 Task: Look for space in Tracy, United States from 8th August, 2023 to 15th August, 2023 for 9 adults in price range Rs.10000 to Rs.14000. Place can be shared room with 5 bedrooms having 9 beds and 5 bathrooms. Property type can be house, flat, guest house. Amenities needed are: wifi, TV, free parkinig on premises, gym, breakfast. Booking option can be shelf check-in. Required host language is English.
Action: Mouse moved to (474, 114)
Screenshot: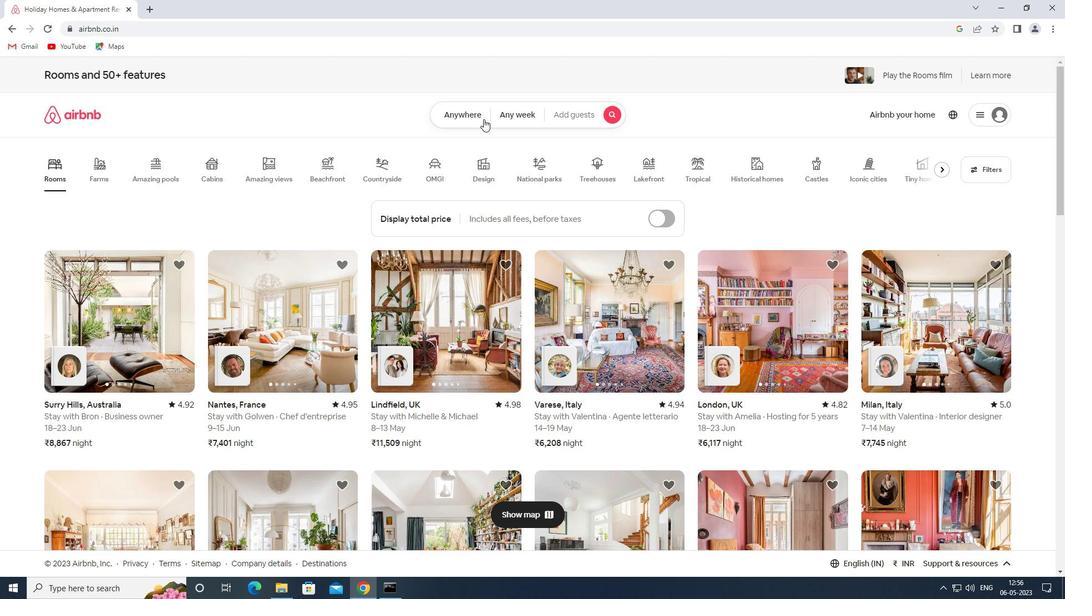 
Action: Mouse pressed left at (474, 114)
Screenshot: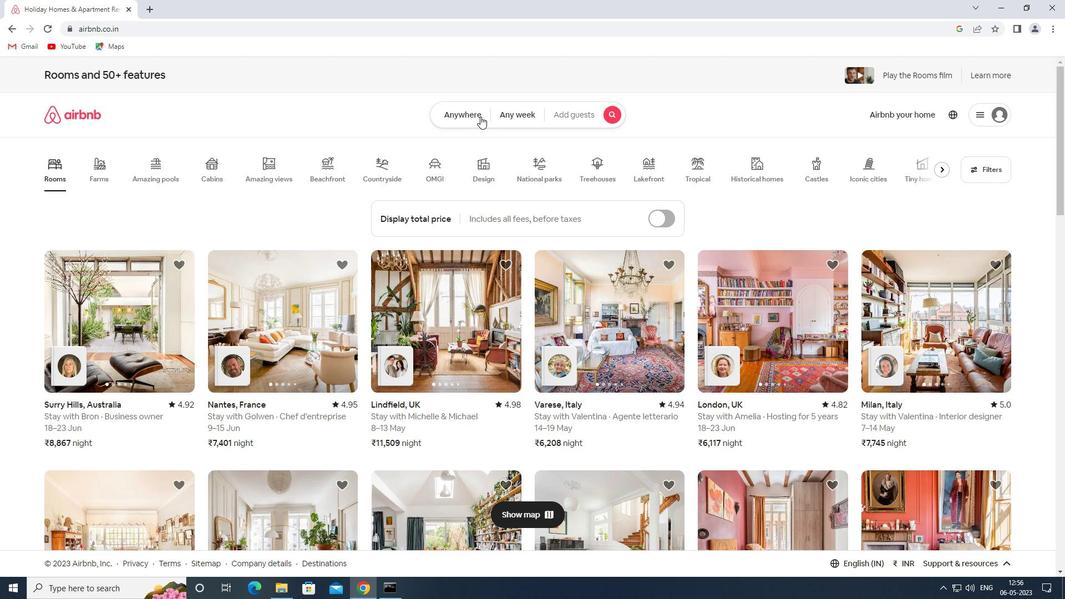 
Action: Mouse moved to (376, 157)
Screenshot: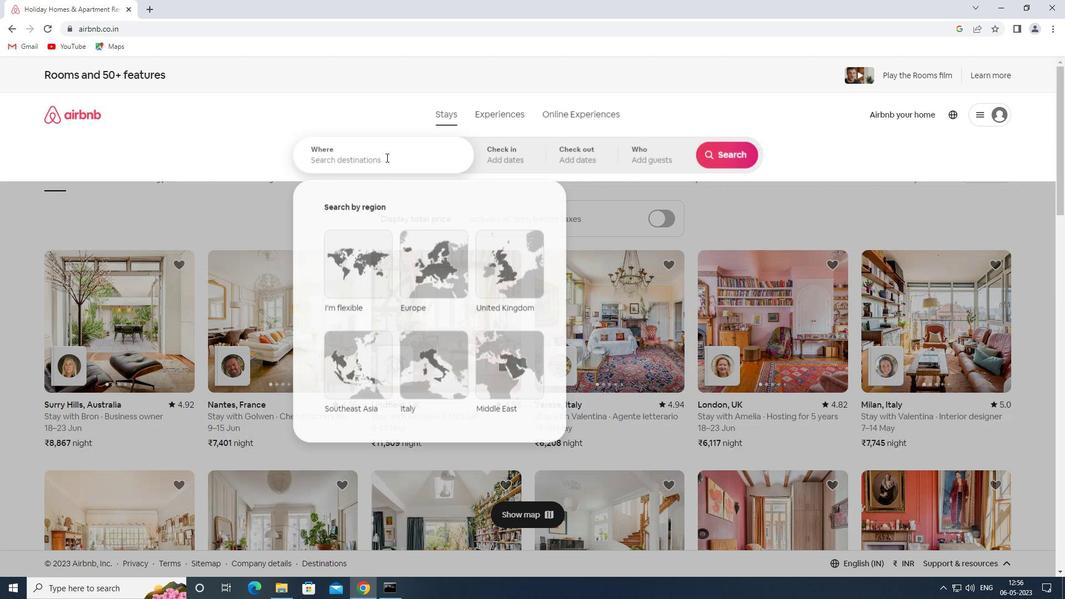 
Action: Mouse pressed left at (376, 157)
Screenshot: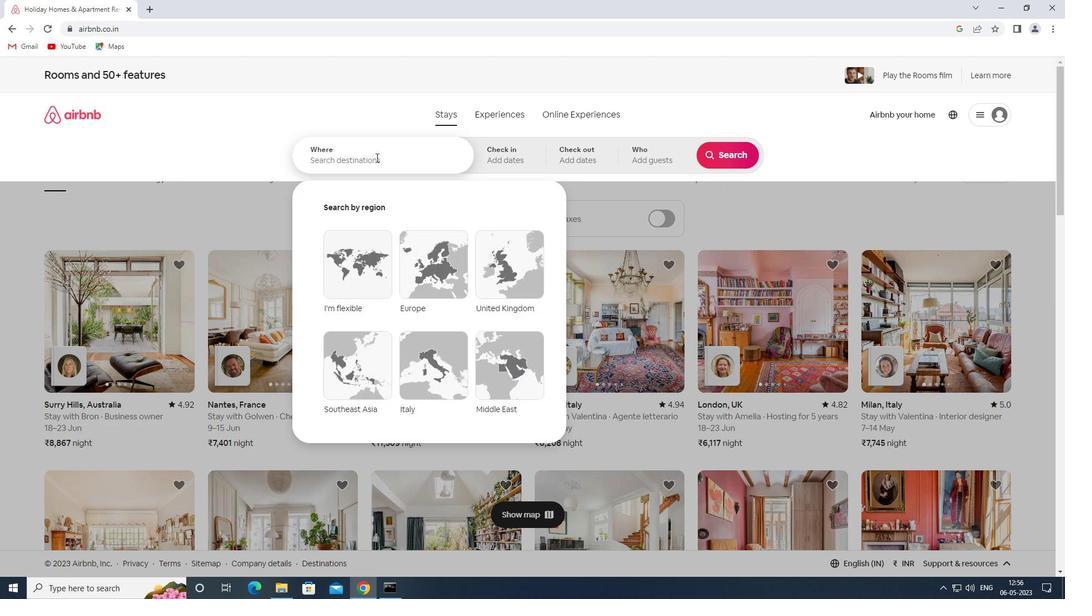 
Action: Mouse moved to (375, 157)
Screenshot: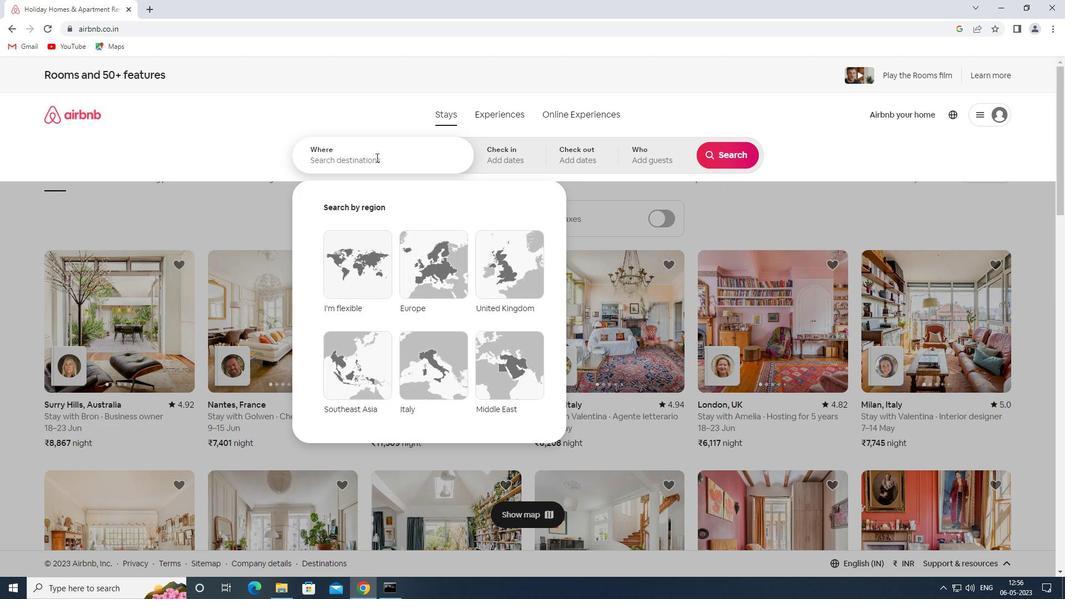 
Action: Key pressed <Key.shift>SPACE<Key.space>IN<Key.space><Key.shift><Key.shift><Key.shift><Key.shift><Key.shift><Key.shift>TRACY,<Key.shift>UNITED<Key.space><Key.shift>STATES
Screenshot: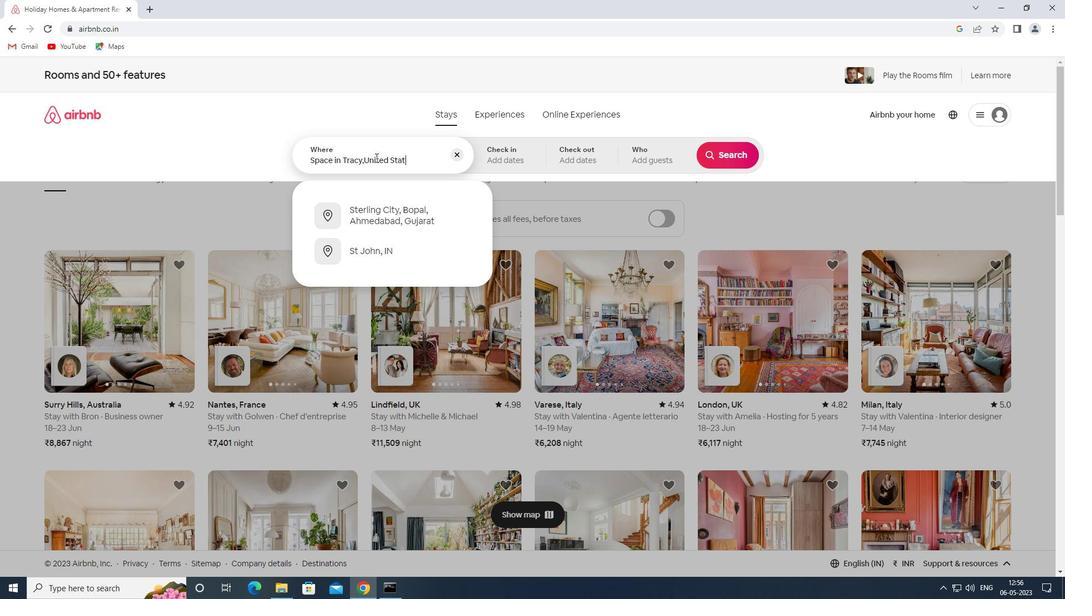 
Action: Mouse moved to (509, 160)
Screenshot: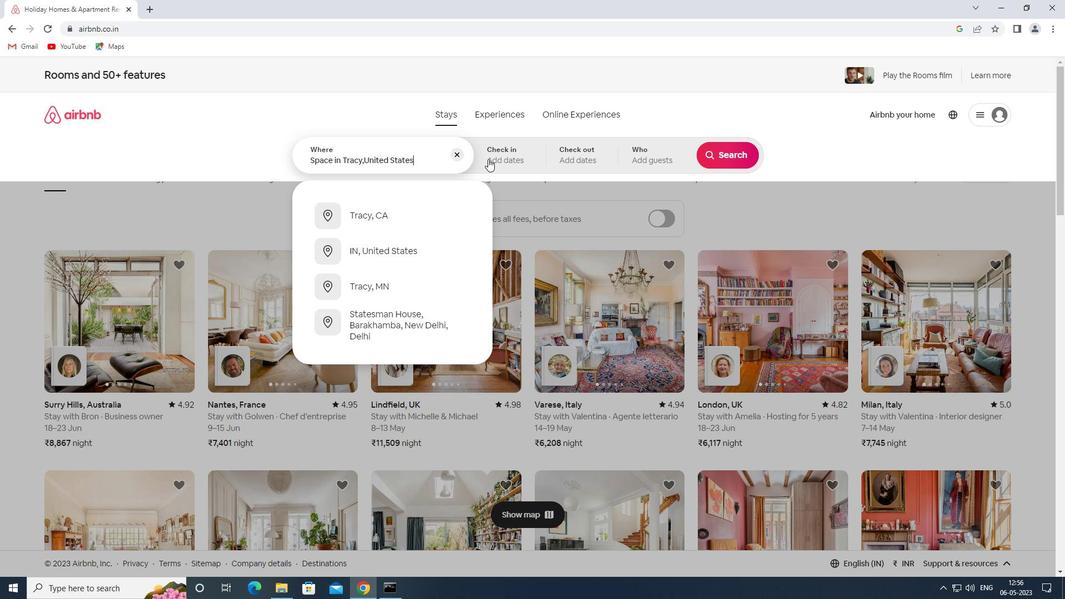 
Action: Mouse pressed left at (509, 160)
Screenshot: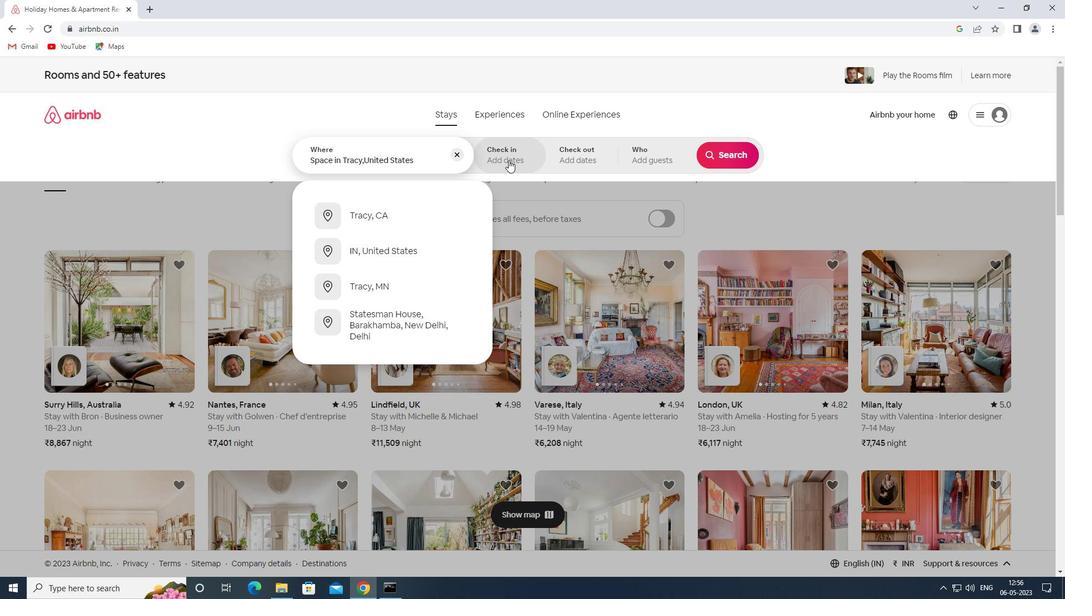 
Action: Mouse moved to (723, 248)
Screenshot: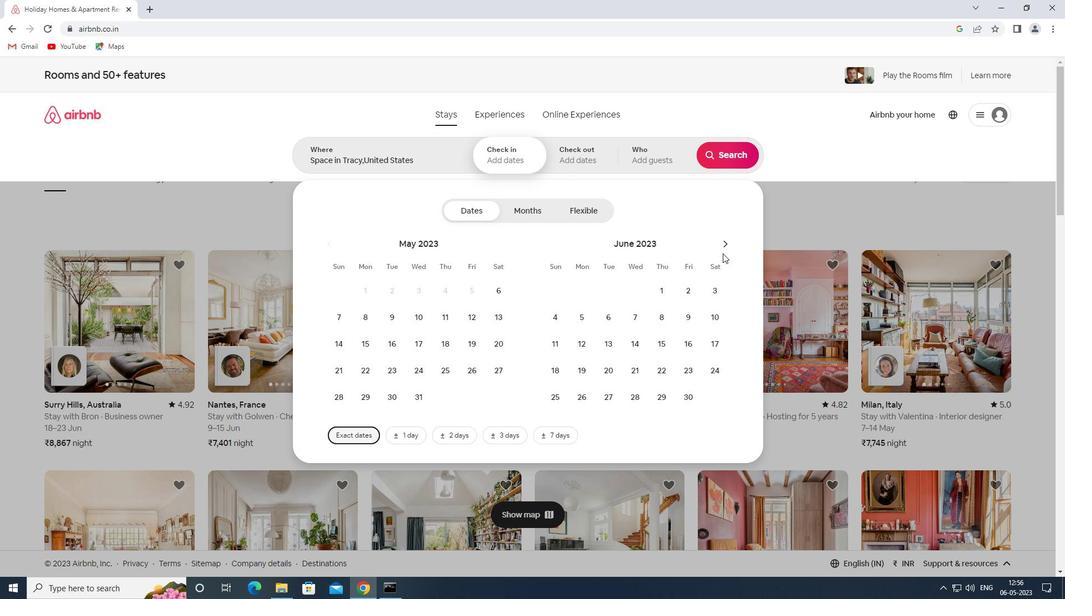 
Action: Mouse pressed left at (723, 248)
Screenshot: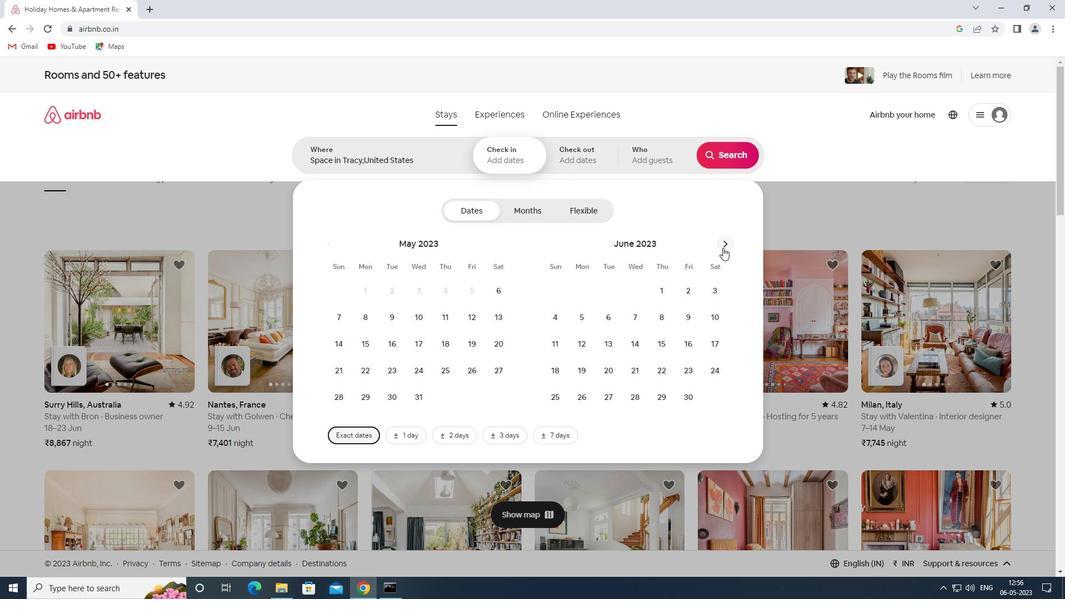
Action: Mouse moved to (723, 247)
Screenshot: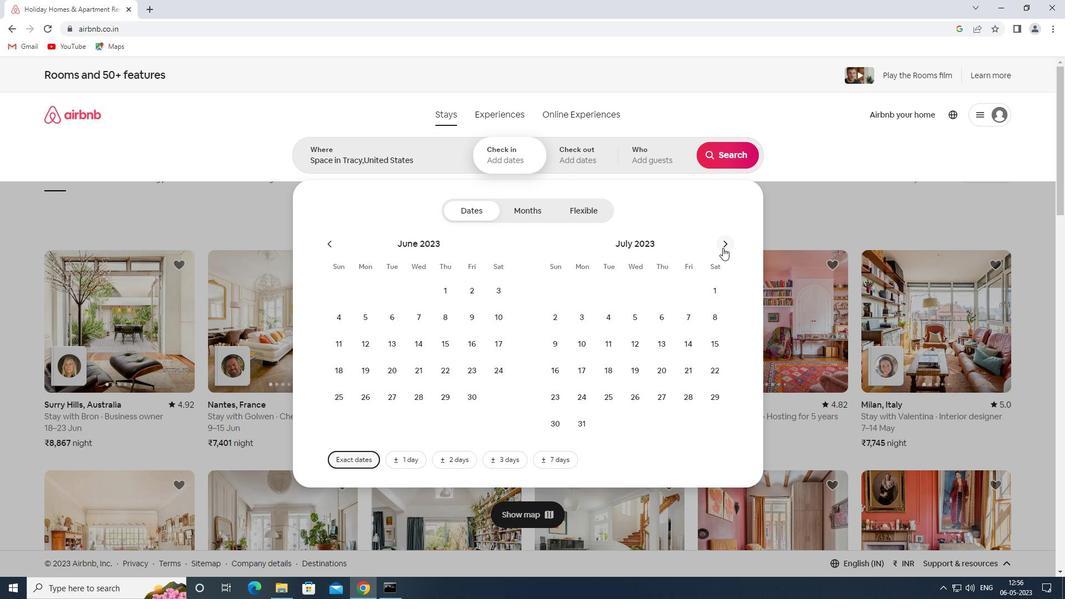 
Action: Mouse pressed left at (723, 247)
Screenshot: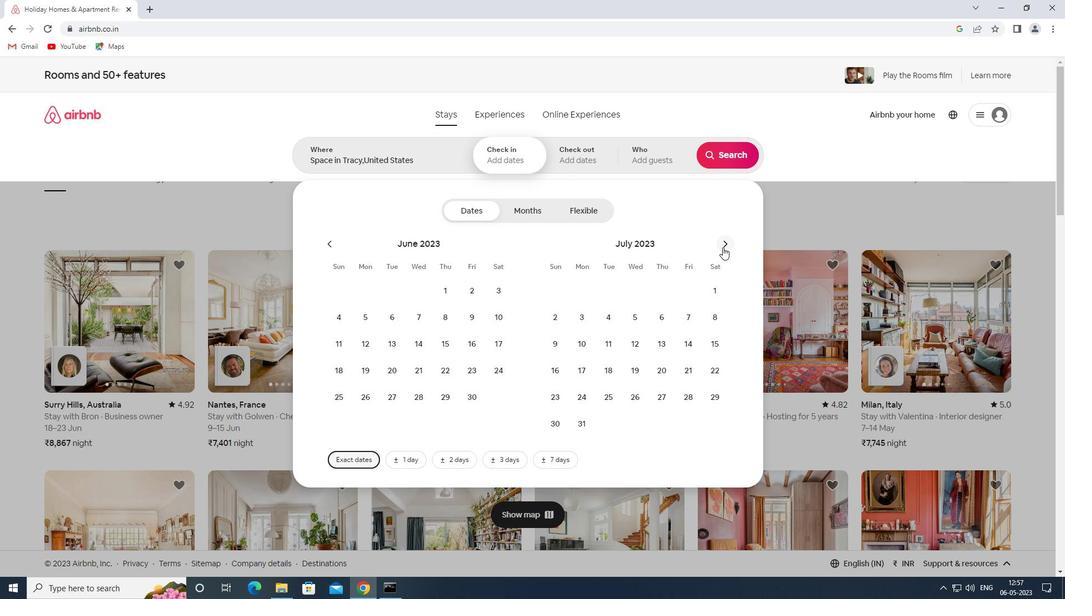 
Action: Mouse moved to (606, 311)
Screenshot: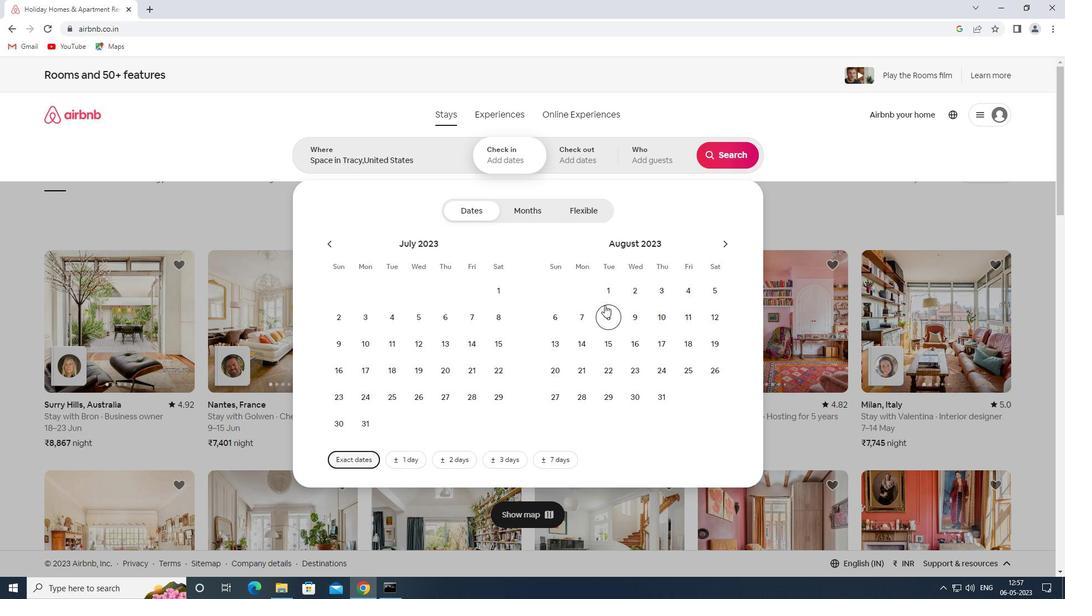 
Action: Mouse pressed left at (606, 311)
Screenshot: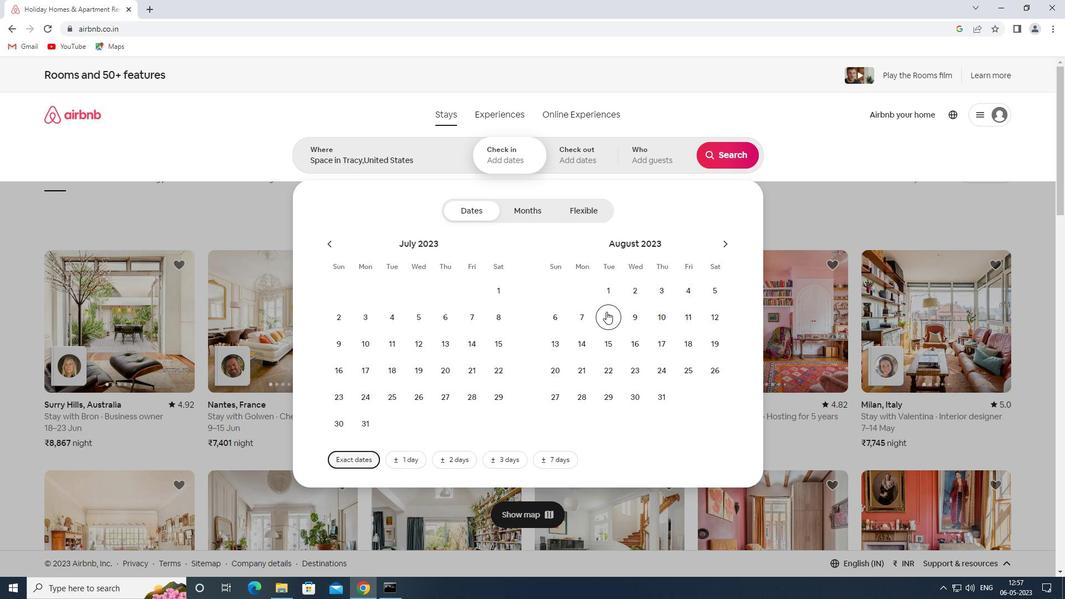 
Action: Mouse moved to (608, 340)
Screenshot: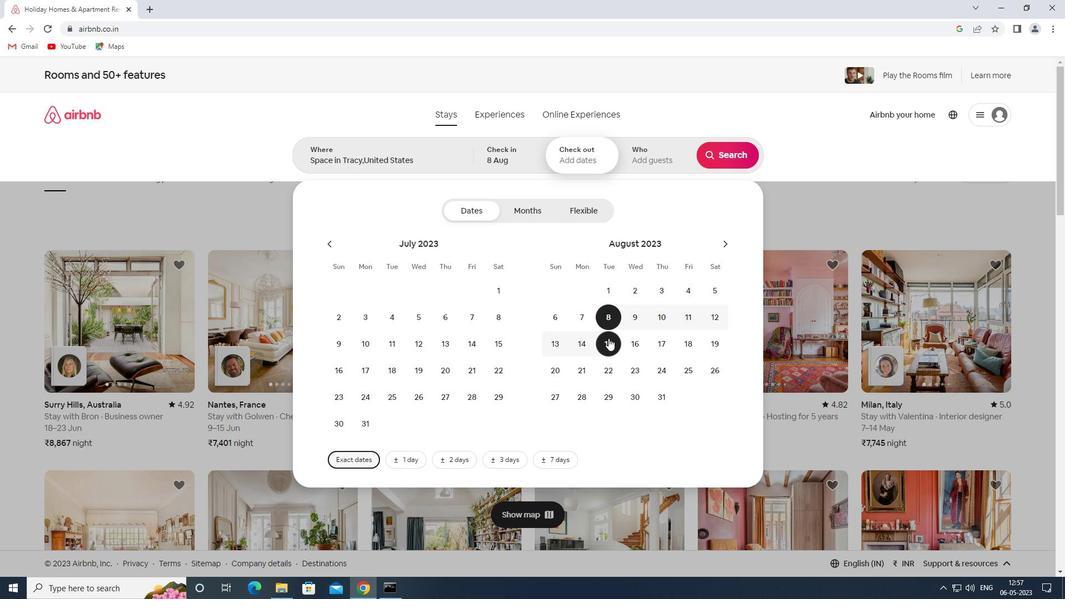 
Action: Mouse pressed left at (608, 340)
Screenshot: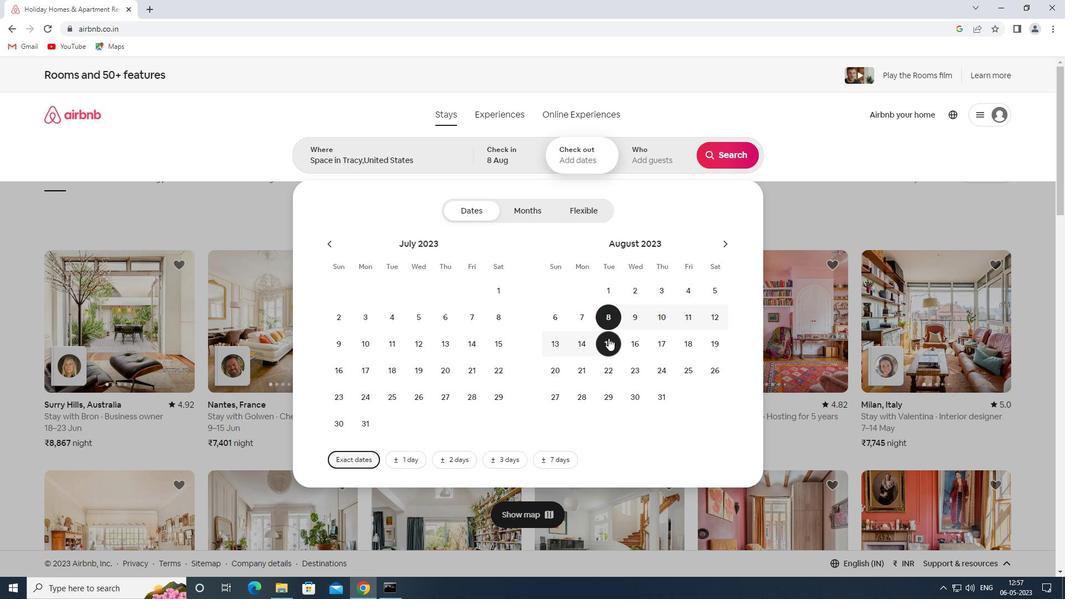 
Action: Mouse moved to (638, 150)
Screenshot: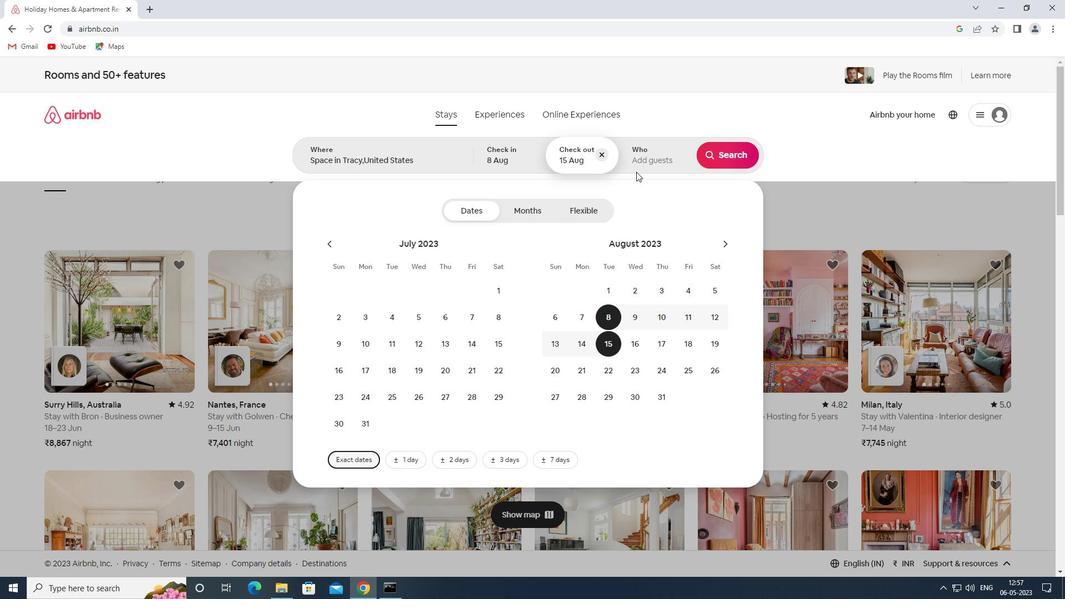 
Action: Mouse pressed left at (638, 150)
Screenshot: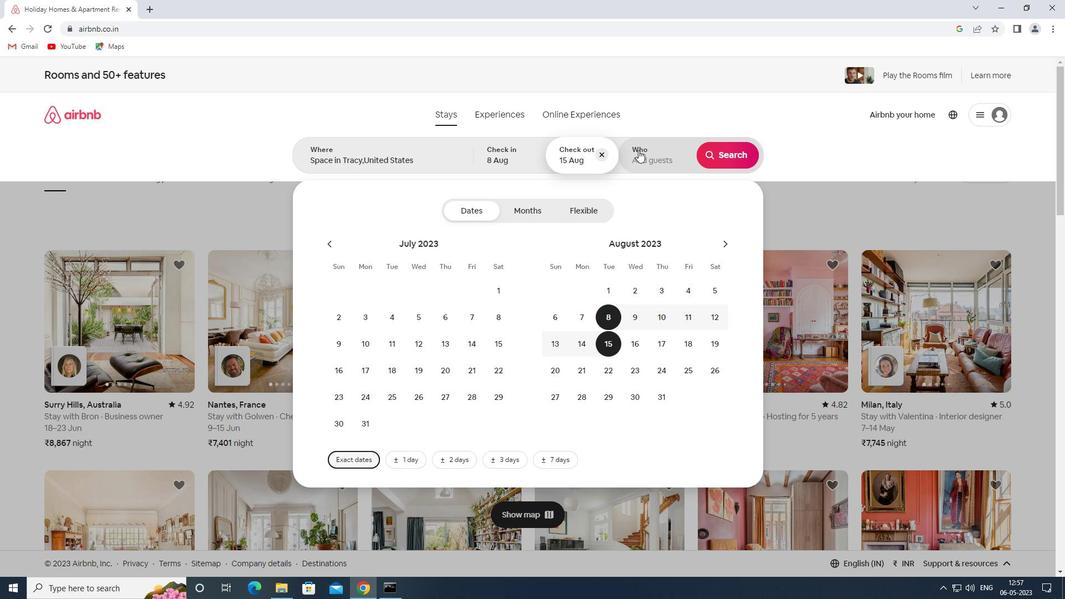 
Action: Mouse moved to (725, 215)
Screenshot: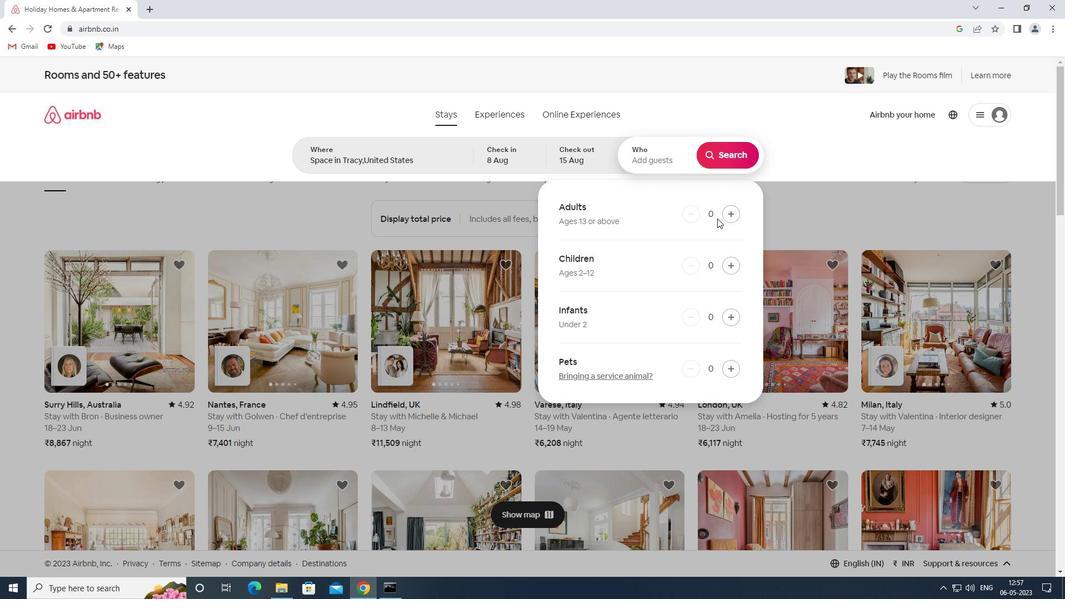 
Action: Mouse pressed left at (725, 215)
Screenshot: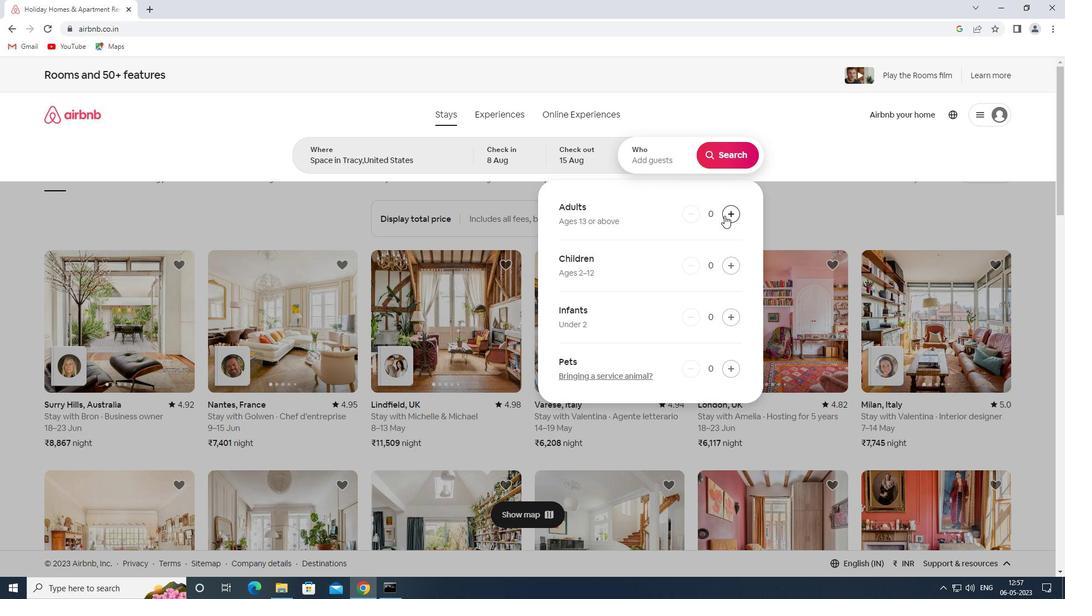 
Action: Mouse pressed left at (725, 215)
Screenshot: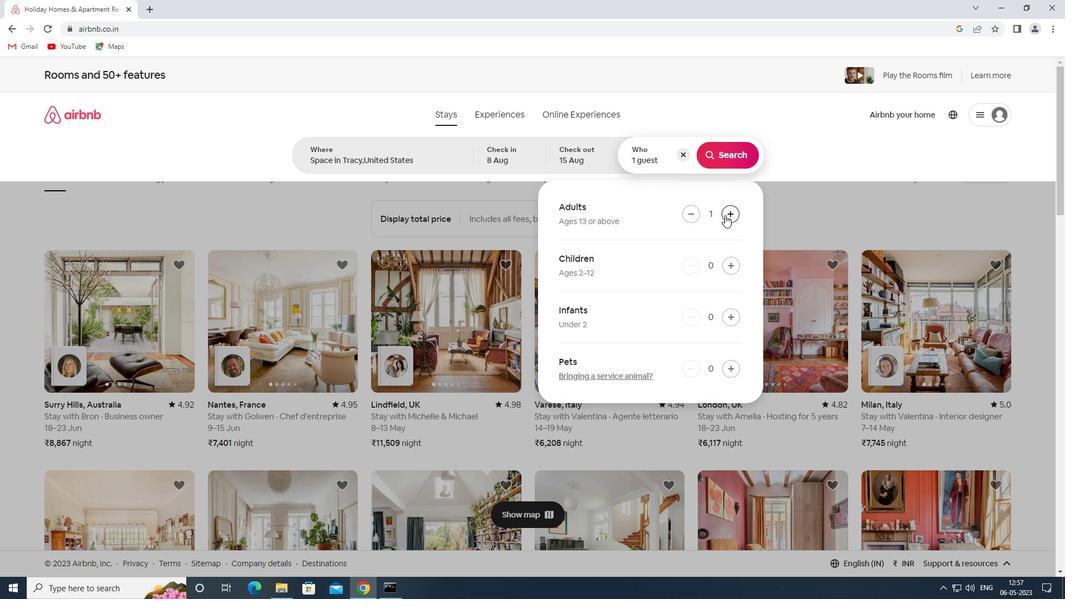 
Action: Mouse moved to (726, 215)
Screenshot: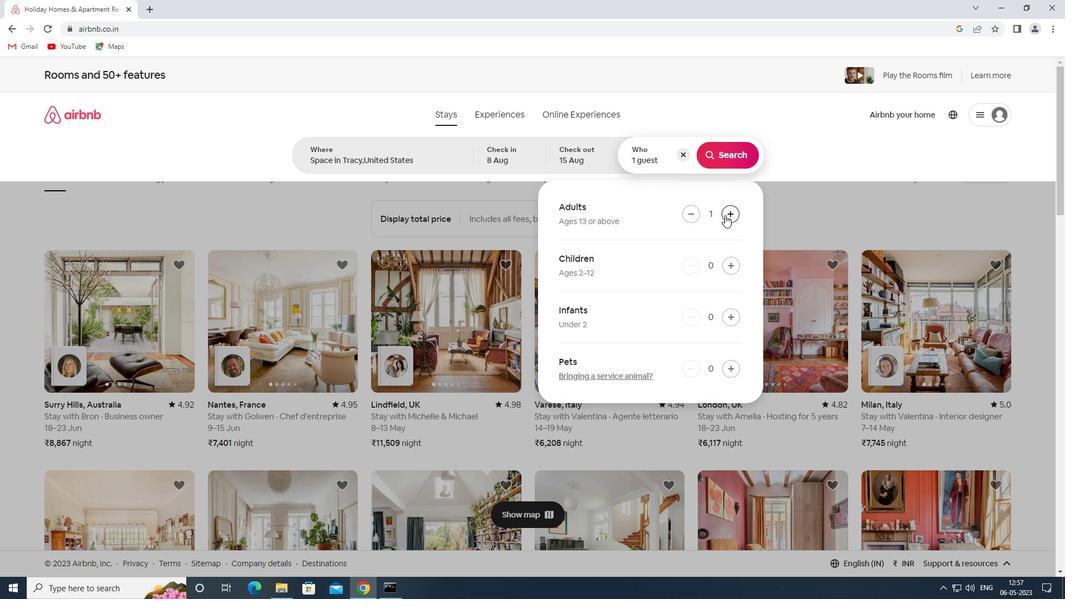 
Action: Mouse pressed left at (726, 215)
Screenshot: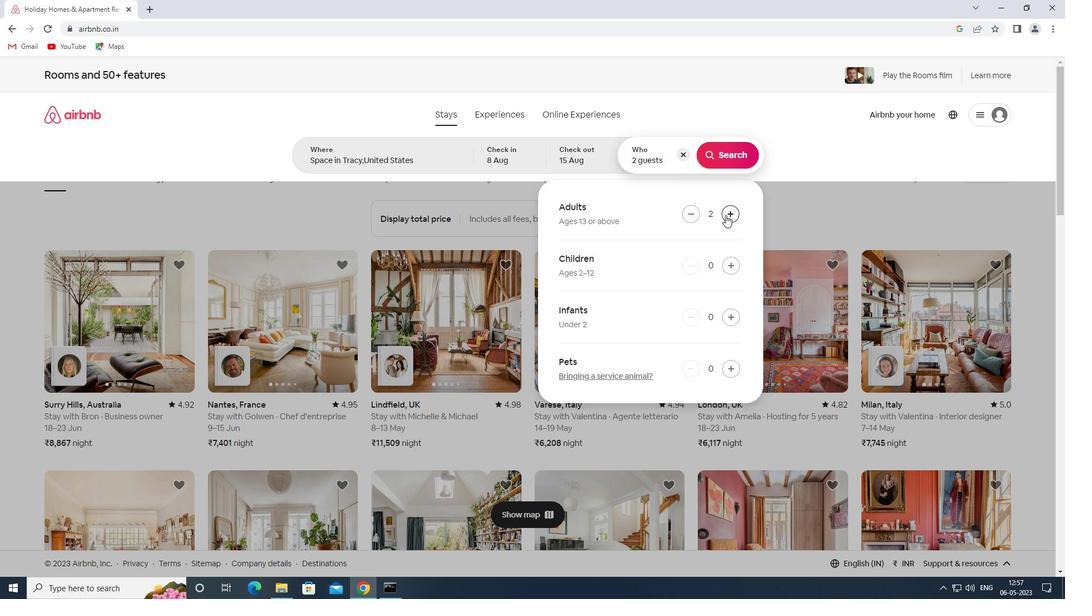 
Action: Mouse pressed left at (726, 215)
Screenshot: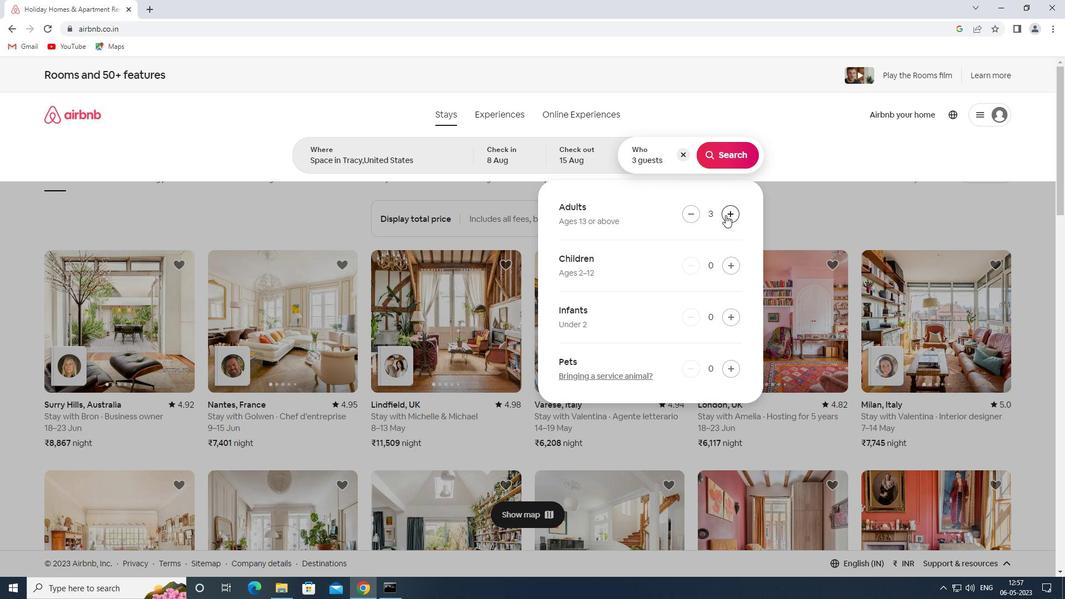 
Action: Mouse pressed left at (726, 215)
Screenshot: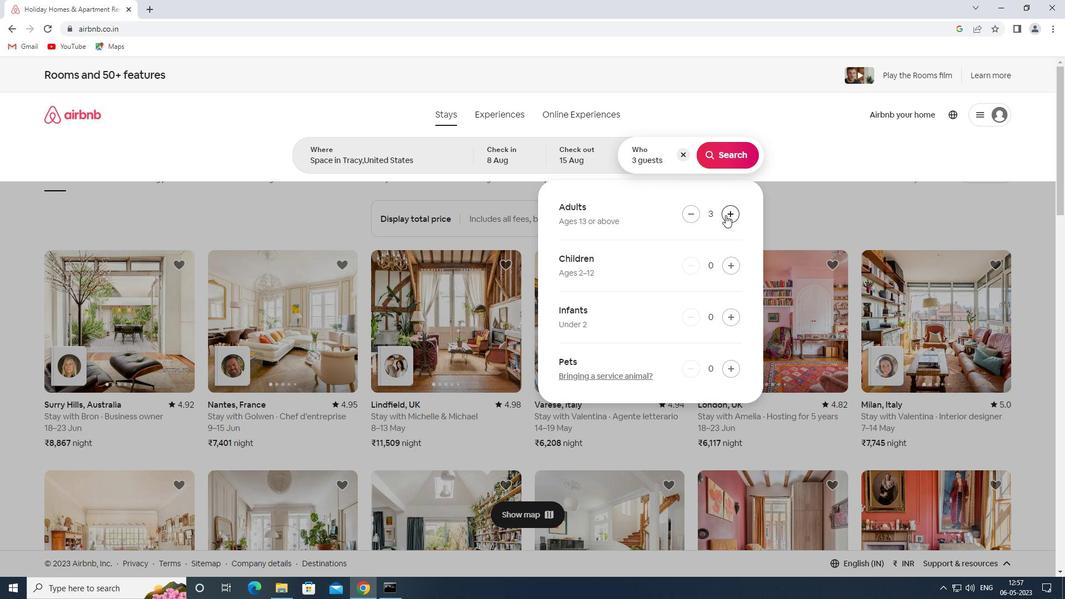 
Action: Mouse pressed left at (726, 215)
Screenshot: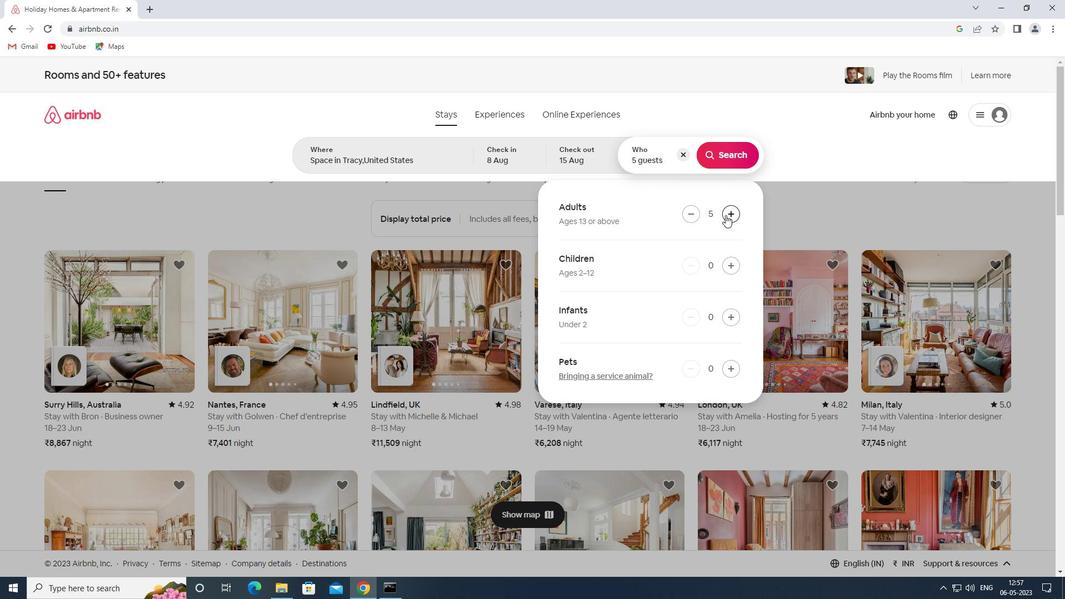 
Action: Mouse pressed left at (726, 215)
Screenshot: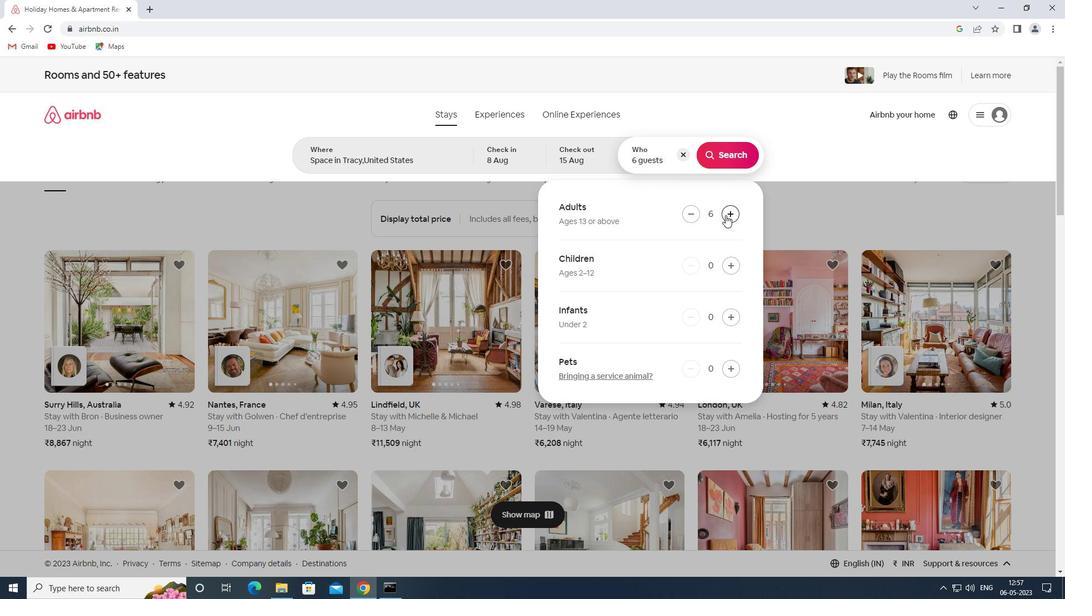 
Action: Mouse pressed left at (726, 215)
Screenshot: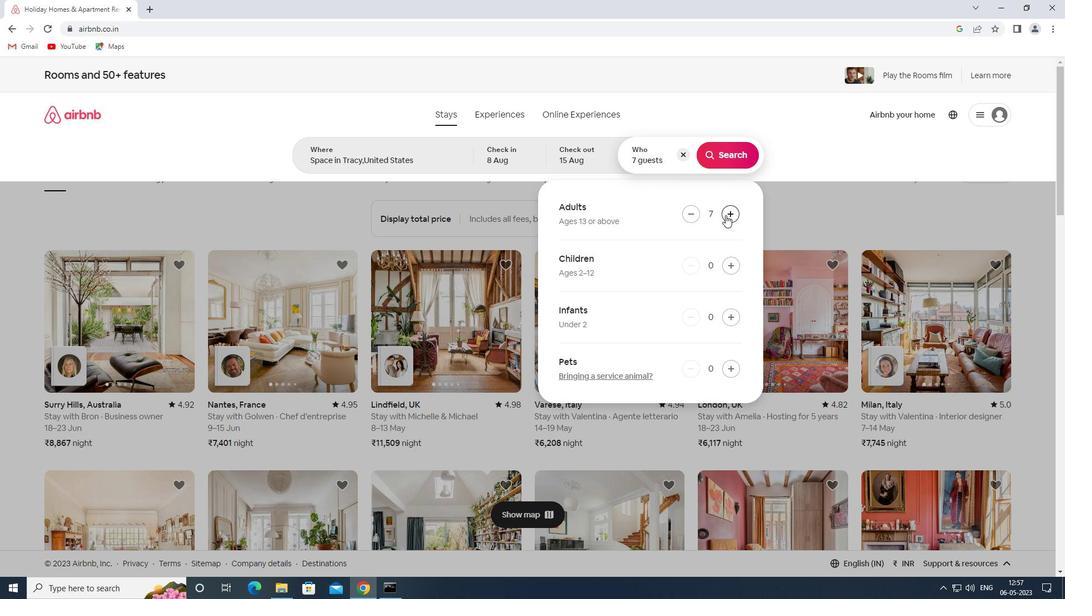 
Action: Mouse pressed left at (726, 215)
Screenshot: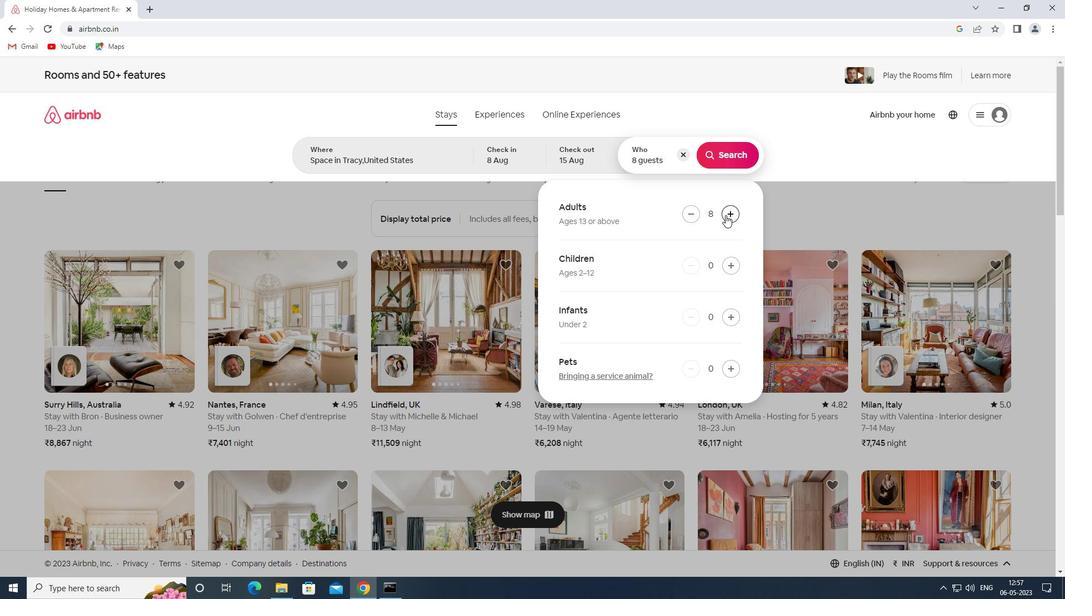 
Action: Mouse moved to (738, 153)
Screenshot: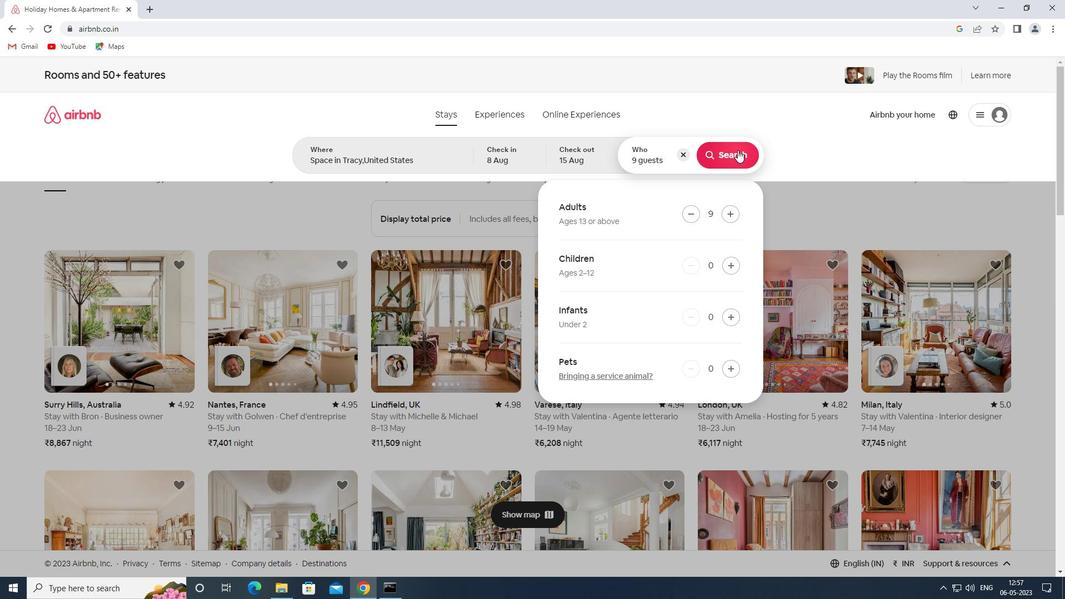 
Action: Mouse pressed left at (738, 153)
Screenshot: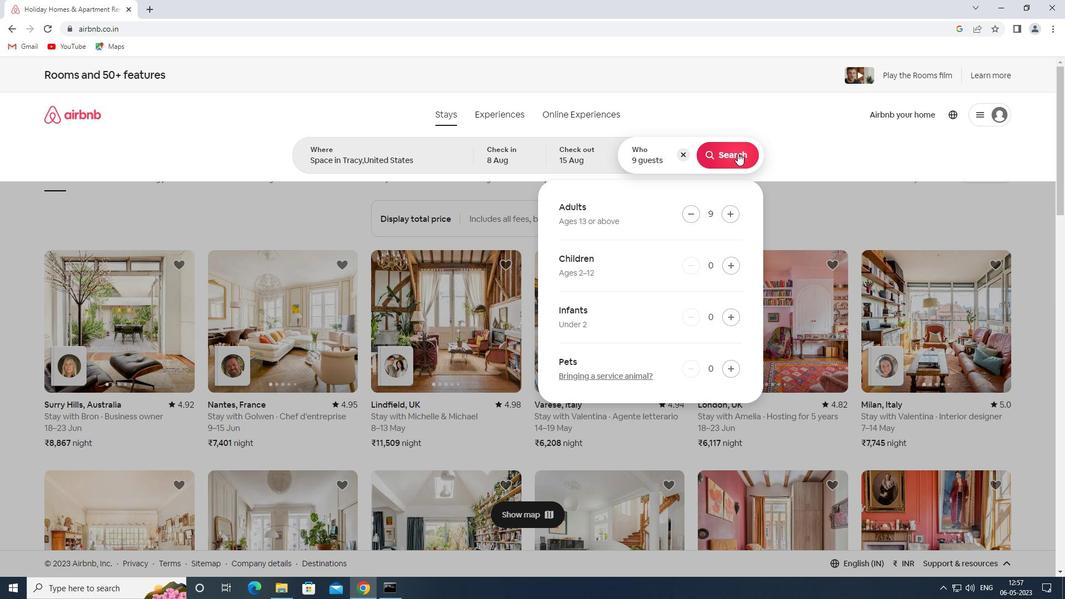 
Action: Mouse moved to (1035, 126)
Screenshot: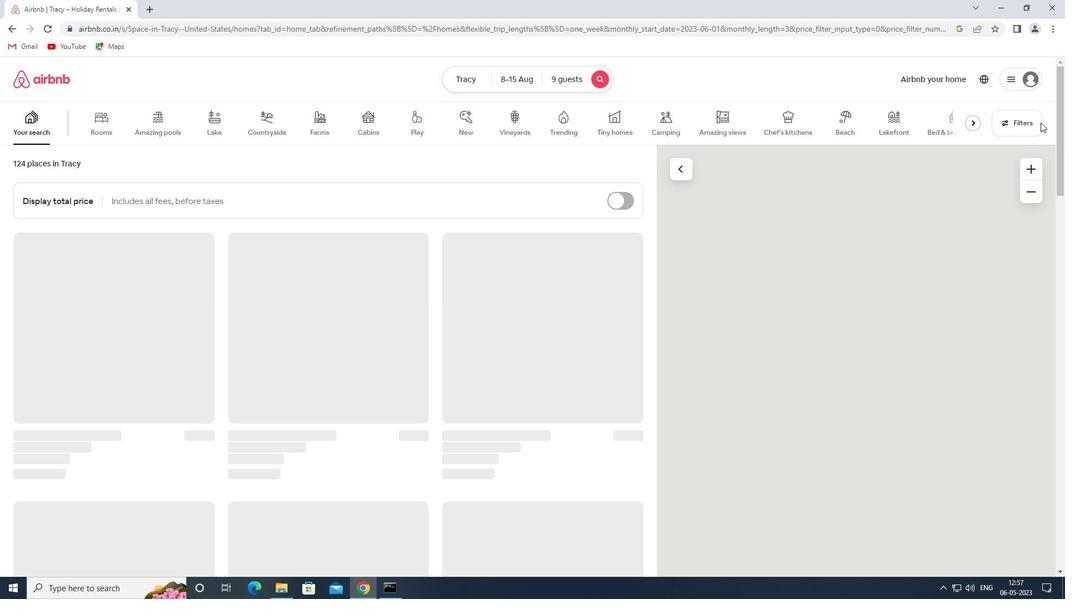 
Action: Mouse pressed left at (1035, 126)
Screenshot: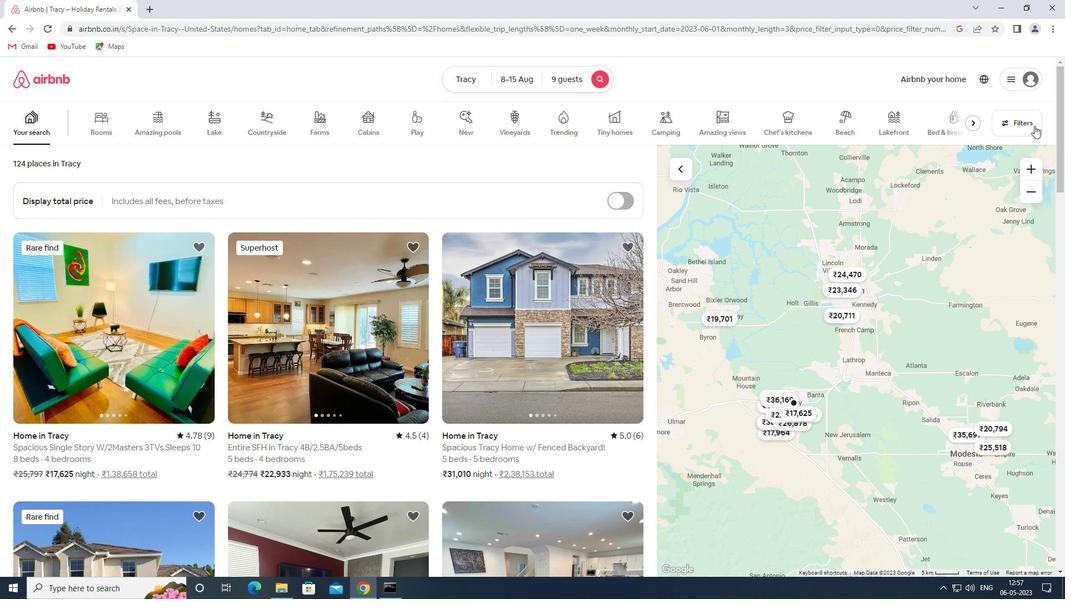 
Action: Mouse moved to (385, 396)
Screenshot: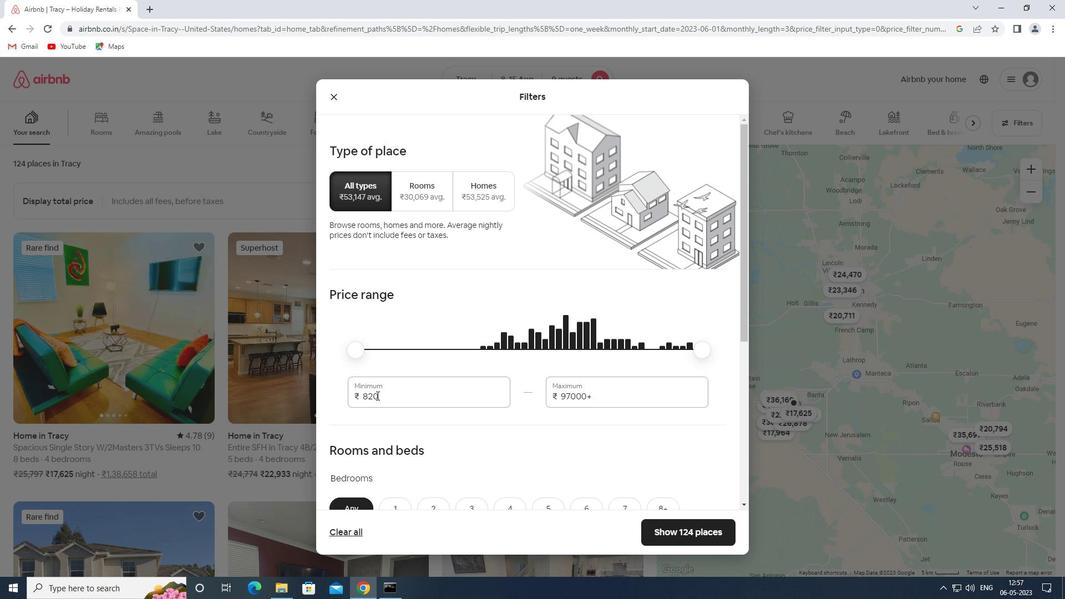 
Action: Mouse pressed left at (385, 396)
Screenshot: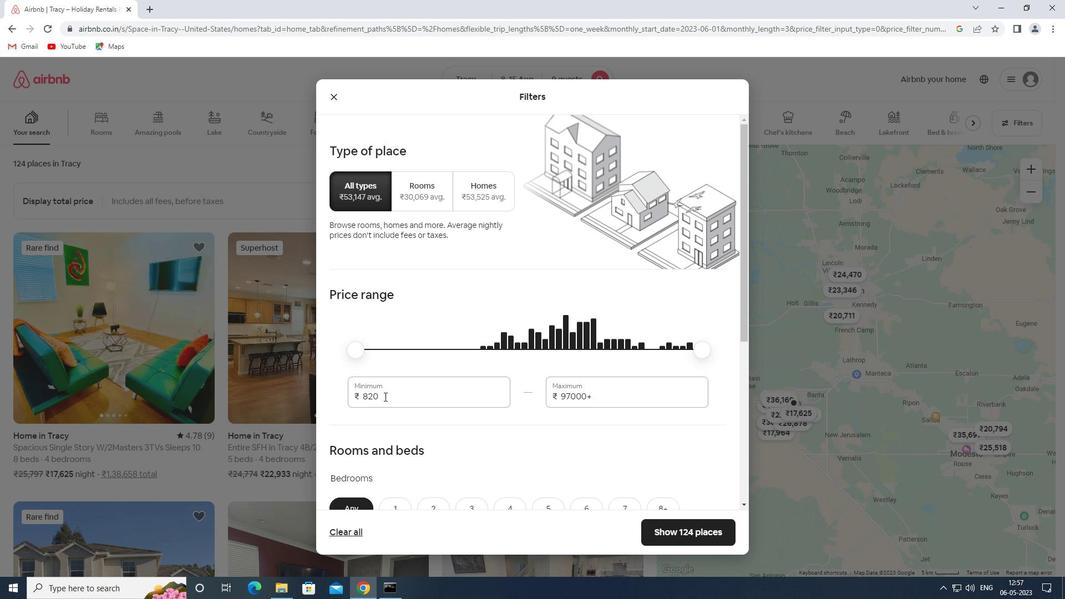 
Action: Mouse moved to (328, 398)
Screenshot: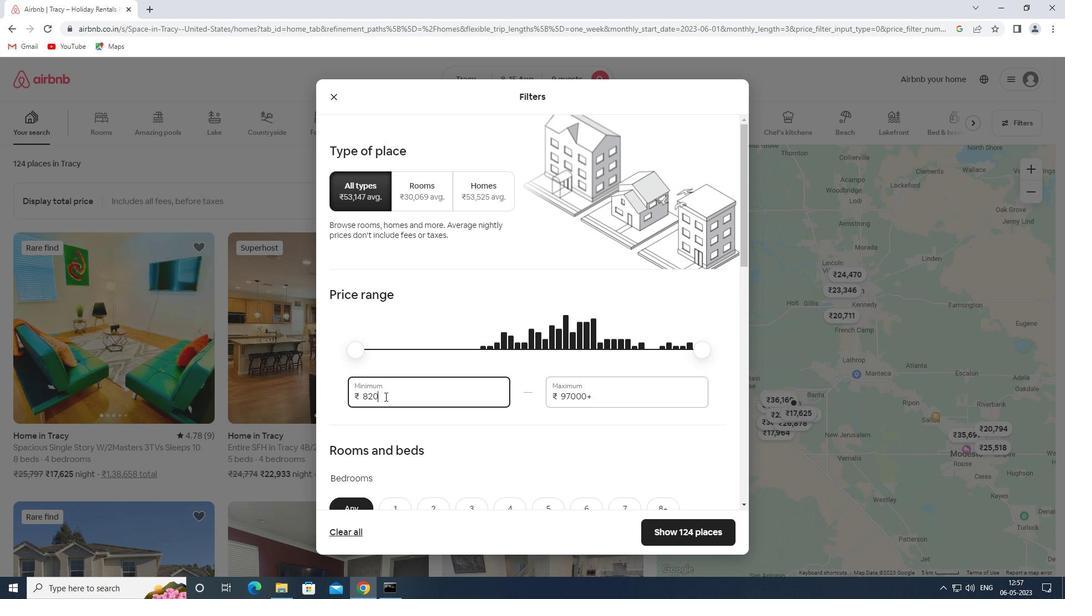 
Action: Key pressed 10000
Screenshot: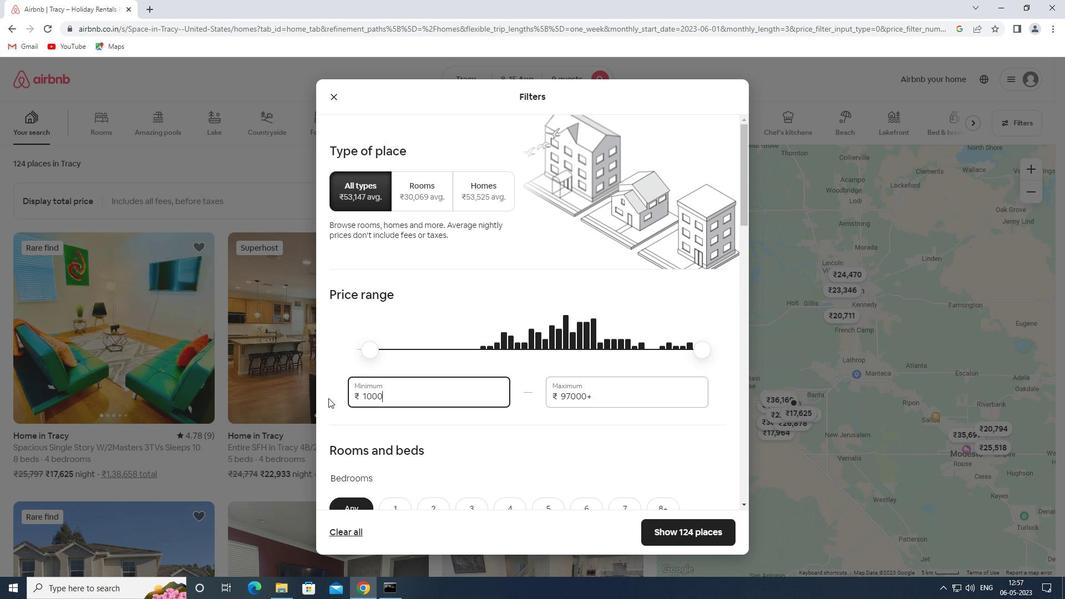 
Action: Mouse moved to (592, 397)
Screenshot: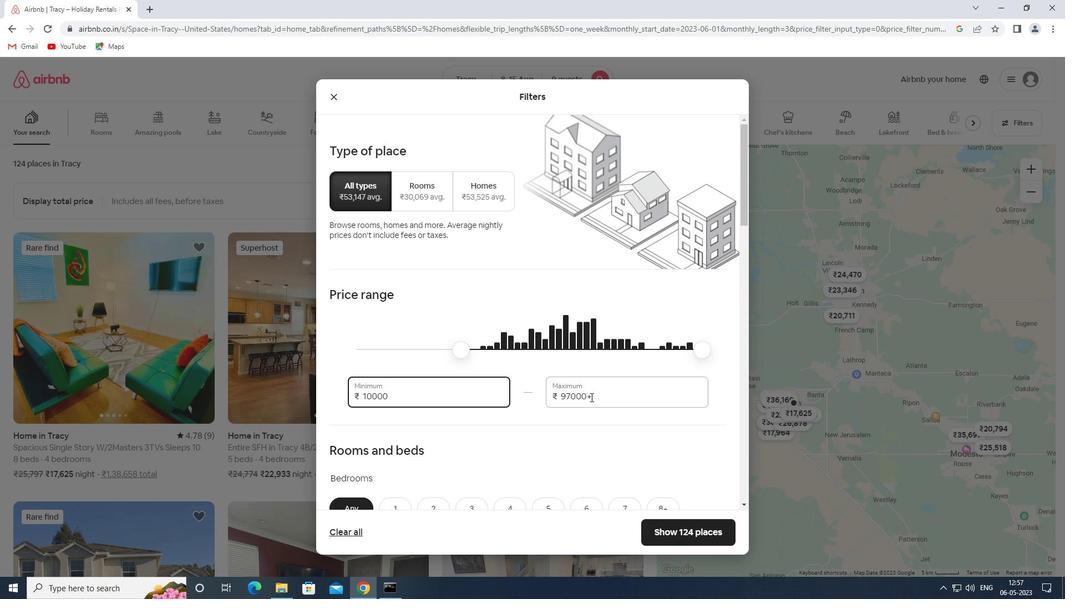 
Action: Mouse pressed left at (592, 397)
Screenshot: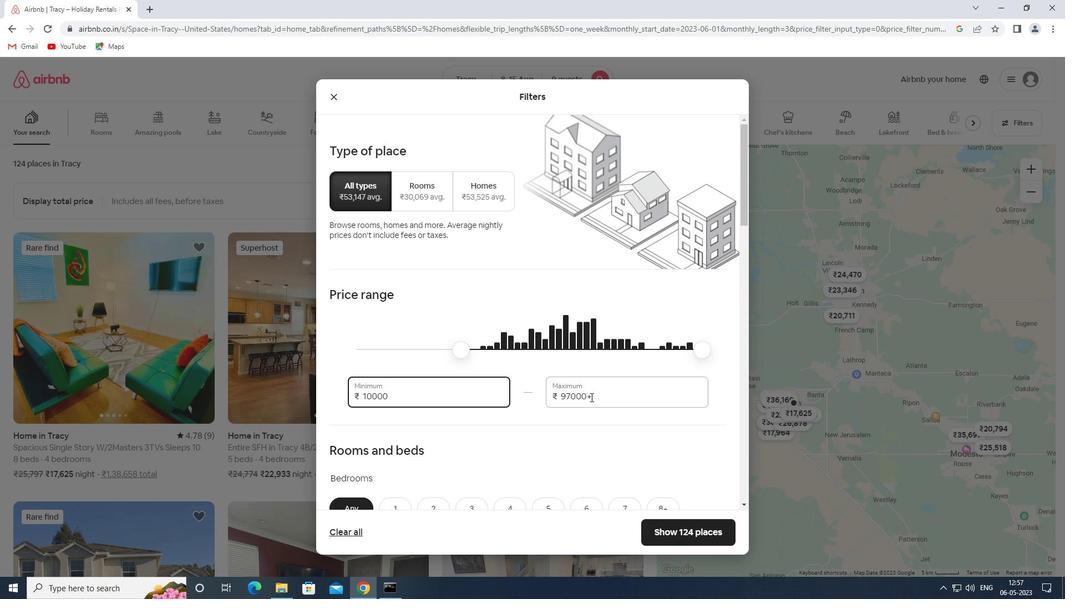 
Action: Mouse moved to (547, 406)
Screenshot: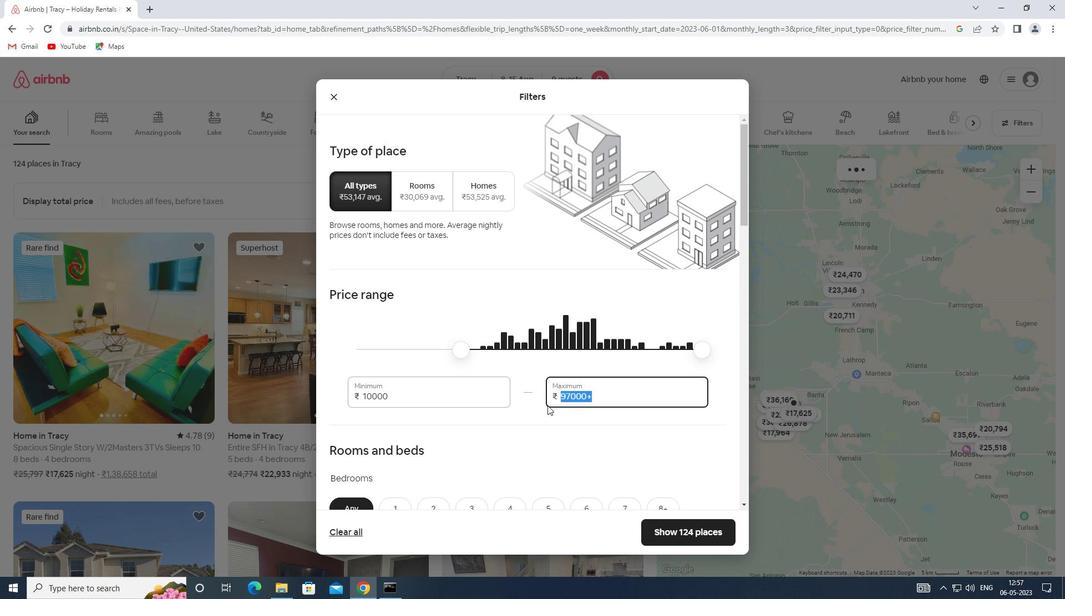 
Action: Key pressed 14000
Screenshot: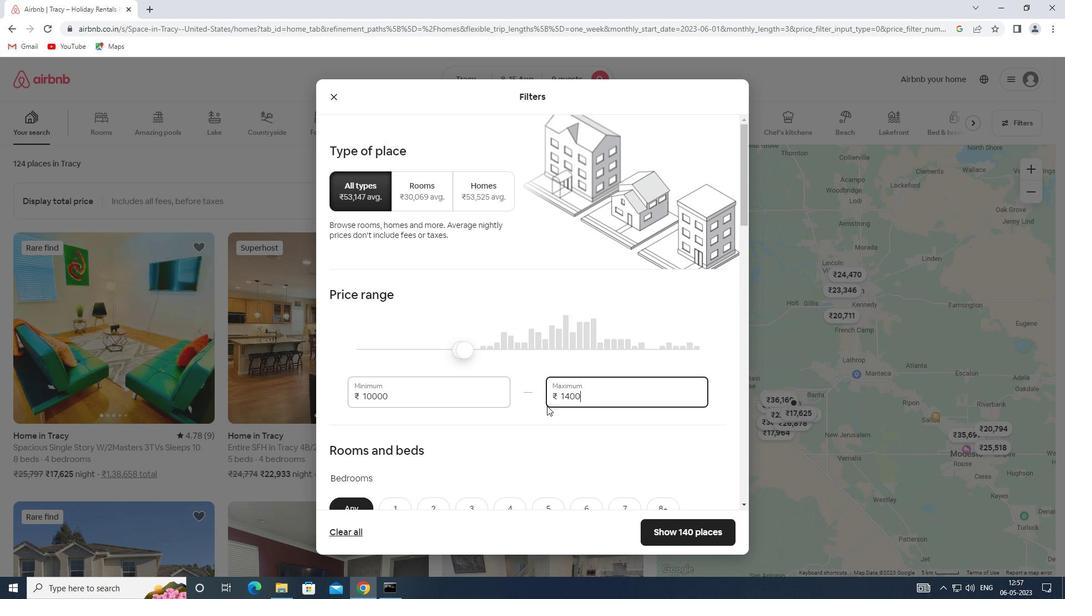 
Action: Mouse moved to (474, 416)
Screenshot: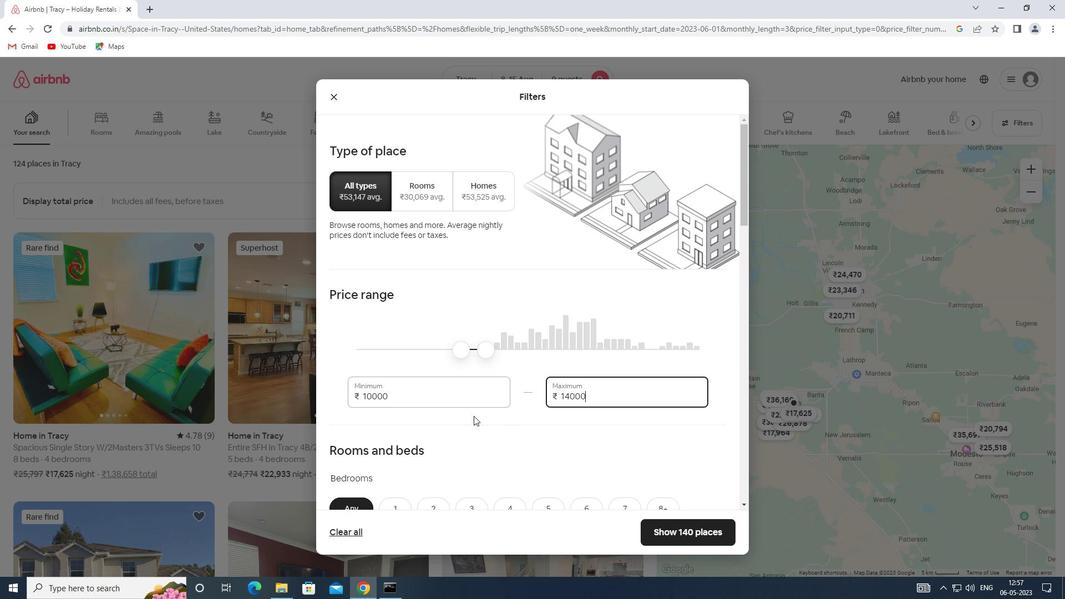 
Action: Mouse scrolled (474, 415) with delta (0, 0)
Screenshot: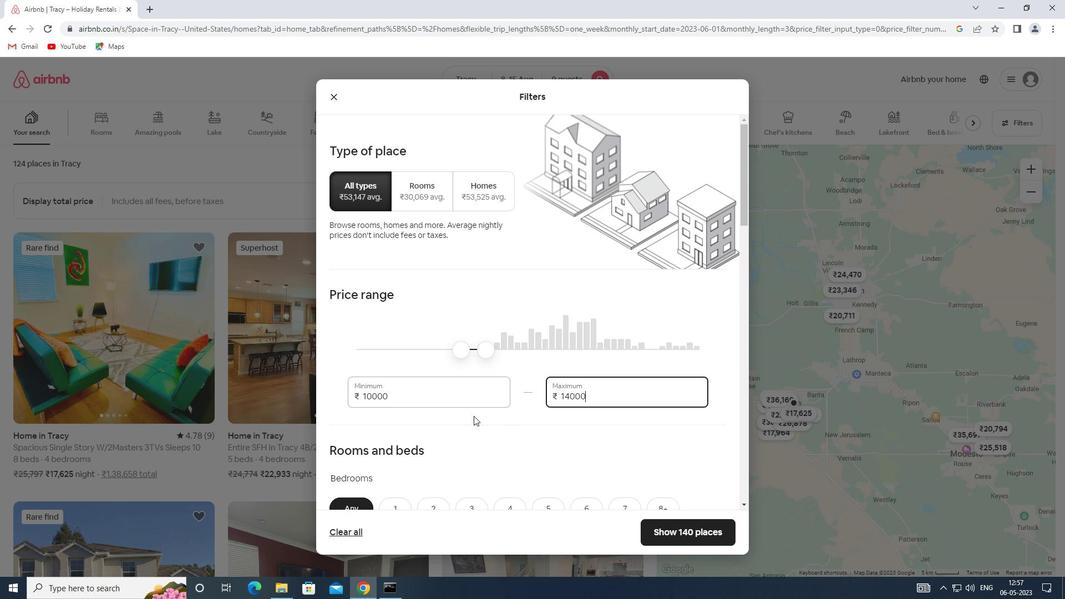 
Action: Mouse scrolled (474, 415) with delta (0, 0)
Screenshot: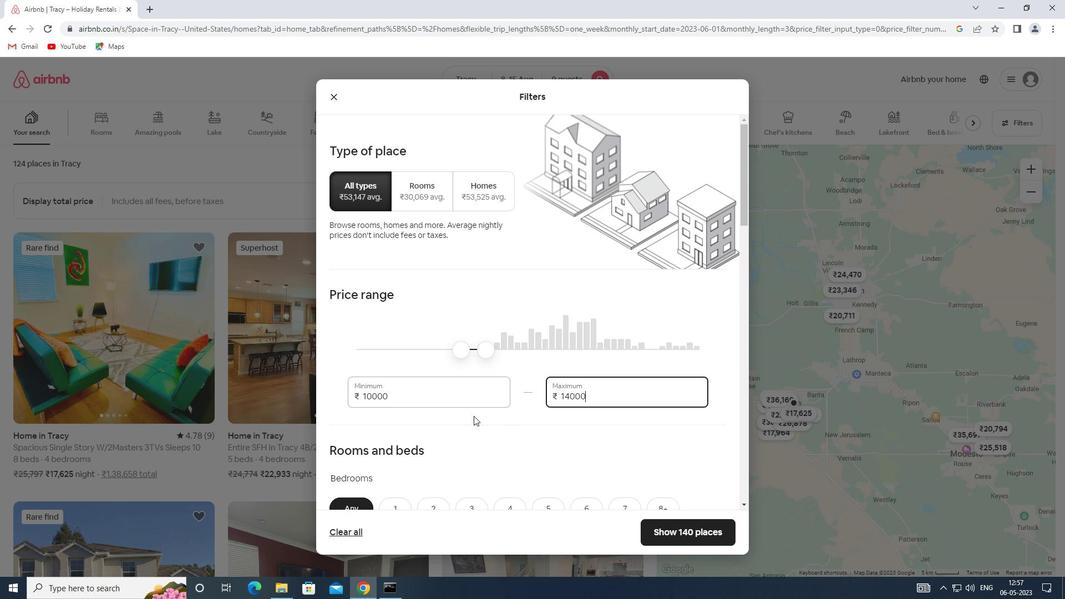 
Action: Mouse scrolled (474, 415) with delta (0, 0)
Screenshot: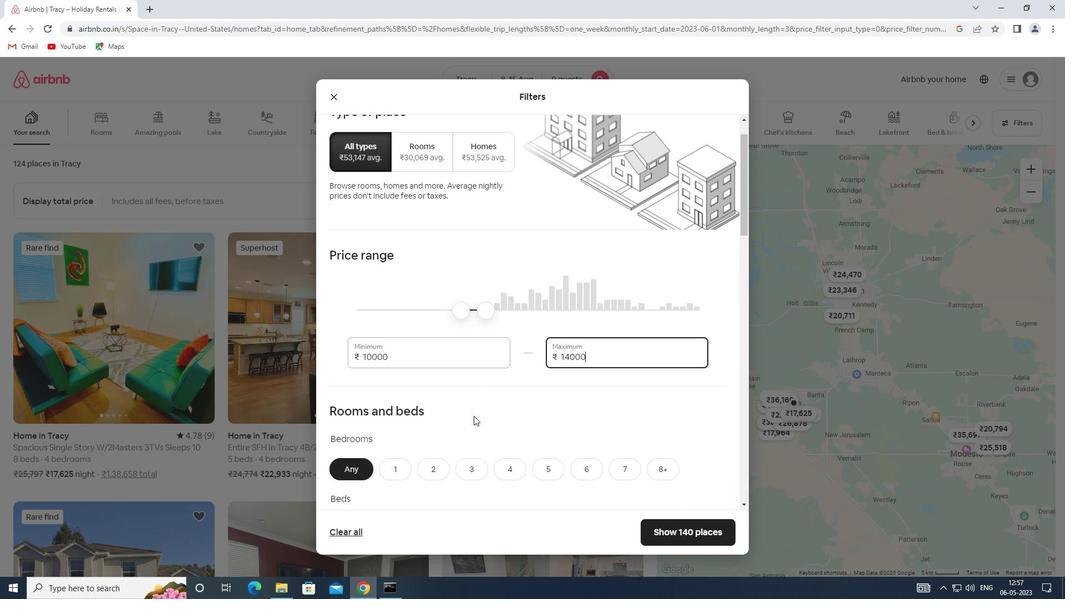 
Action: Mouse moved to (473, 416)
Screenshot: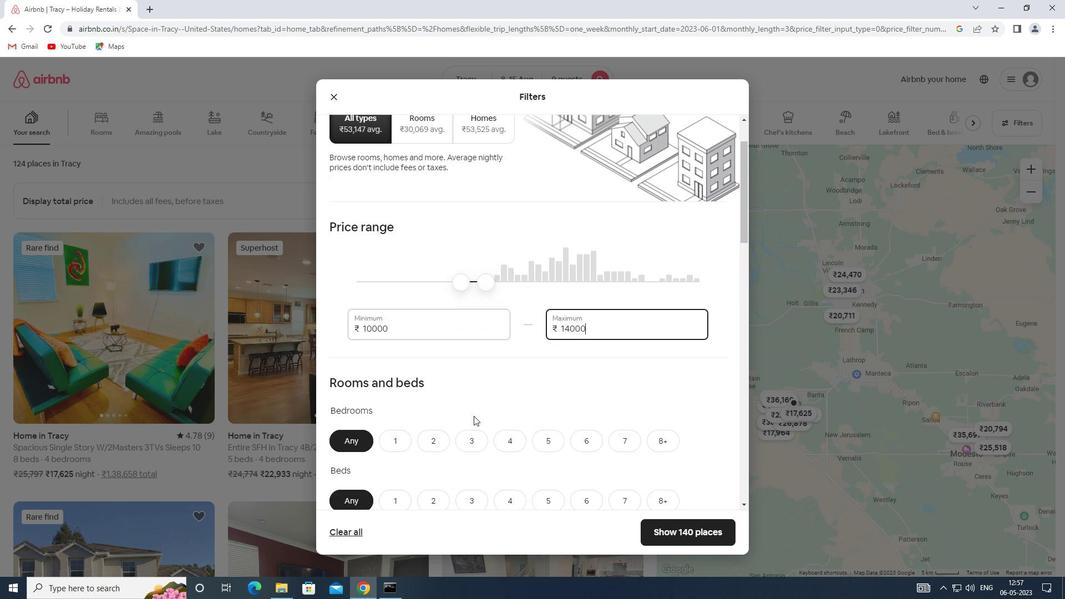 
Action: Mouse scrolled (473, 415) with delta (0, 0)
Screenshot: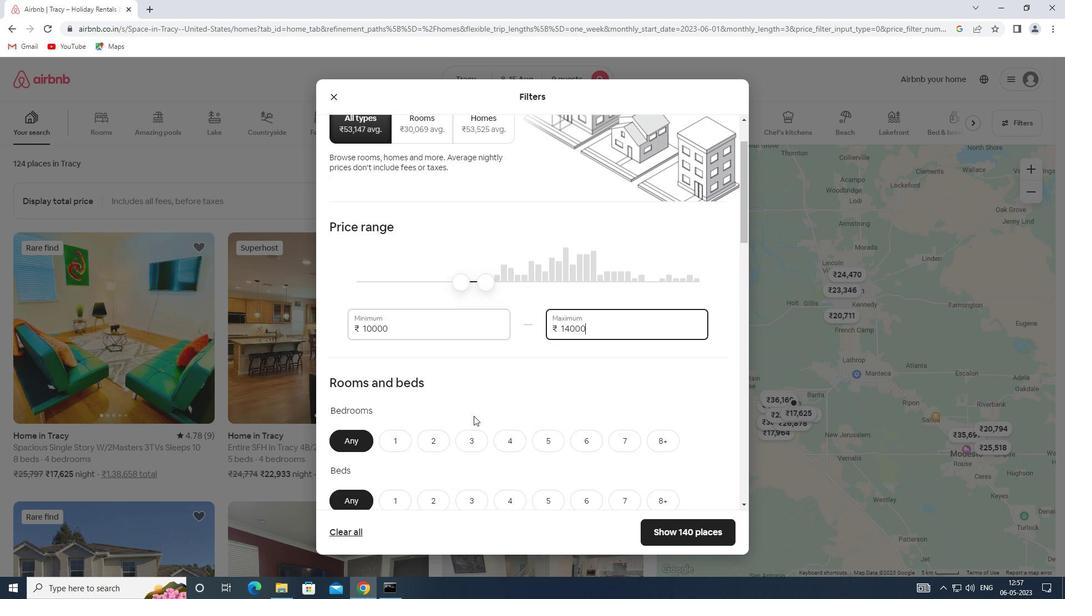 
Action: Mouse moved to (539, 285)
Screenshot: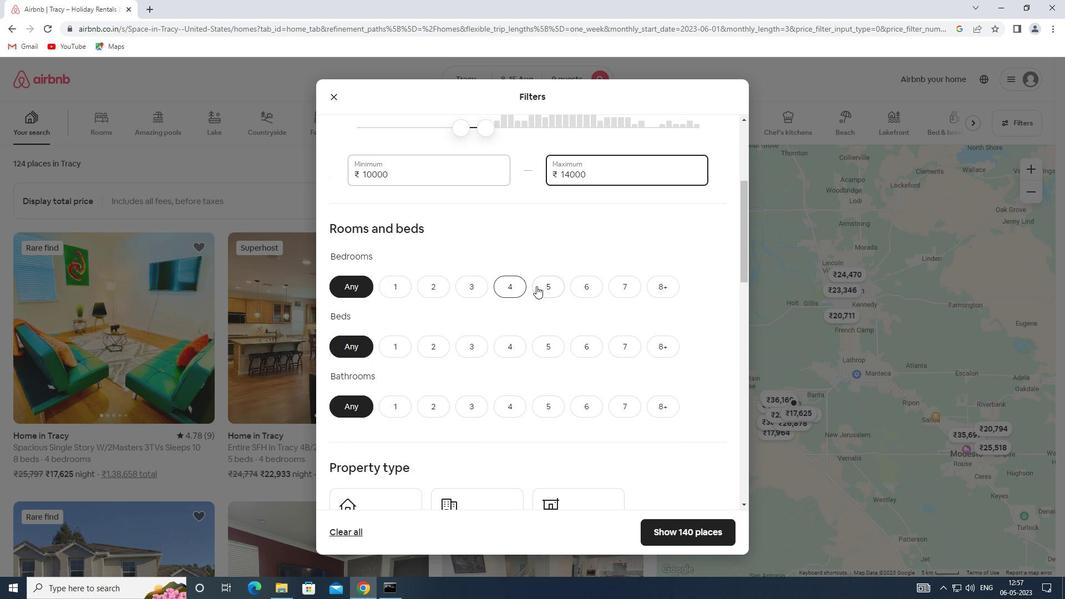 
Action: Mouse pressed left at (539, 285)
Screenshot: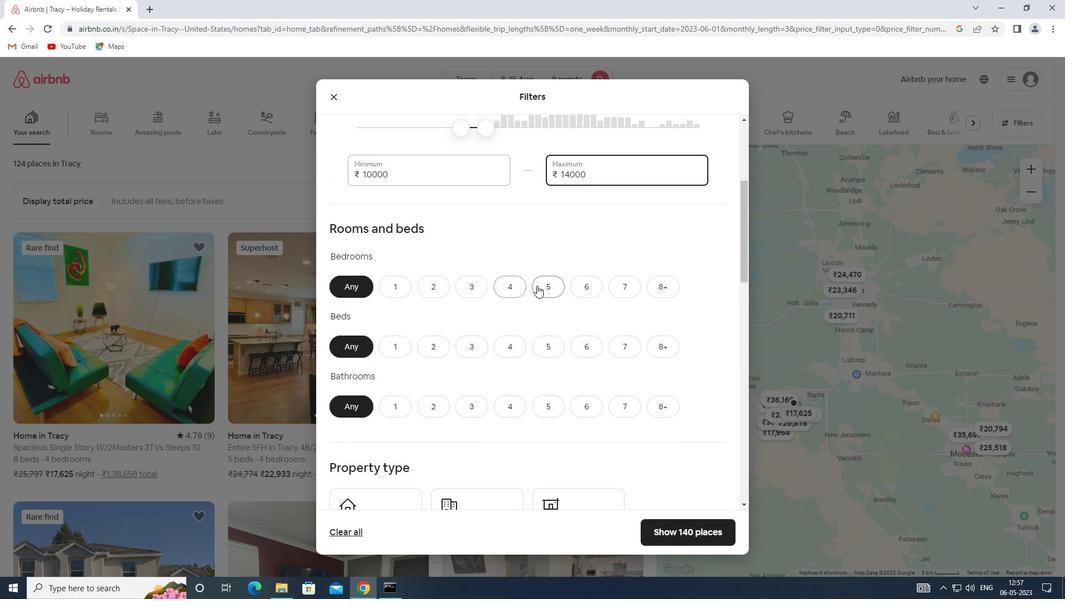 
Action: Mouse moved to (666, 349)
Screenshot: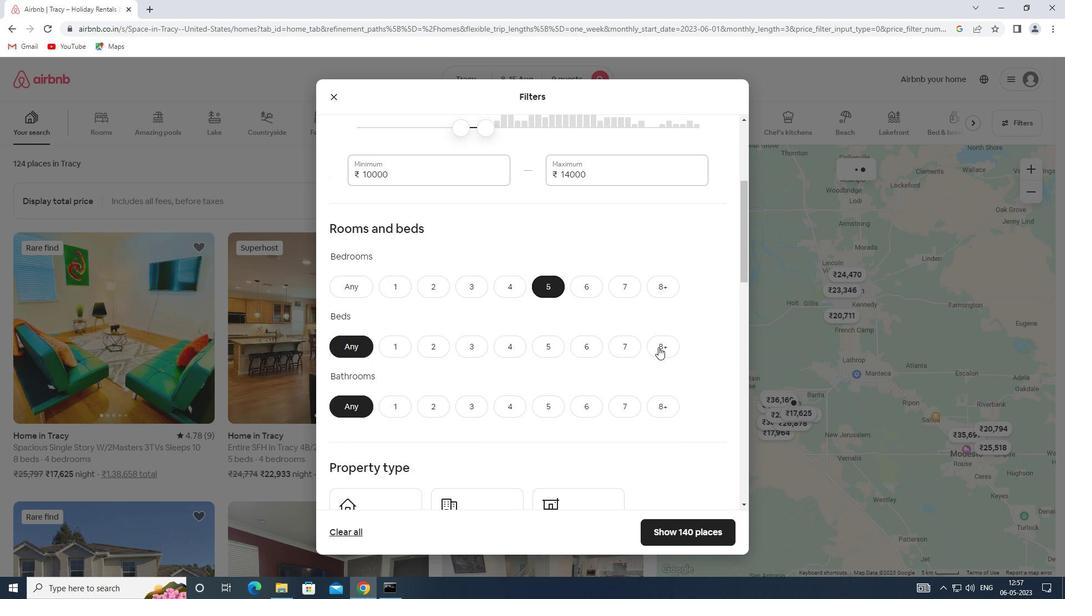 
Action: Mouse pressed left at (666, 349)
Screenshot: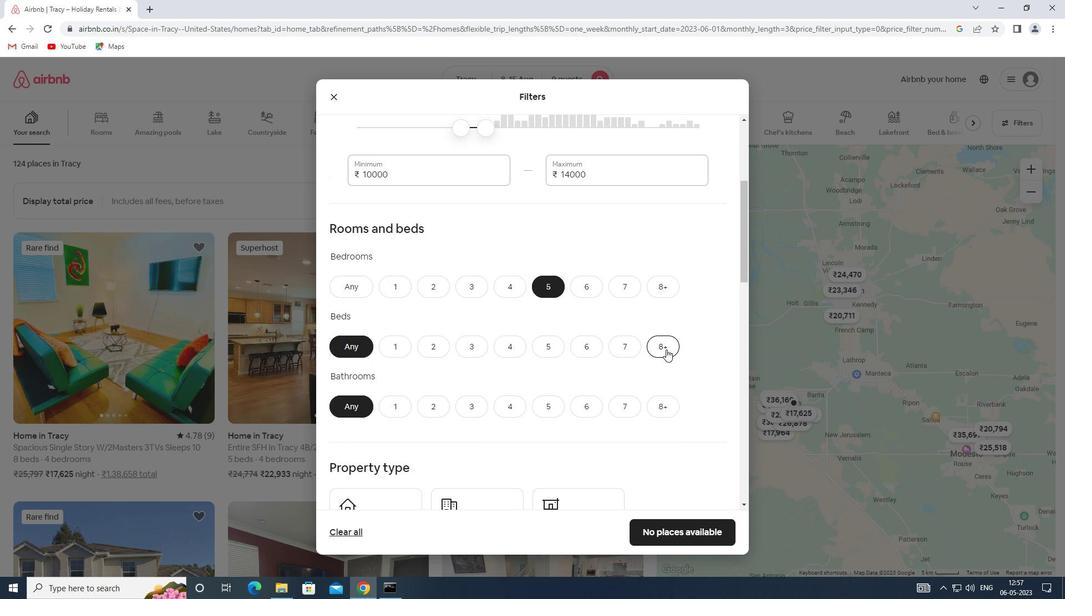 
Action: Mouse moved to (538, 408)
Screenshot: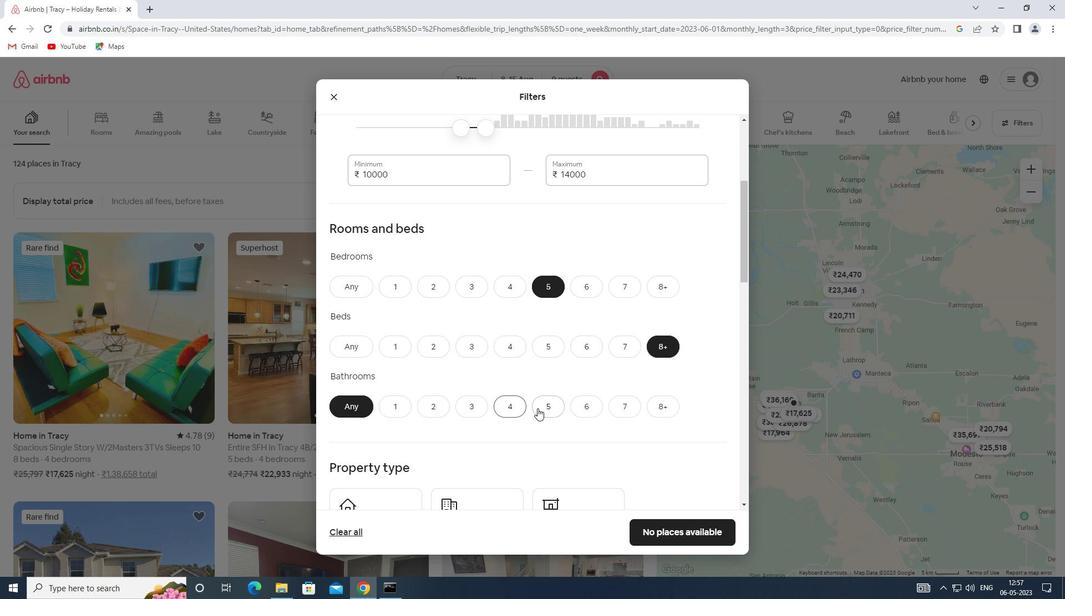 
Action: Mouse pressed left at (538, 408)
Screenshot: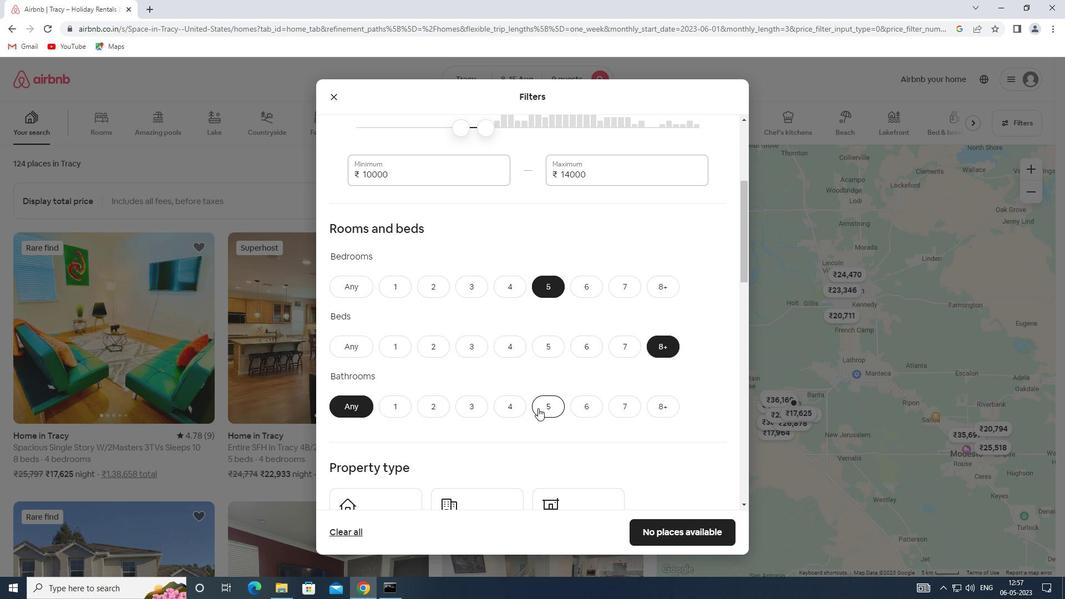 
Action: Mouse moved to (539, 408)
Screenshot: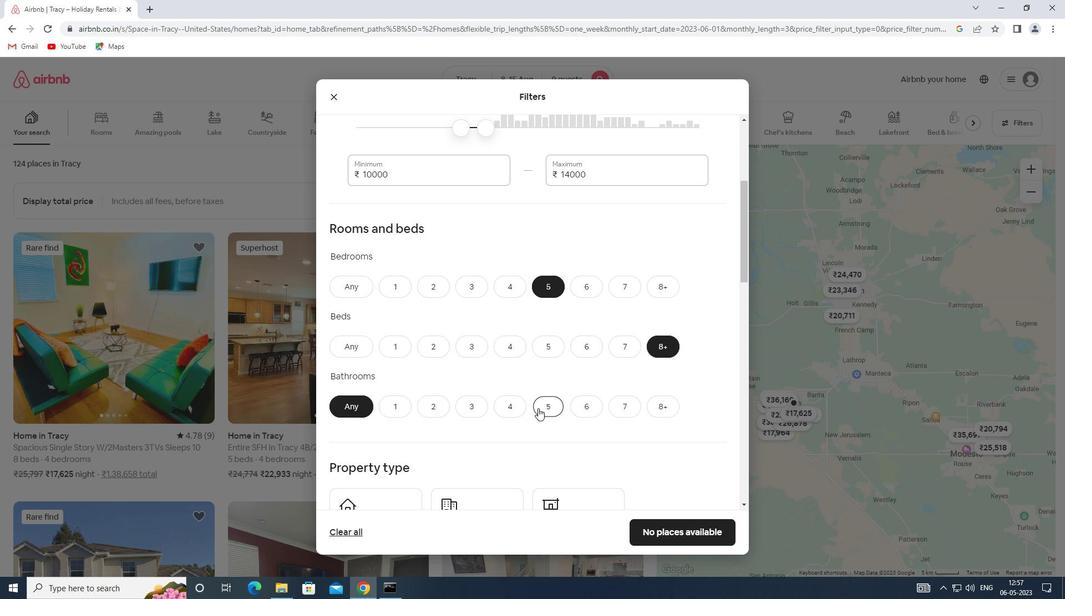 
Action: Mouse scrolled (539, 407) with delta (0, 0)
Screenshot: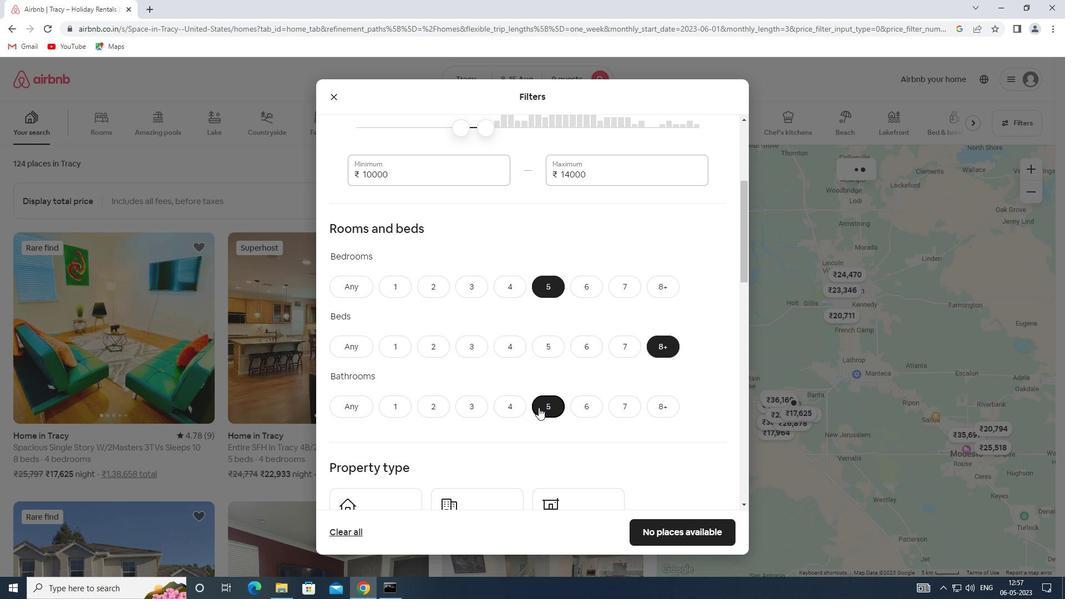 
Action: Mouse scrolled (539, 407) with delta (0, 0)
Screenshot: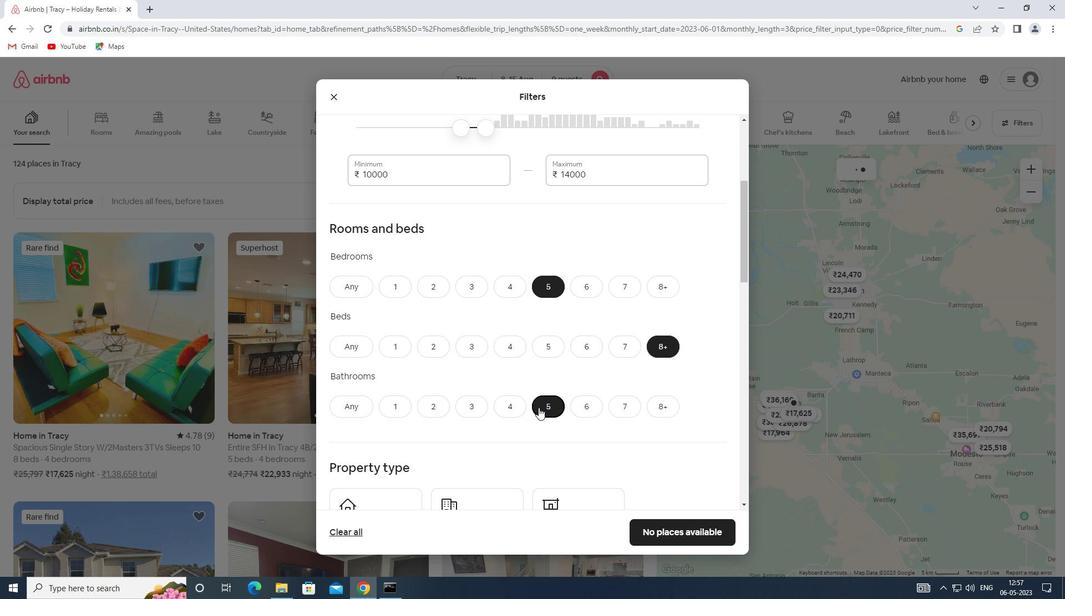 
Action: Mouse moved to (396, 409)
Screenshot: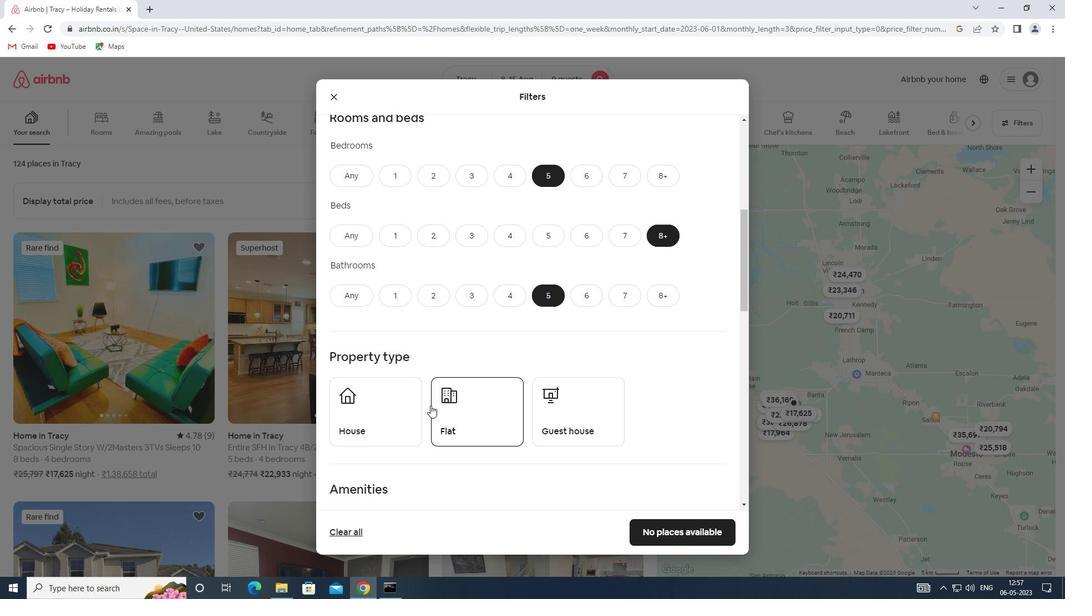 
Action: Mouse pressed left at (396, 409)
Screenshot: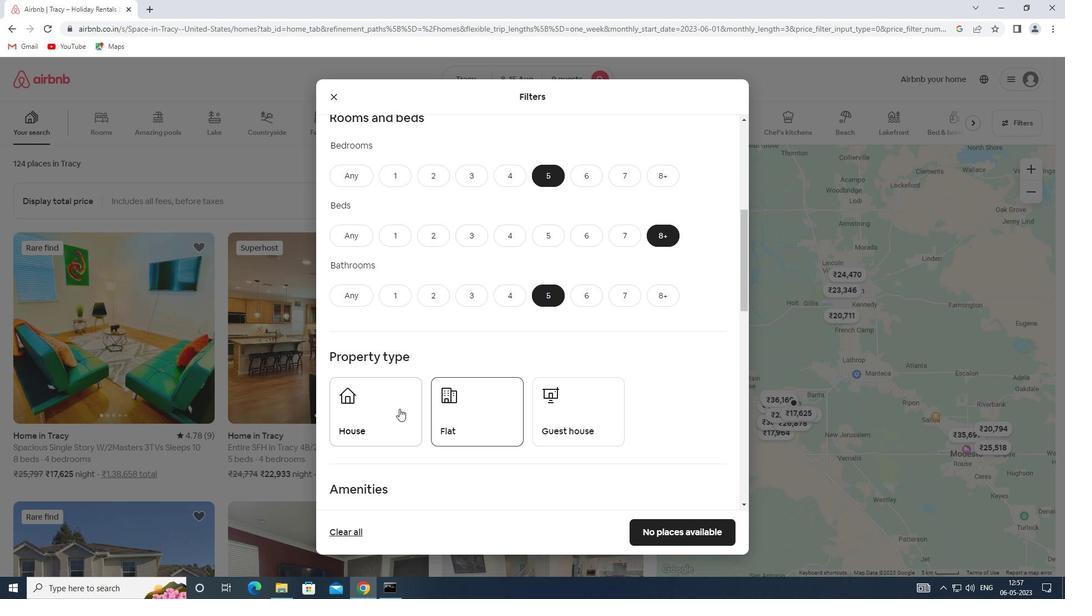 
Action: Mouse moved to (462, 410)
Screenshot: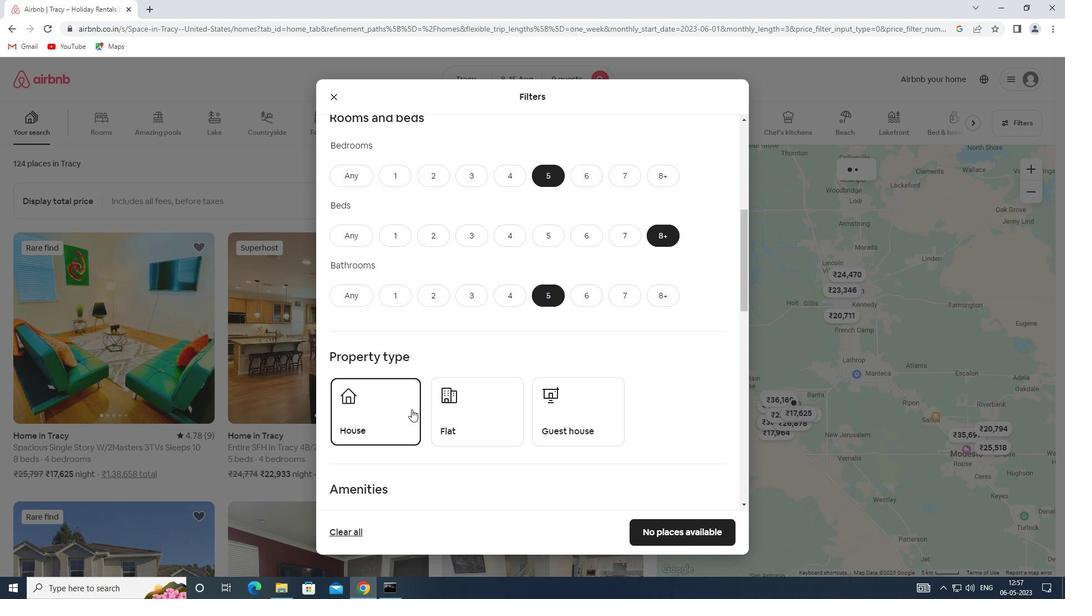 
Action: Mouse pressed left at (462, 410)
Screenshot: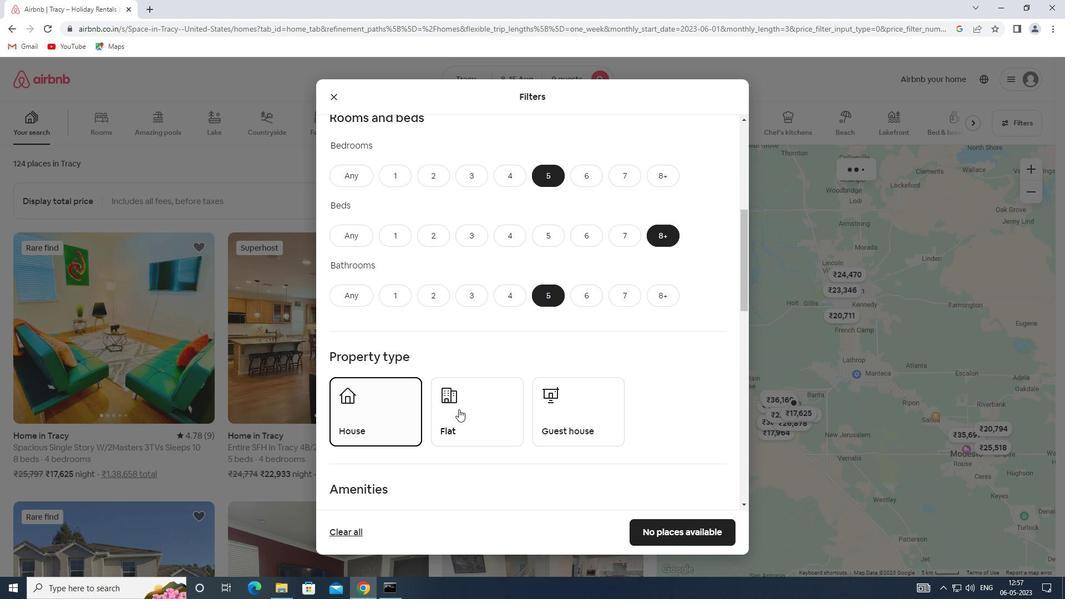 
Action: Mouse moved to (557, 409)
Screenshot: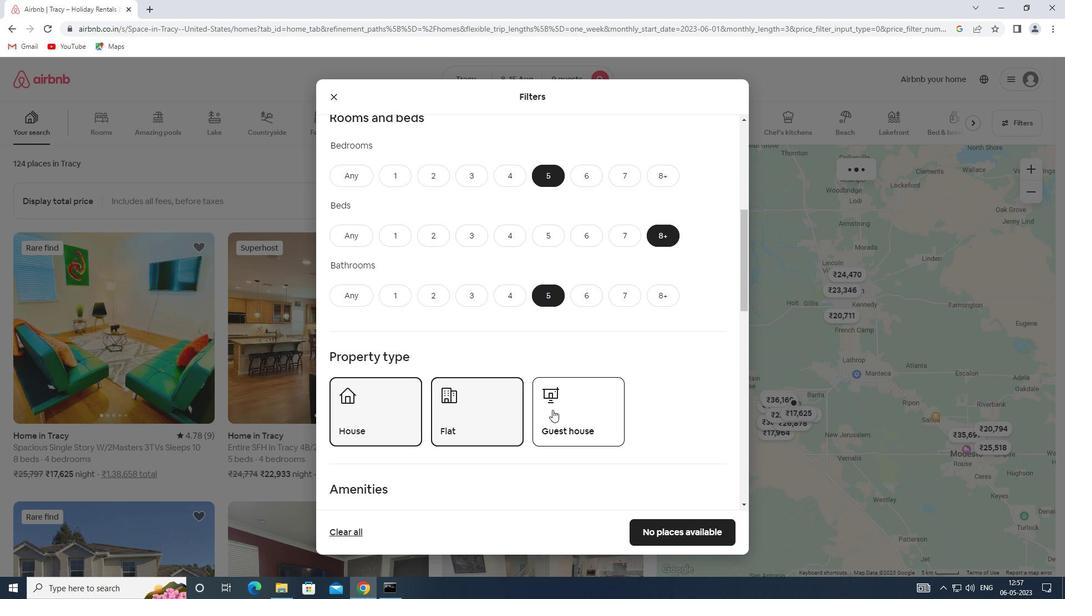 
Action: Mouse pressed left at (557, 409)
Screenshot: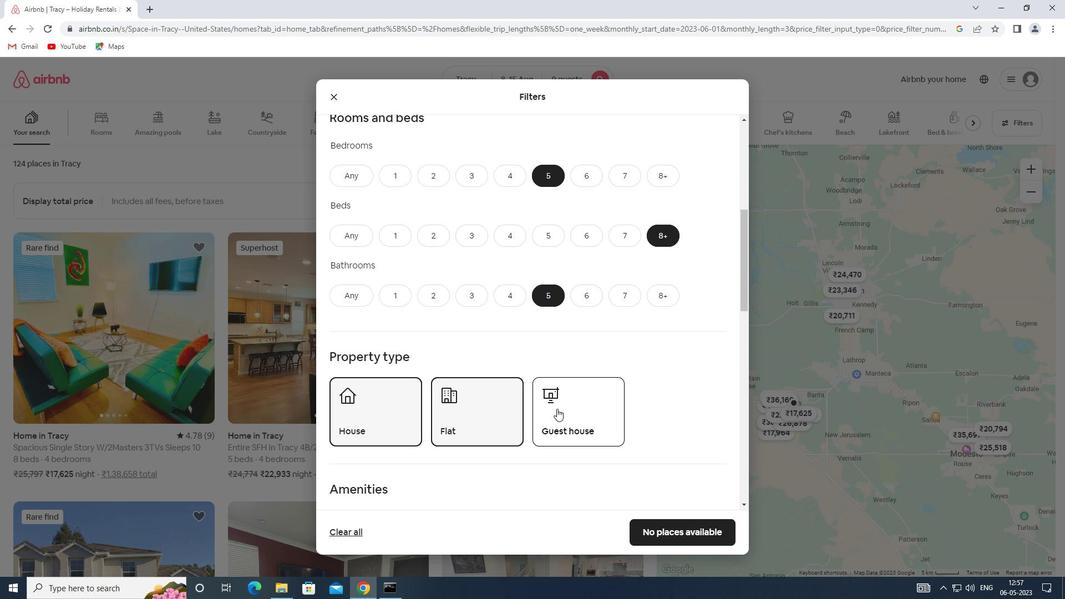 
Action: Mouse moved to (460, 409)
Screenshot: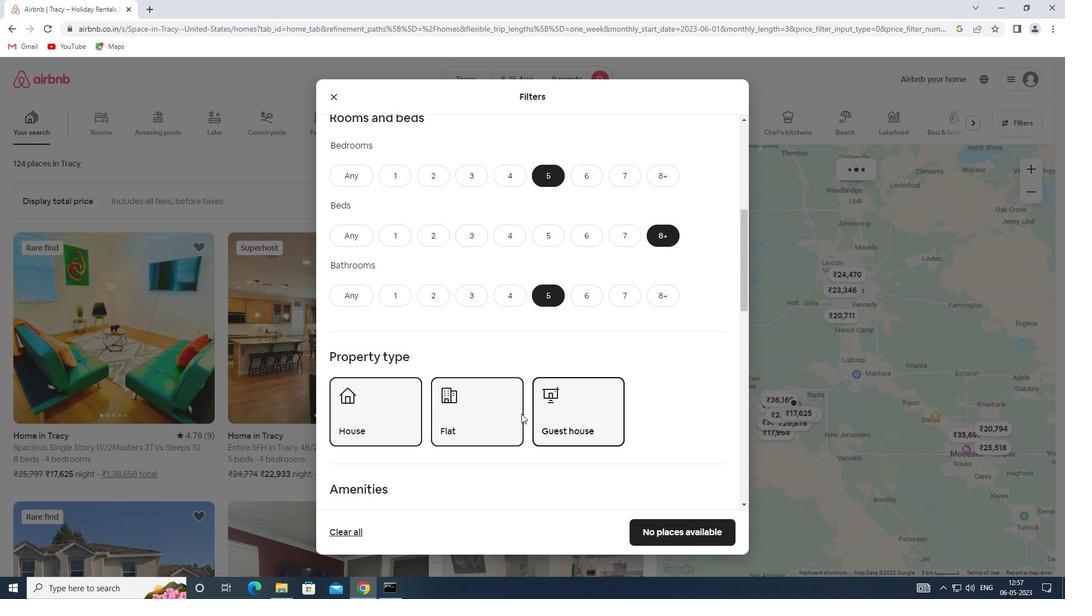 
Action: Mouse scrolled (460, 409) with delta (0, 0)
Screenshot: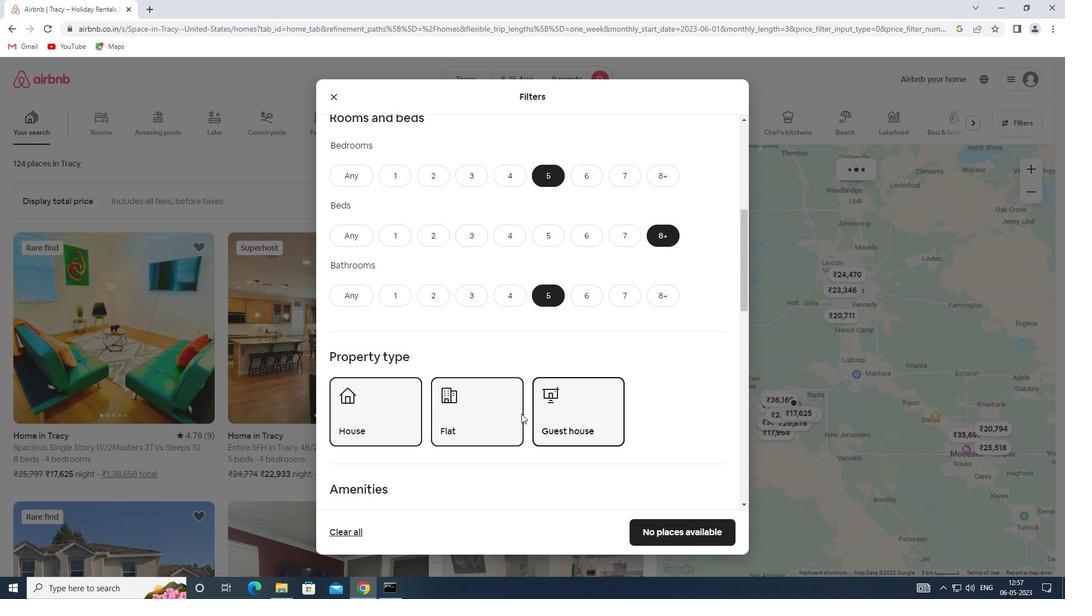 
Action: Mouse moved to (459, 409)
Screenshot: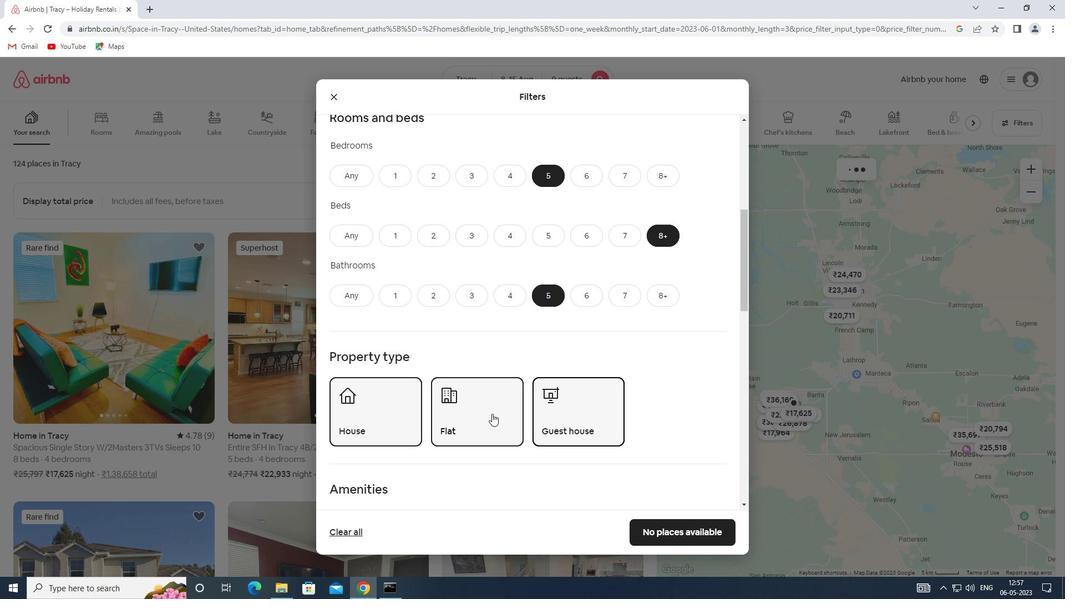 
Action: Mouse scrolled (459, 409) with delta (0, 0)
Screenshot: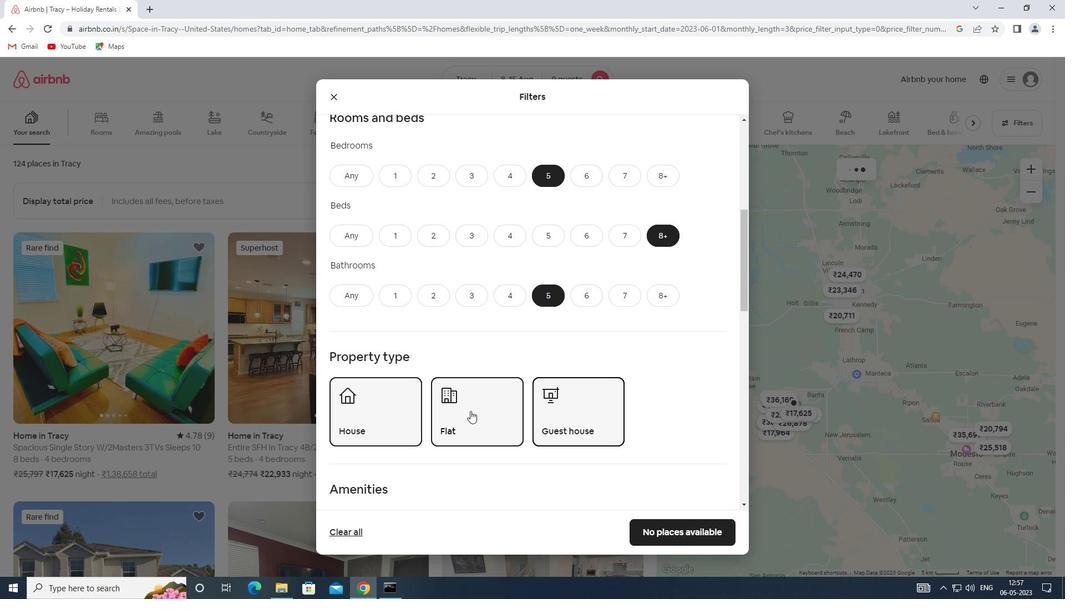 
Action: Mouse moved to (458, 409)
Screenshot: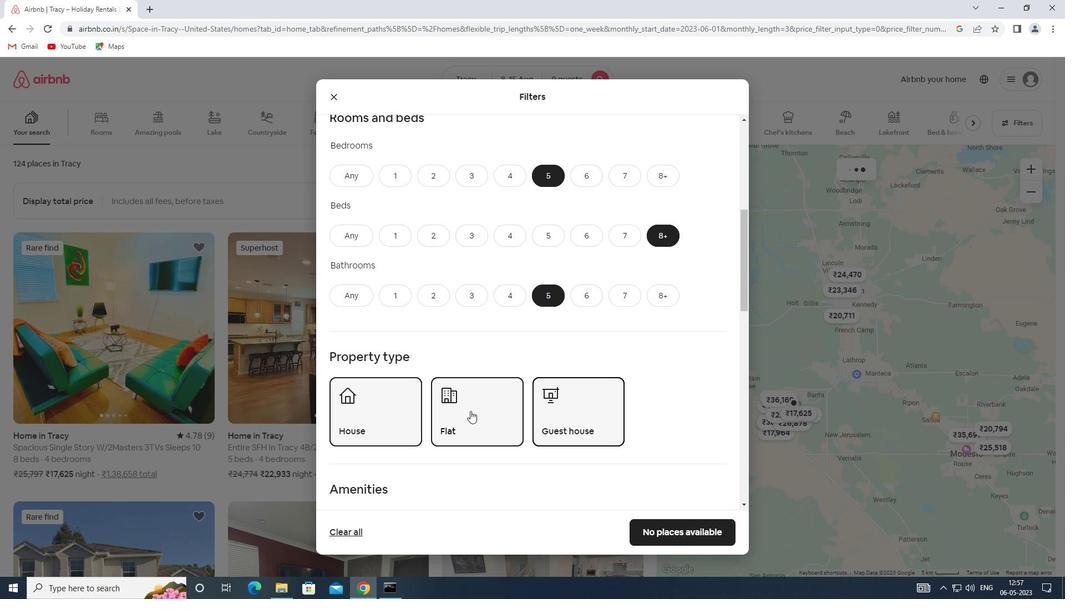 
Action: Mouse scrolled (458, 409) with delta (0, 0)
Screenshot: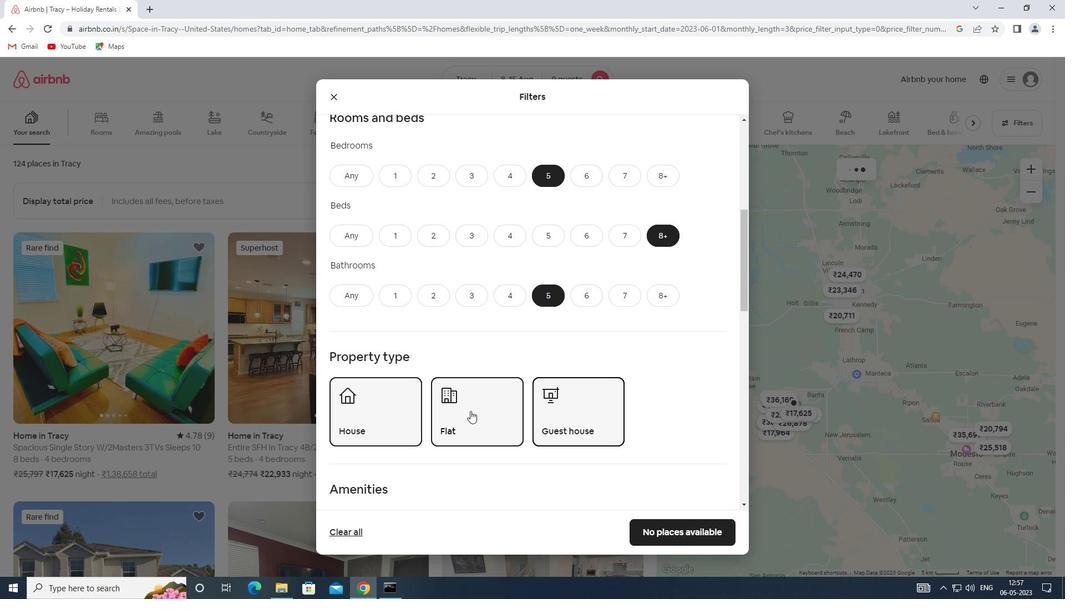 
Action: Mouse moved to (457, 409)
Screenshot: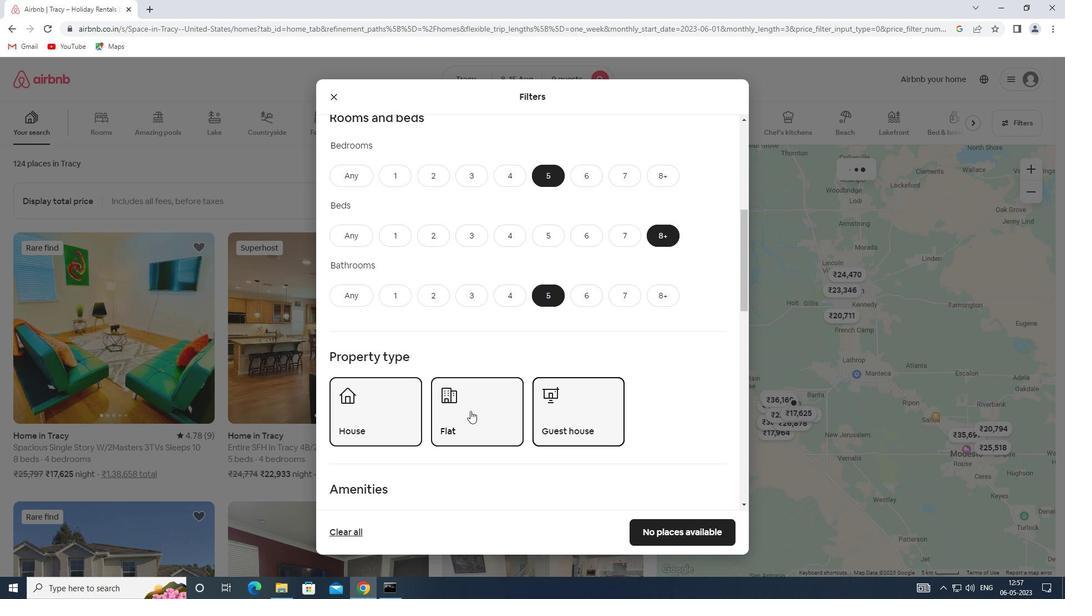 
Action: Mouse scrolled (457, 409) with delta (0, 0)
Screenshot: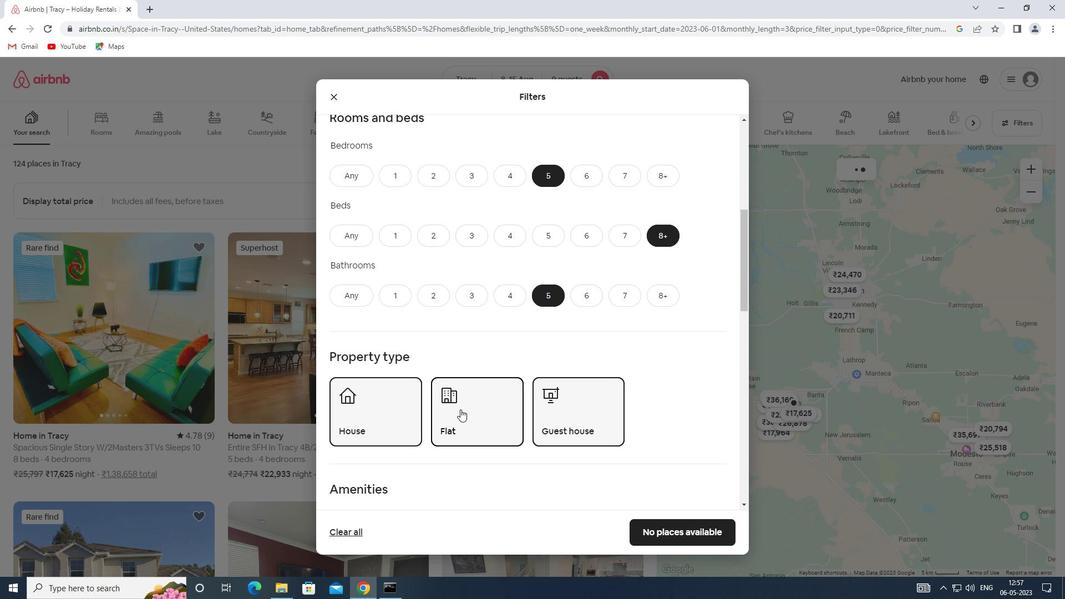
Action: Mouse moved to (367, 400)
Screenshot: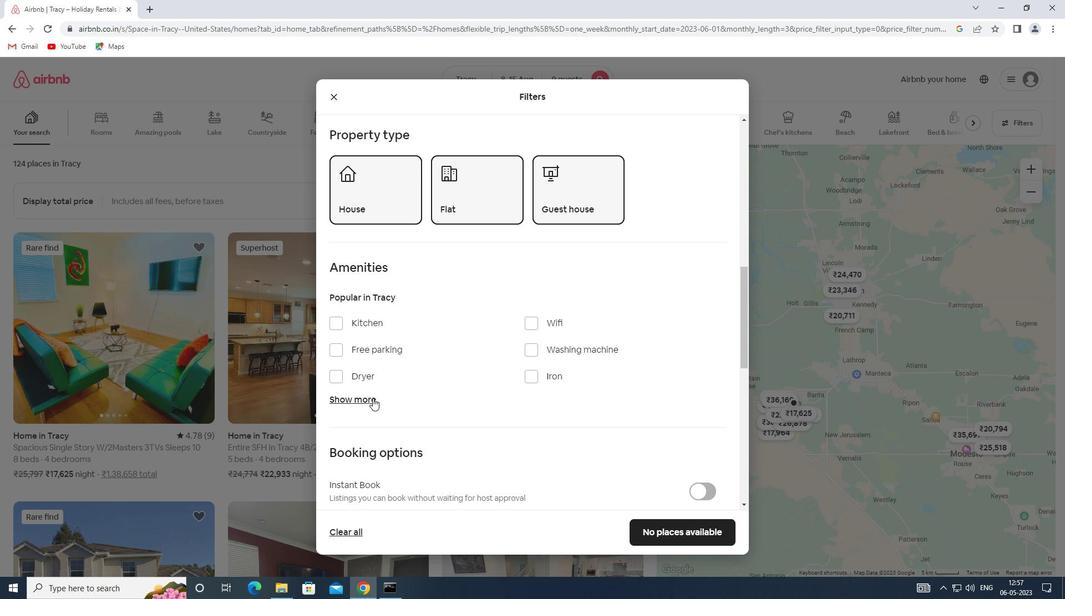
Action: Mouse pressed left at (367, 400)
Screenshot: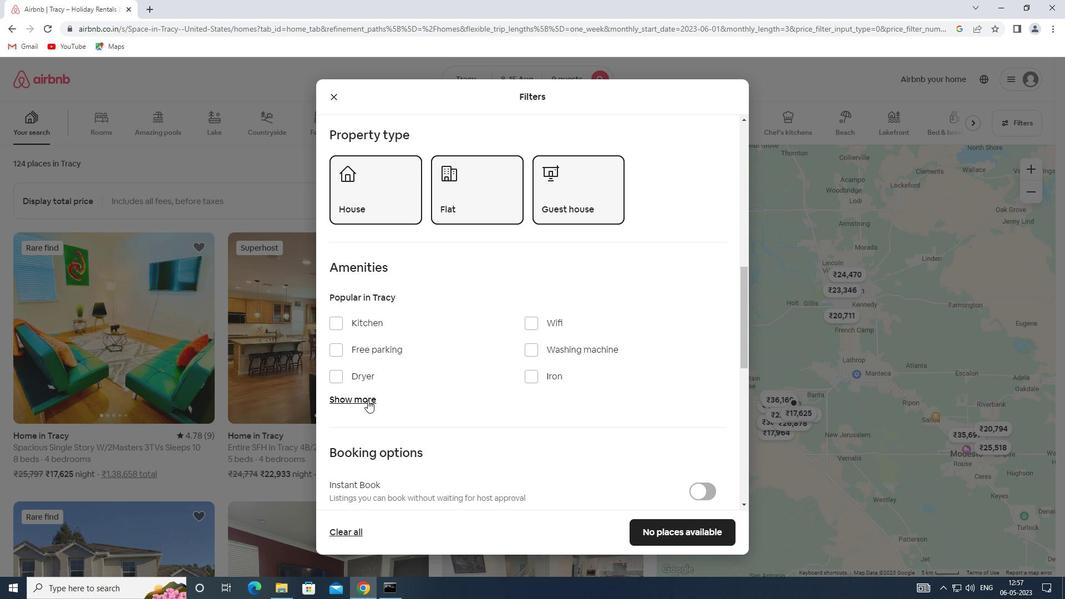 
Action: Mouse moved to (532, 327)
Screenshot: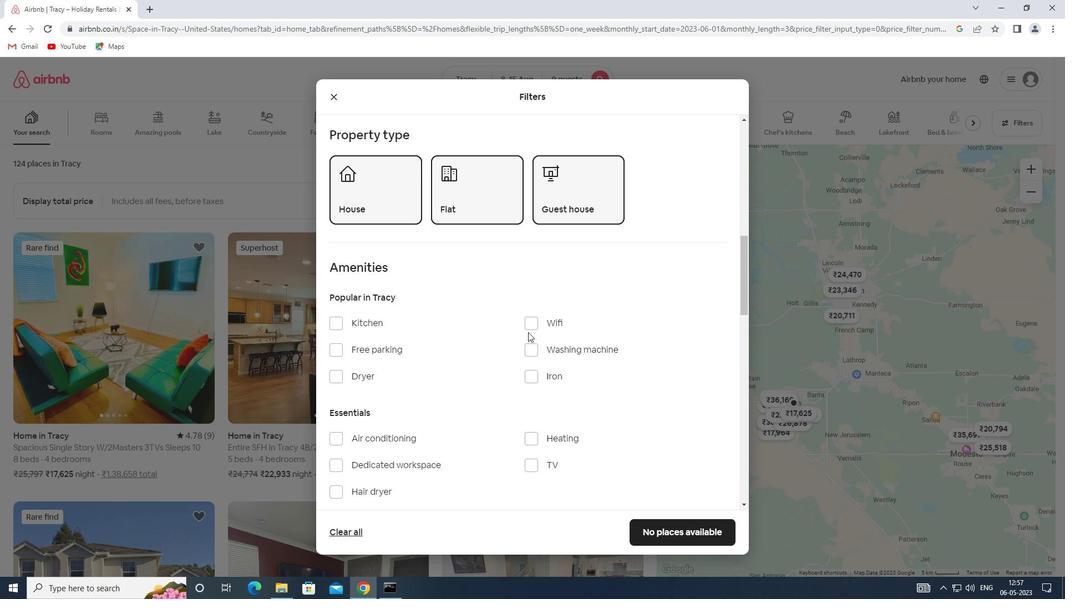 
Action: Mouse pressed left at (532, 327)
Screenshot: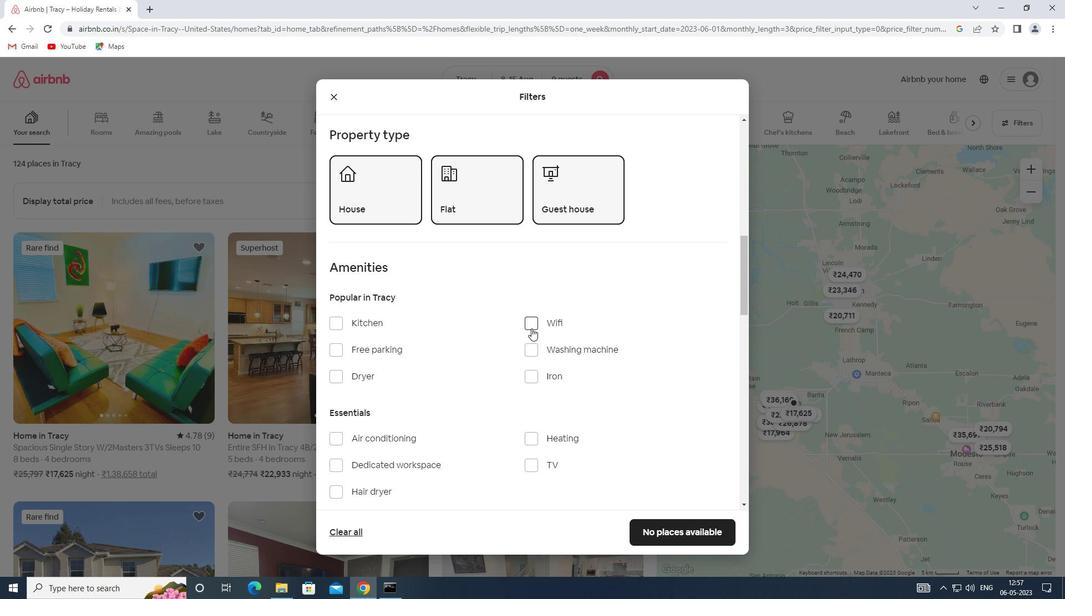 
Action: Mouse moved to (529, 461)
Screenshot: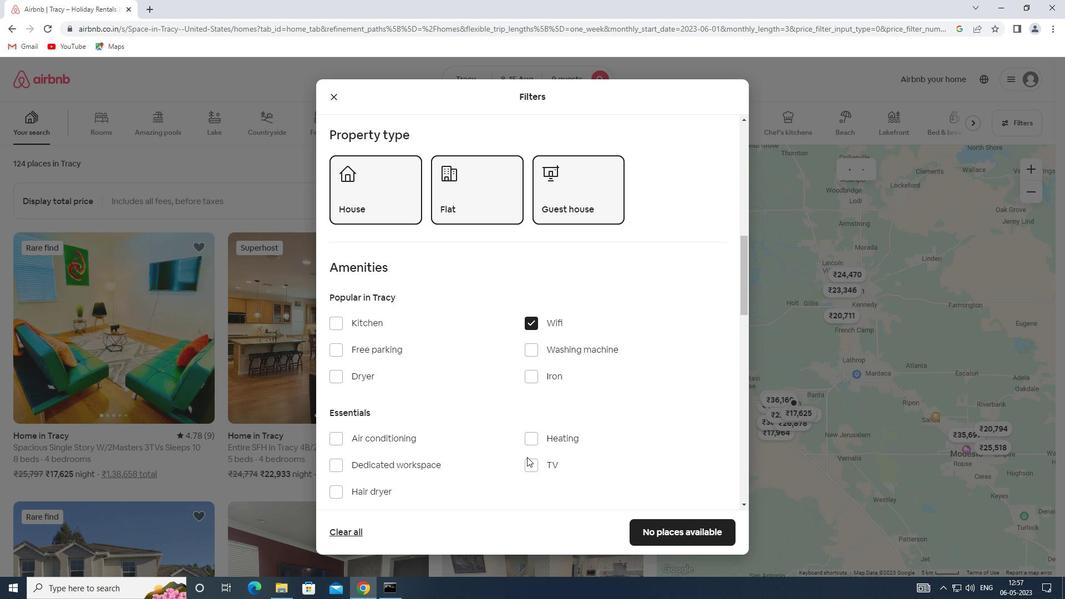 
Action: Mouse pressed left at (529, 461)
Screenshot: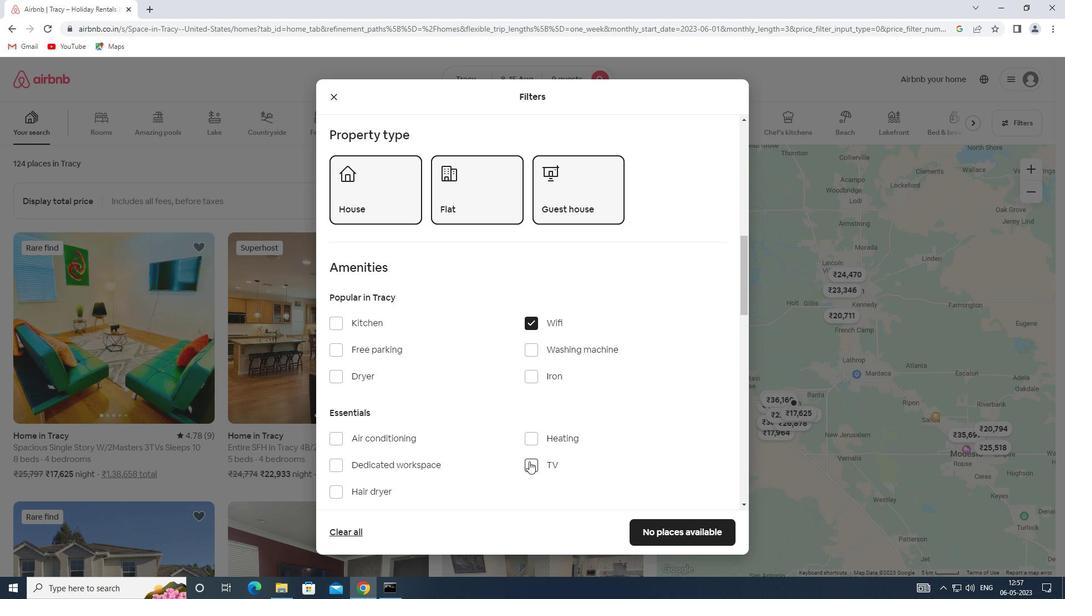 
Action: Mouse moved to (371, 346)
Screenshot: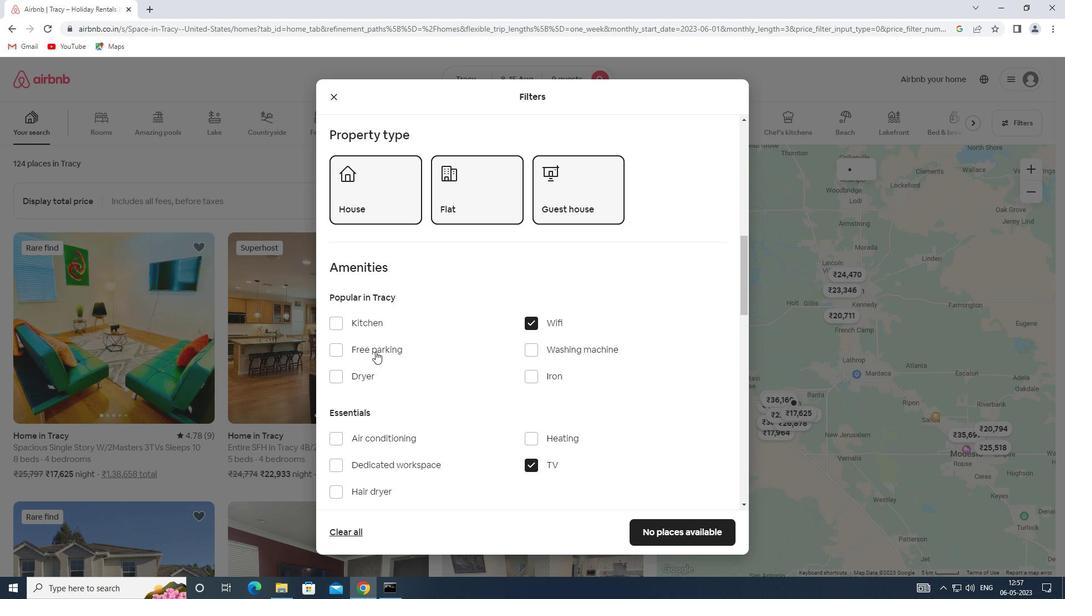 
Action: Mouse pressed left at (371, 346)
Screenshot: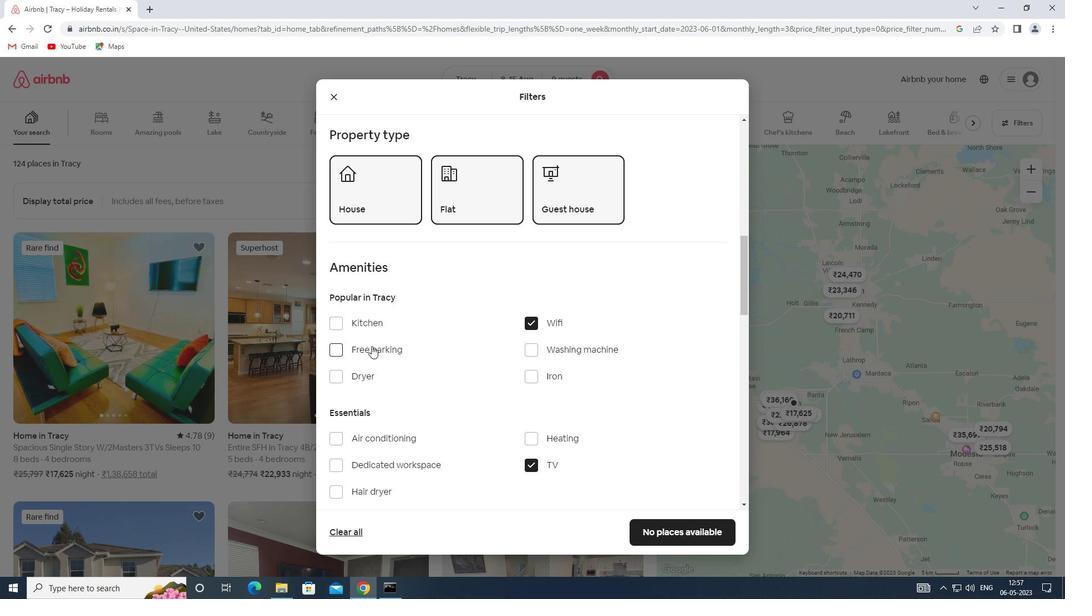 
Action: Mouse scrolled (371, 345) with delta (0, 0)
Screenshot: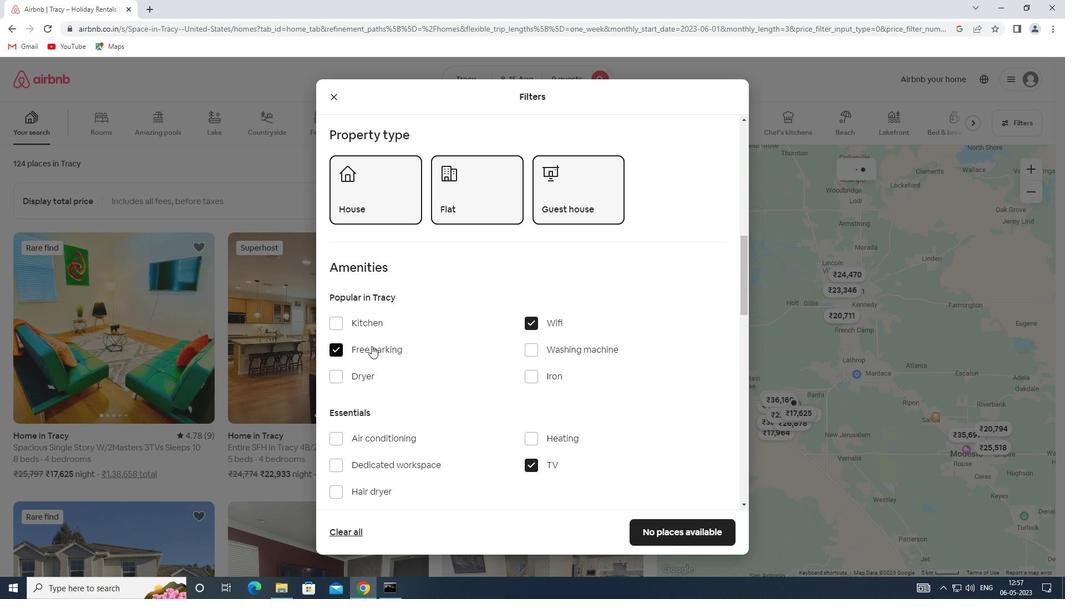 
Action: Mouse scrolled (371, 345) with delta (0, 0)
Screenshot: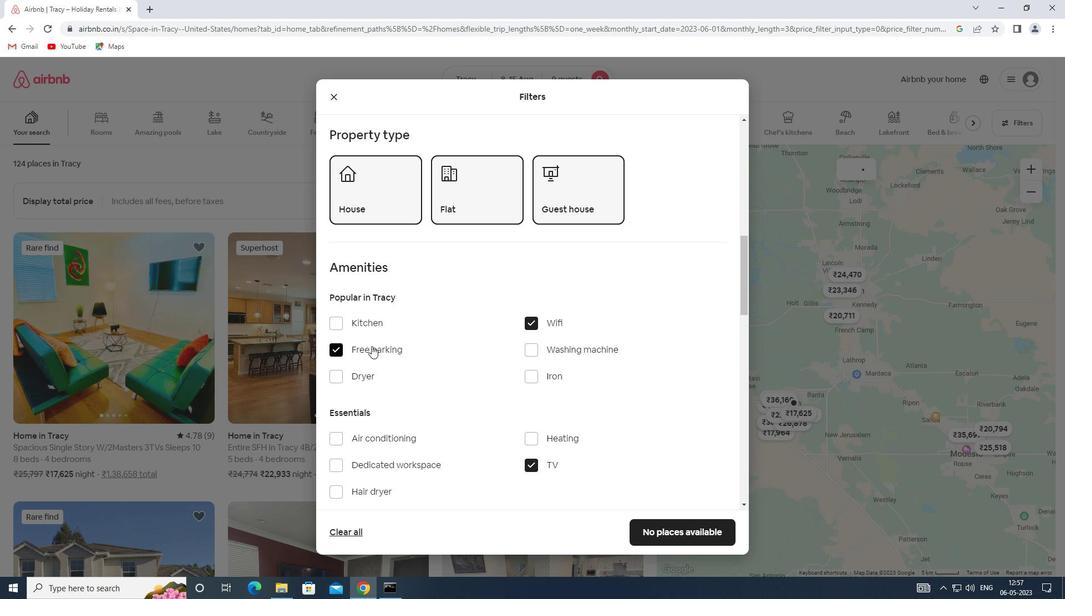 
Action: Mouse scrolled (371, 345) with delta (0, 0)
Screenshot: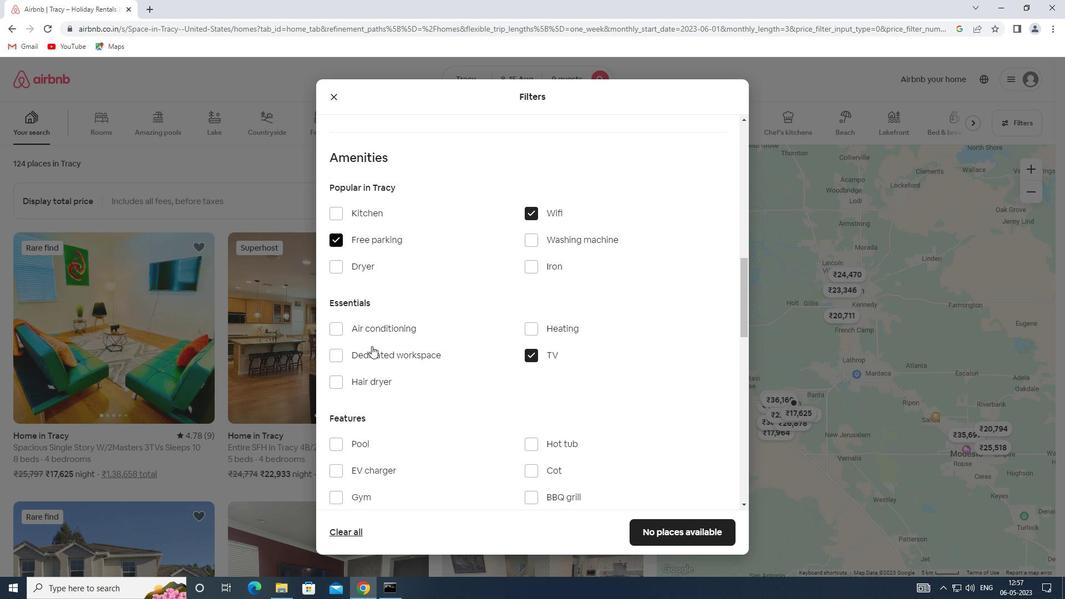 
Action: Mouse scrolled (371, 345) with delta (0, 0)
Screenshot: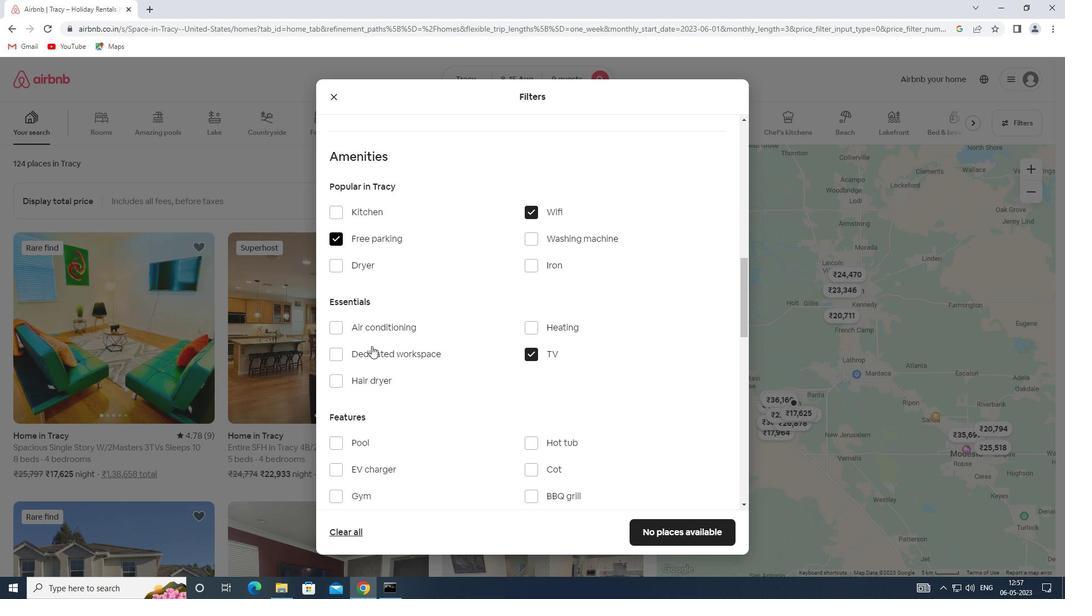 
Action: Mouse scrolled (371, 345) with delta (0, 0)
Screenshot: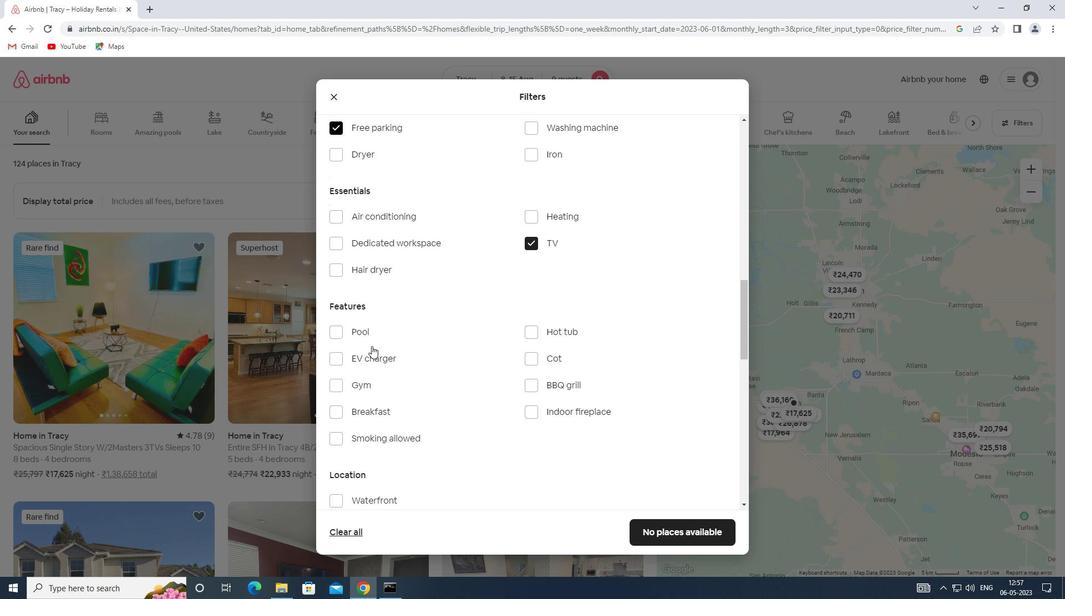 
Action: Mouse moved to (362, 328)
Screenshot: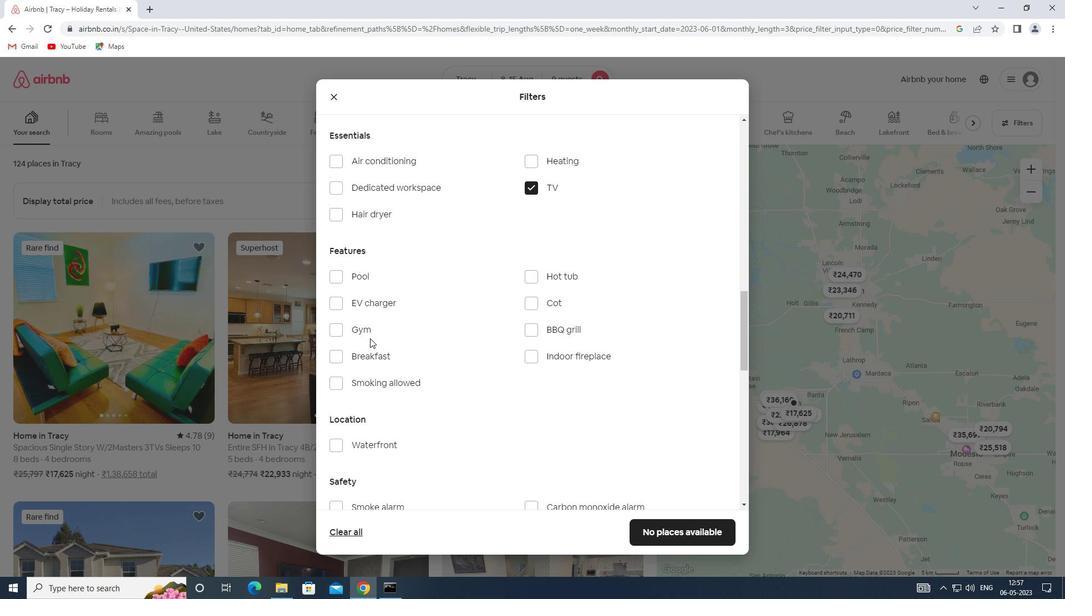 
Action: Mouse pressed left at (362, 328)
Screenshot: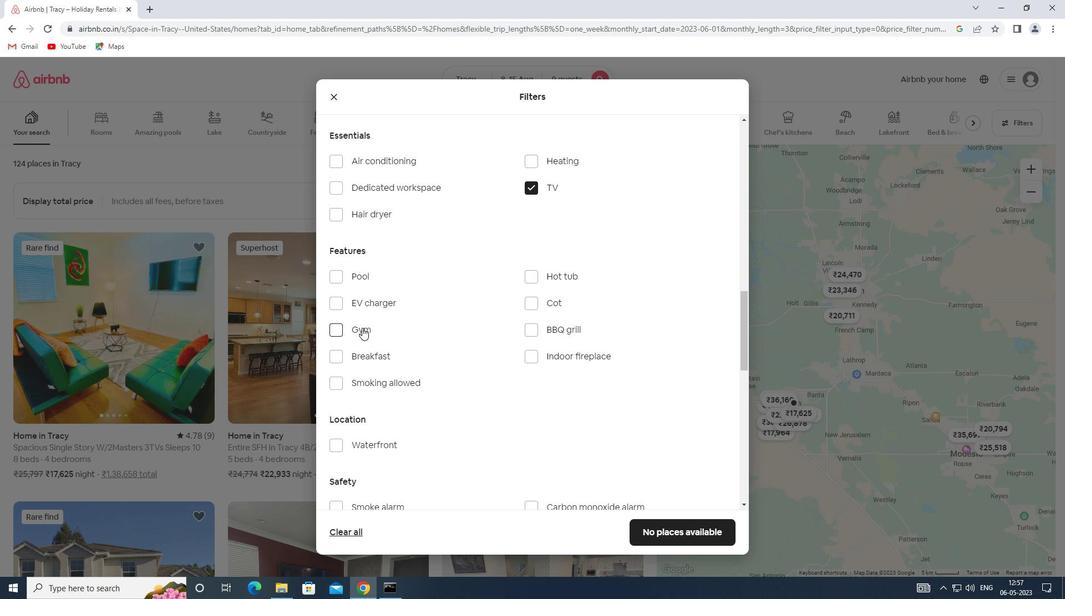 
Action: Mouse moved to (368, 352)
Screenshot: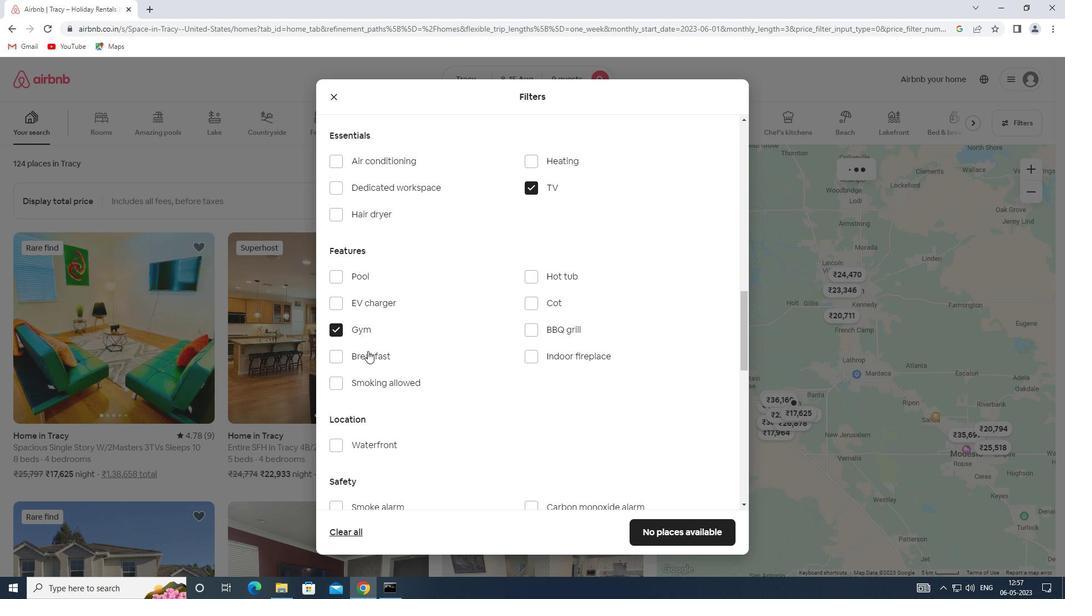 
Action: Mouse pressed left at (368, 352)
Screenshot: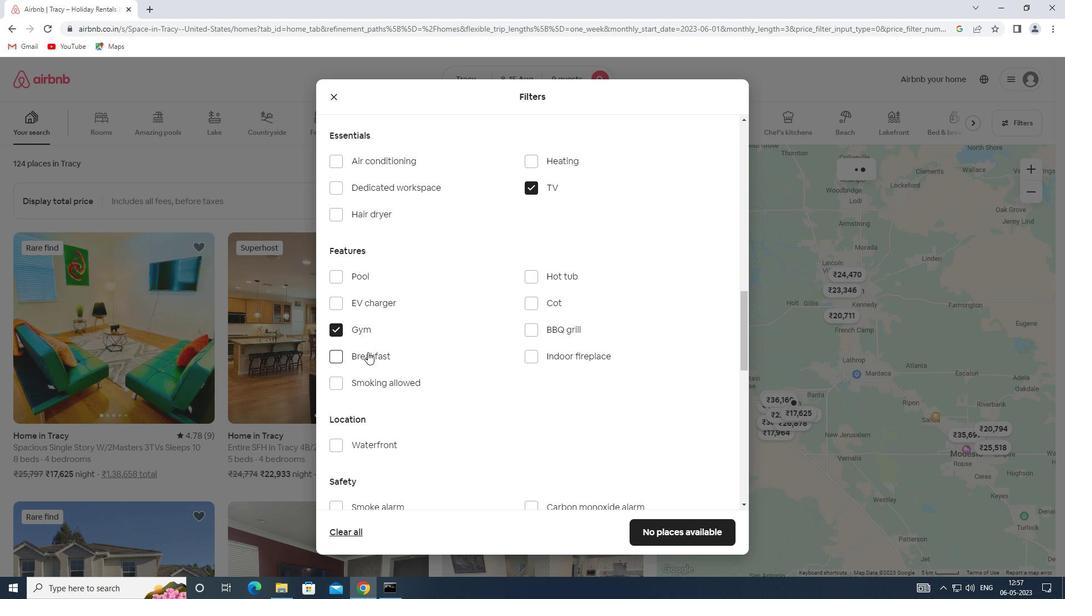 
Action: Mouse moved to (540, 338)
Screenshot: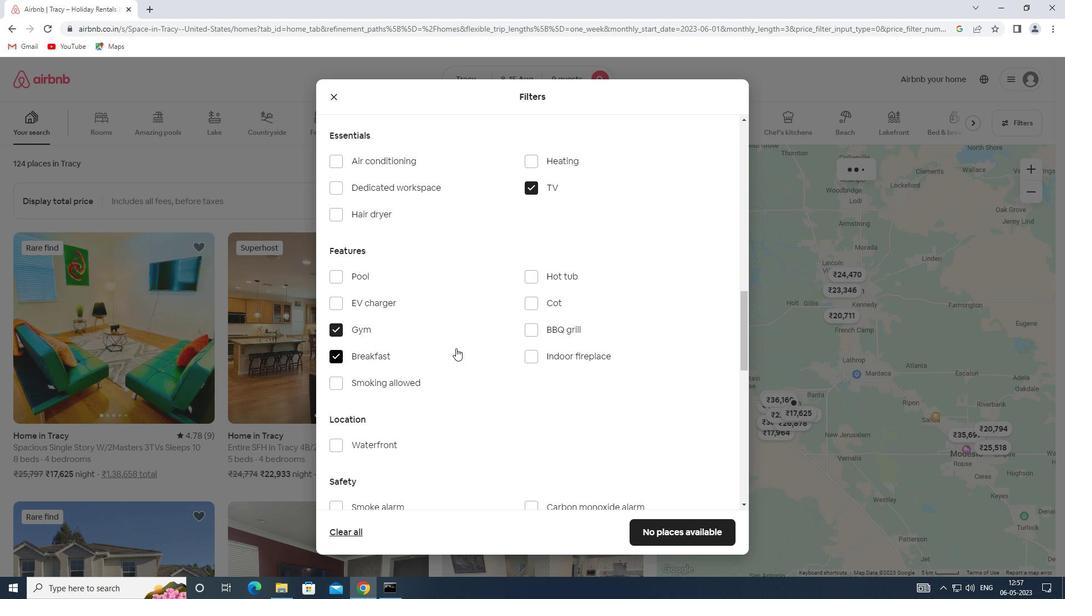 
Action: Mouse scrolled (540, 337) with delta (0, 0)
Screenshot: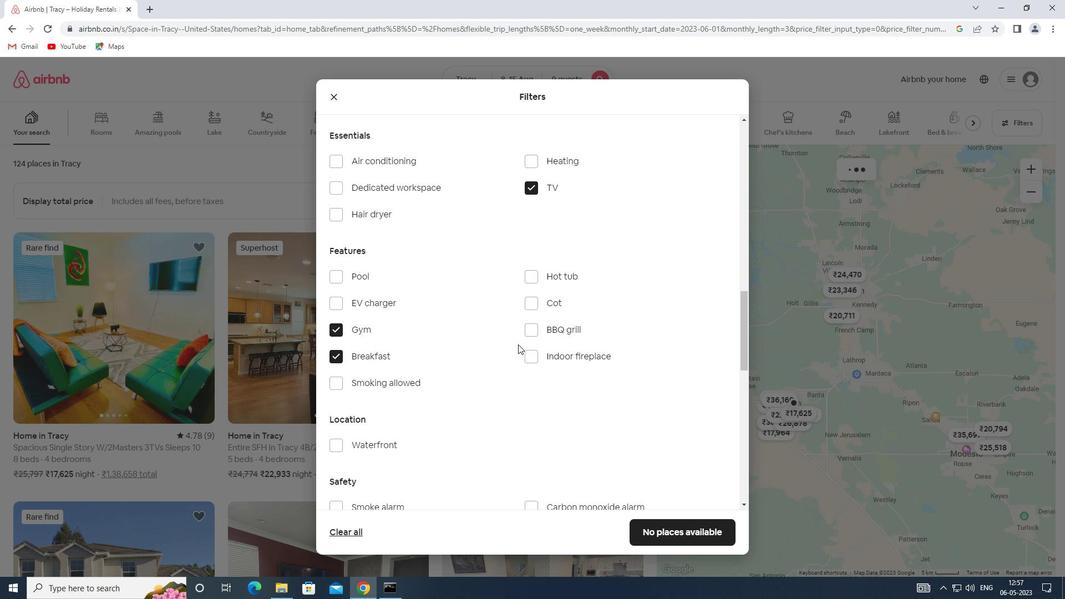 
Action: Mouse scrolled (540, 337) with delta (0, 0)
Screenshot: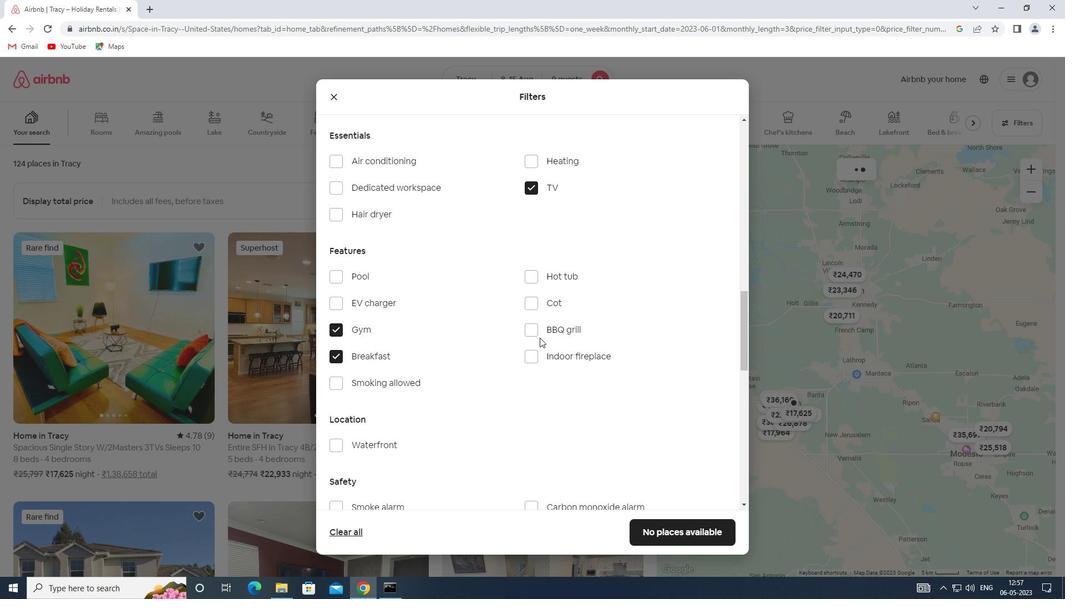 
Action: Mouse scrolled (540, 337) with delta (0, 0)
Screenshot: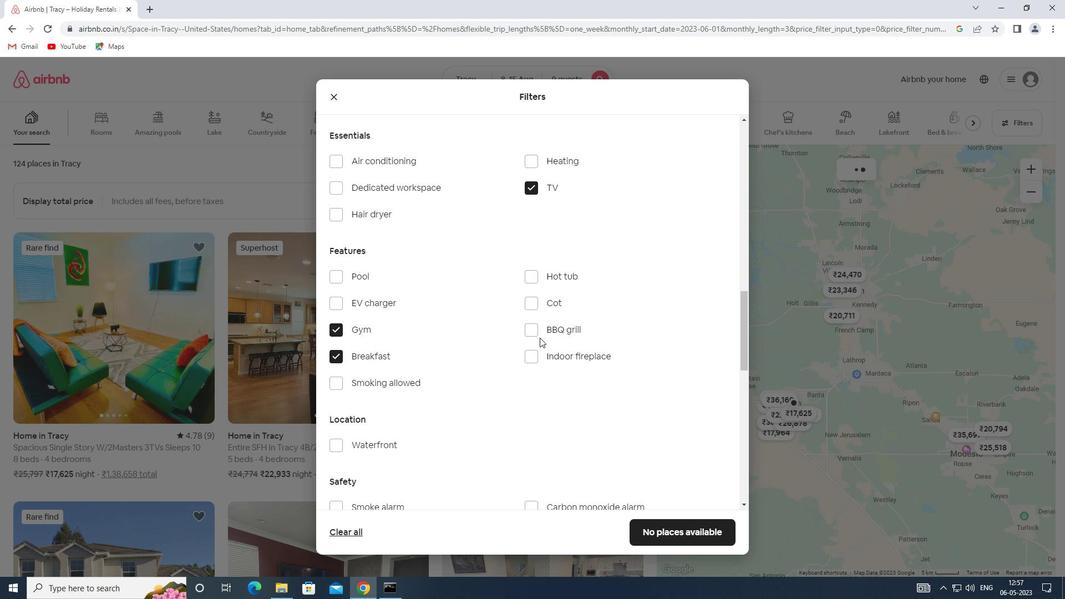 
Action: Mouse scrolled (540, 337) with delta (0, 0)
Screenshot: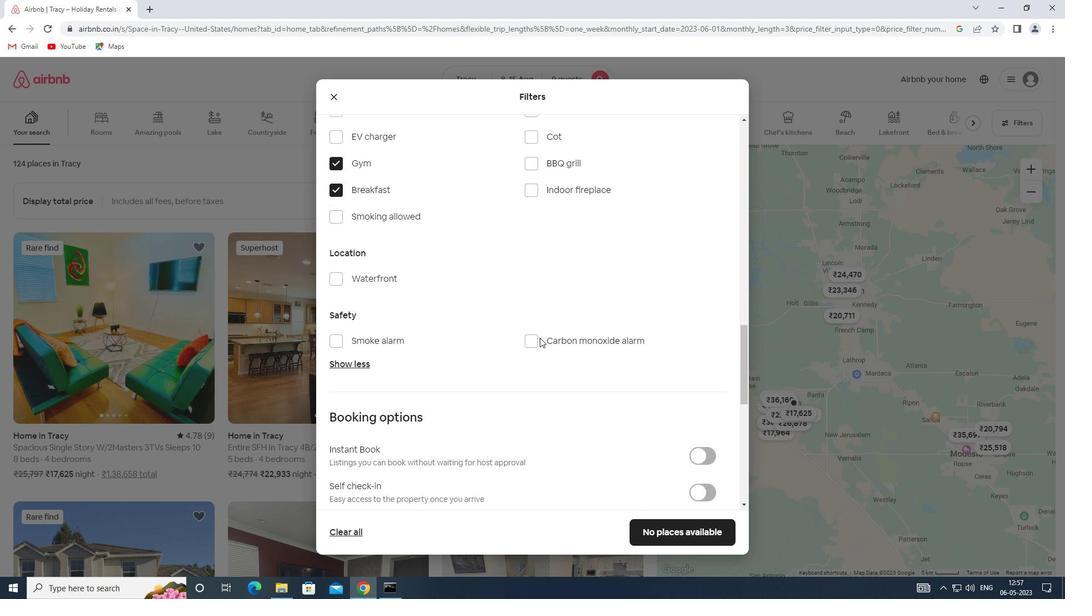 
Action: Mouse scrolled (540, 337) with delta (0, 0)
Screenshot: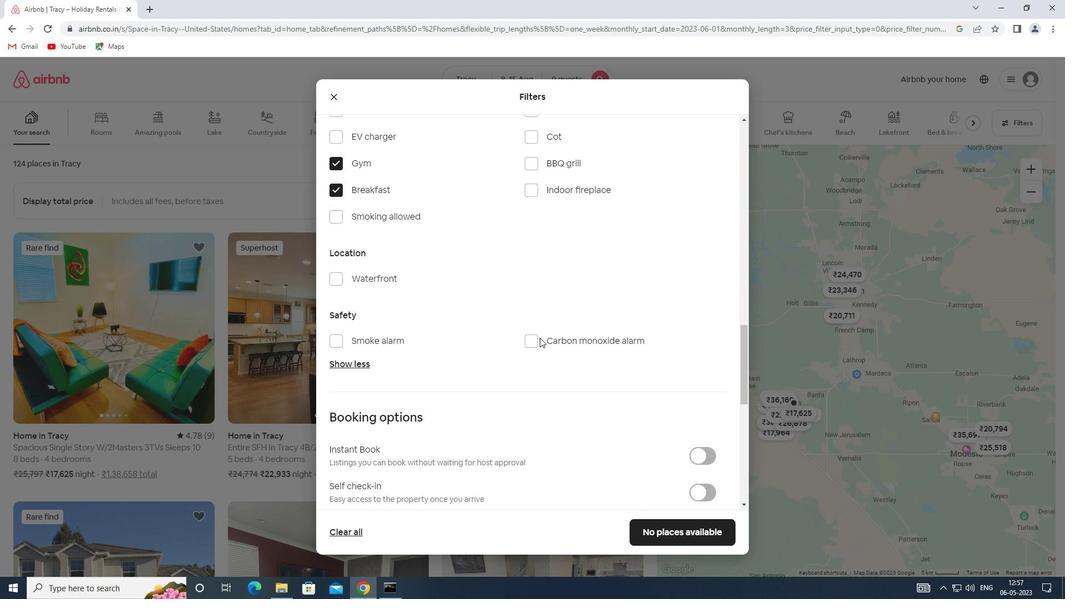 
Action: Mouse scrolled (540, 337) with delta (0, 0)
Screenshot: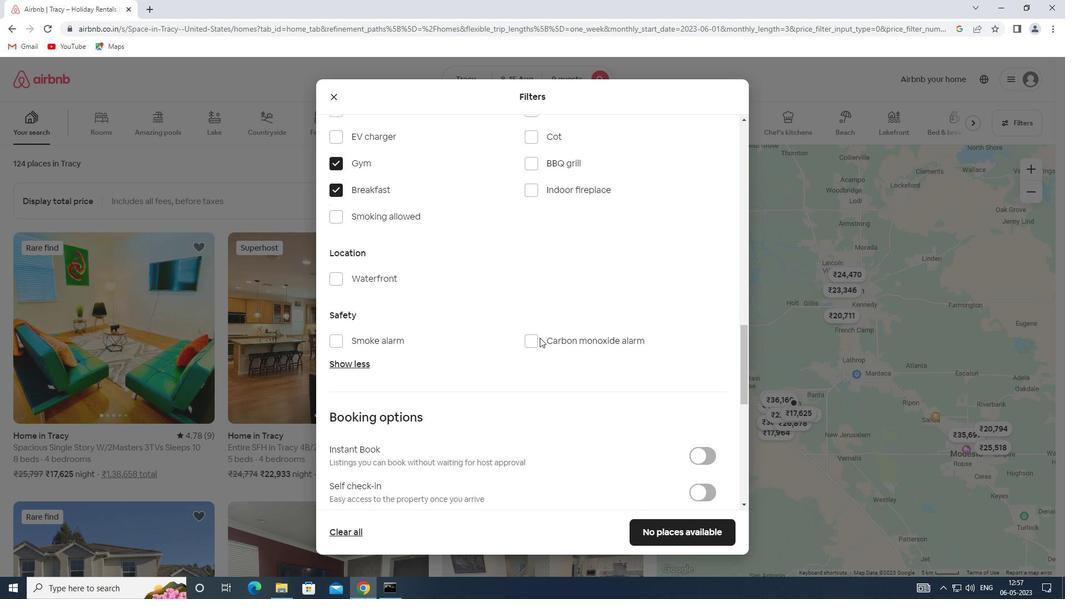 
Action: Mouse scrolled (540, 337) with delta (0, 0)
Screenshot: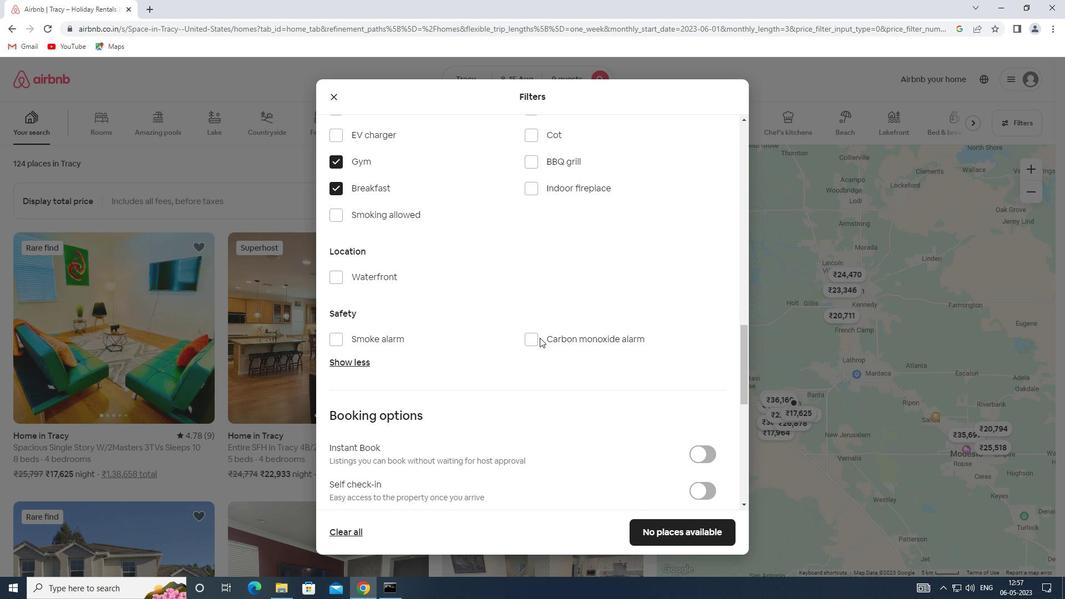 
Action: Mouse moved to (707, 270)
Screenshot: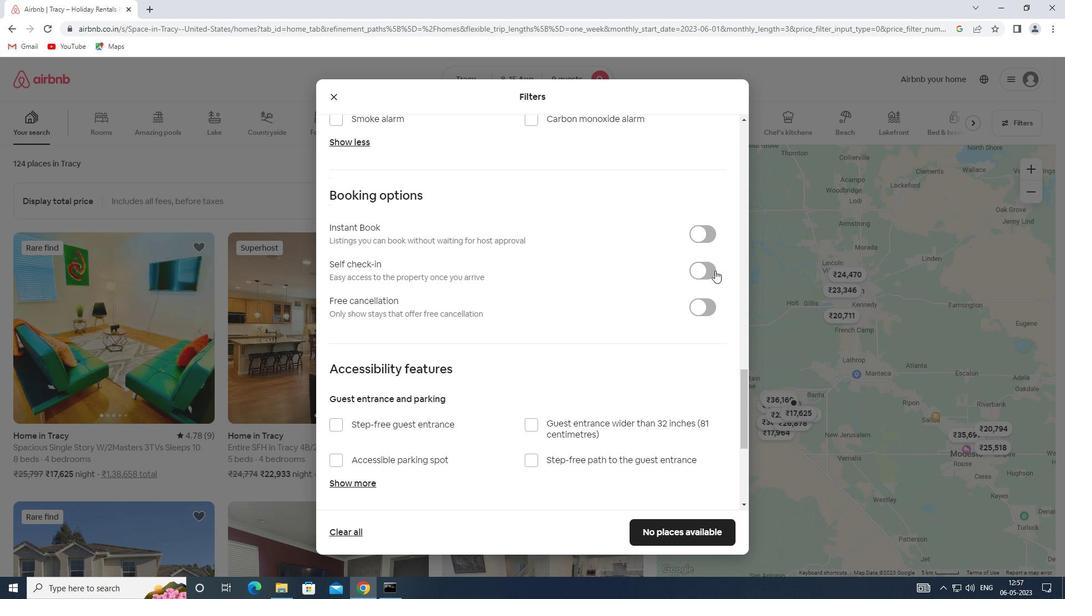 
Action: Mouse pressed left at (707, 270)
Screenshot: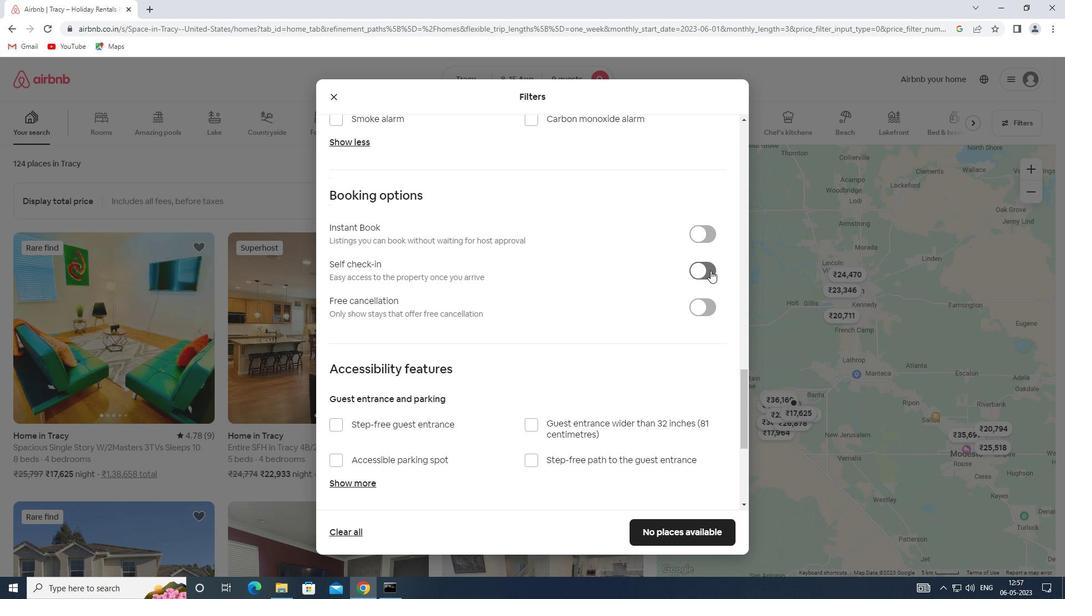
Action: Mouse moved to (346, 312)
Screenshot: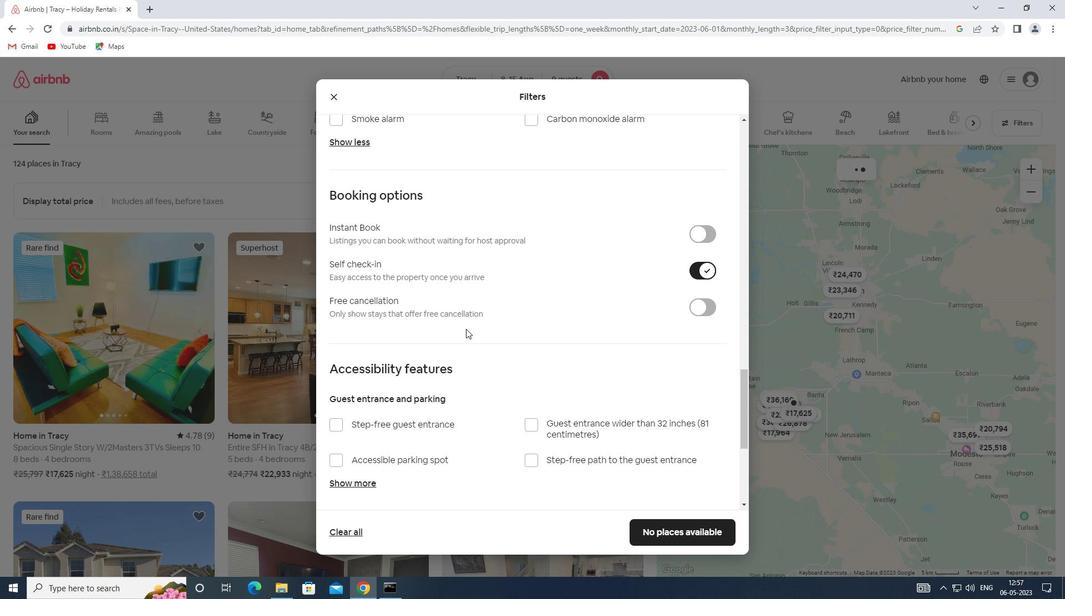 
Action: Mouse scrolled (346, 311) with delta (0, 0)
Screenshot: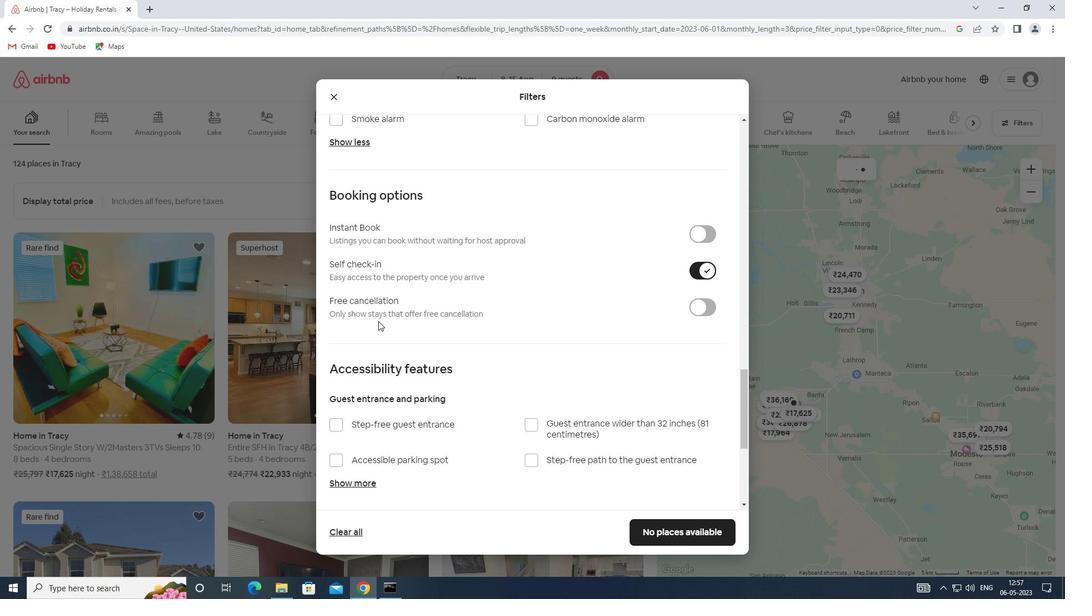 
Action: Mouse scrolled (346, 311) with delta (0, 0)
Screenshot: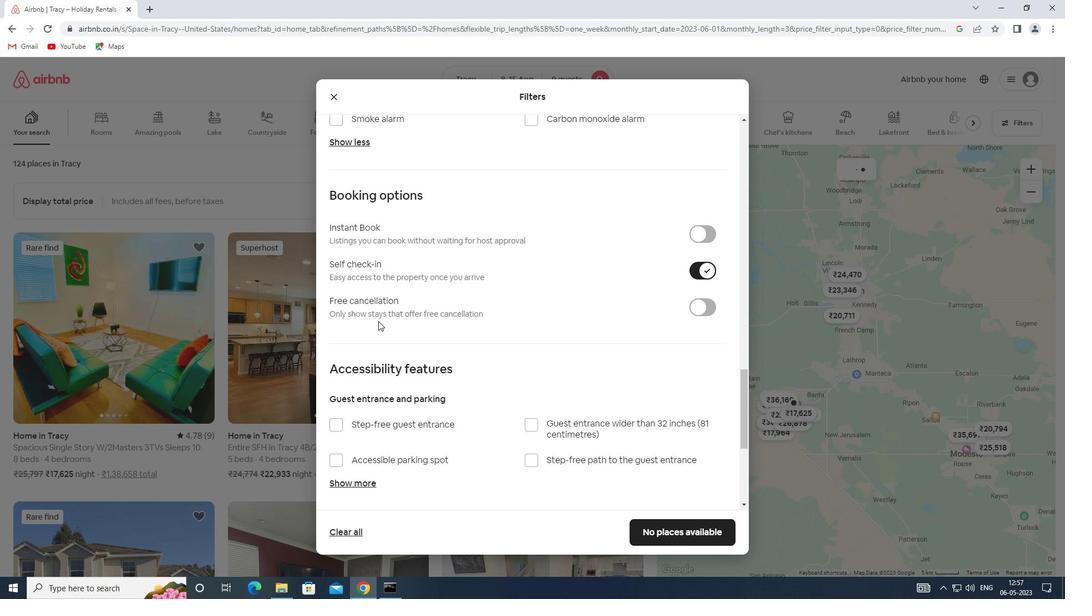 
Action: Mouse scrolled (346, 311) with delta (0, 0)
Screenshot: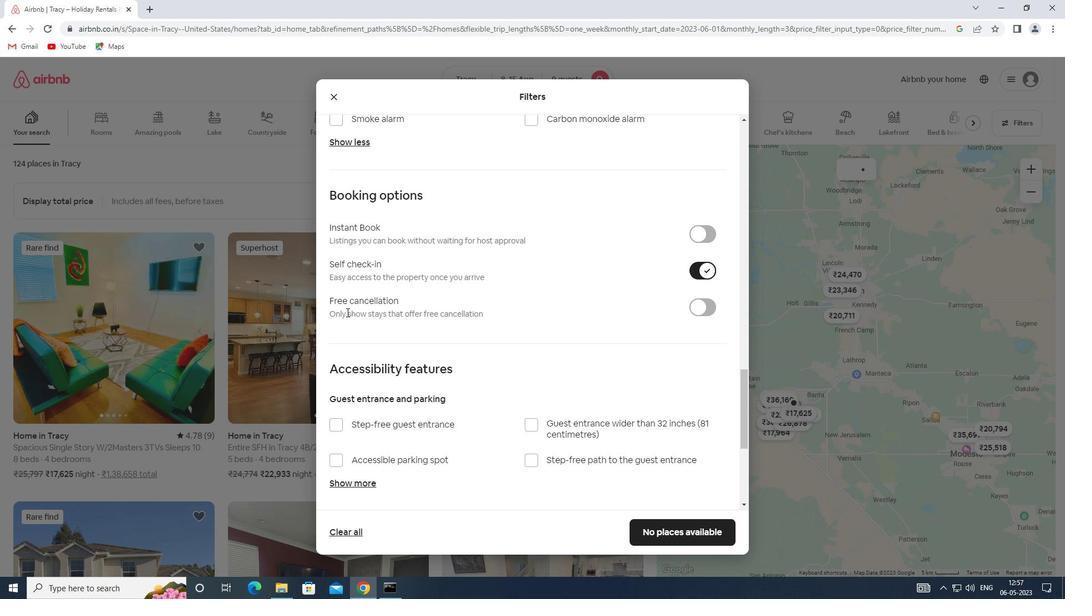 
Action: Mouse scrolled (346, 311) with delta (0, 0)
Screenshot: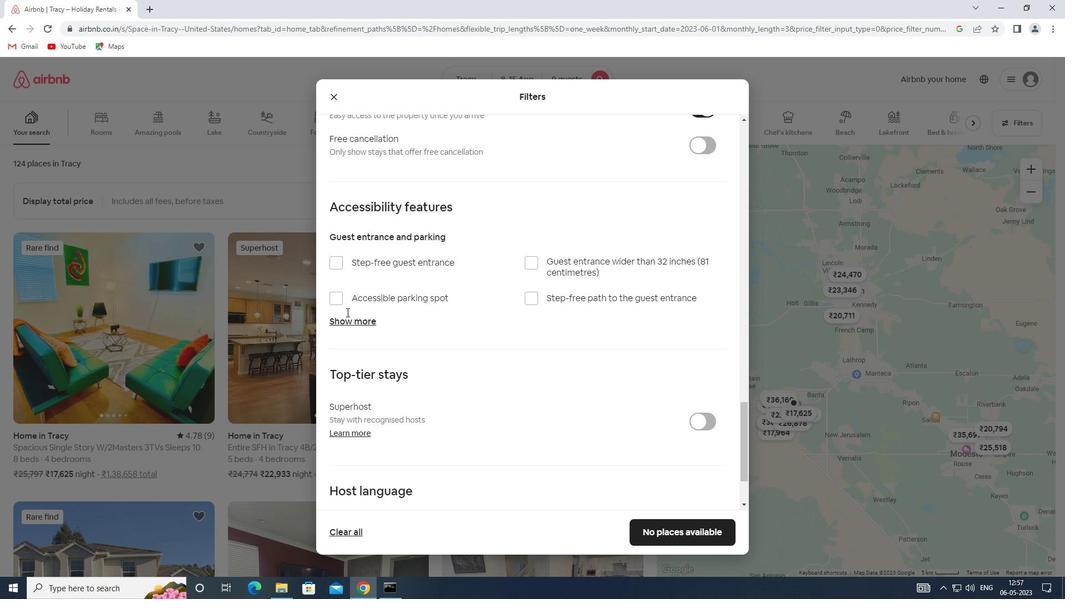 
Action: Mouse scrolled (346, 311) with delta (0, 0)
Screenshot: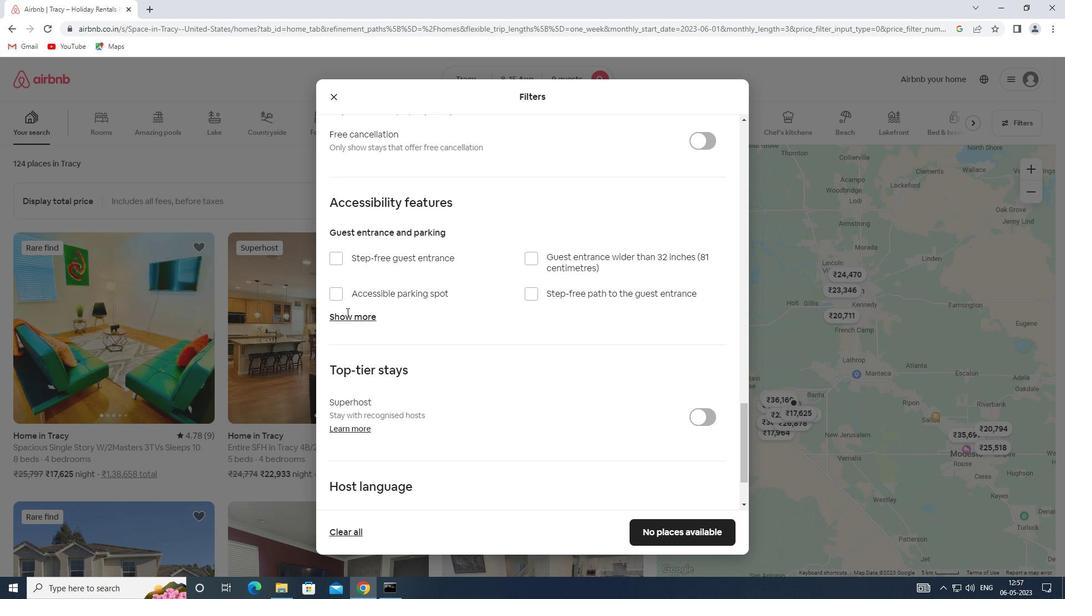 
Action: Mouse scrolled (346, 311) with delta (0, 0)
Screenshot: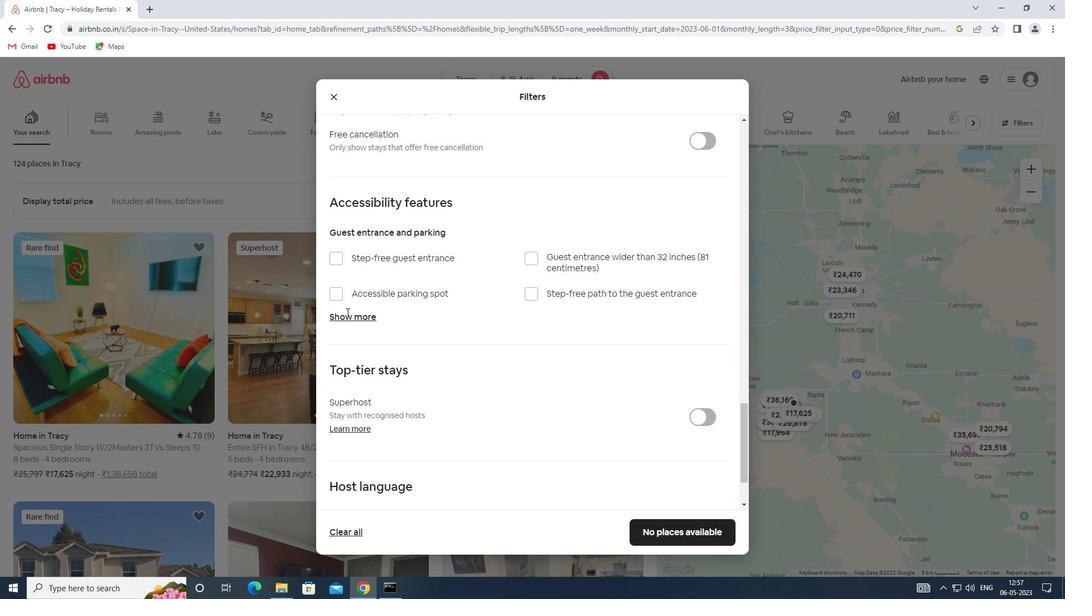 
Action: Mouse moved to (340, 434)
Screenshot: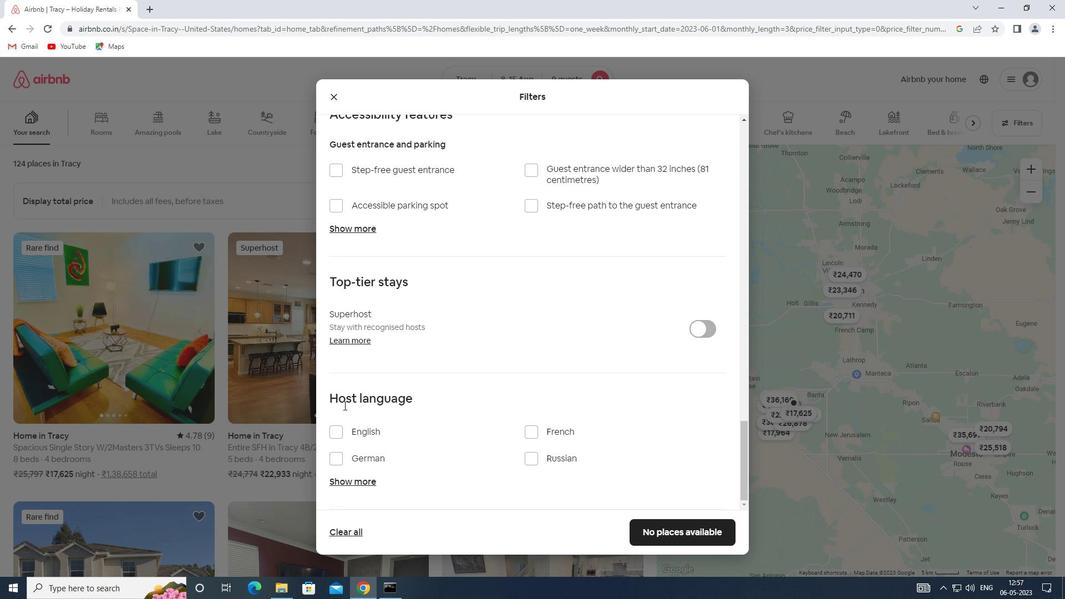 
Action: Mouse pressed left at (340, 434)
Screenshot: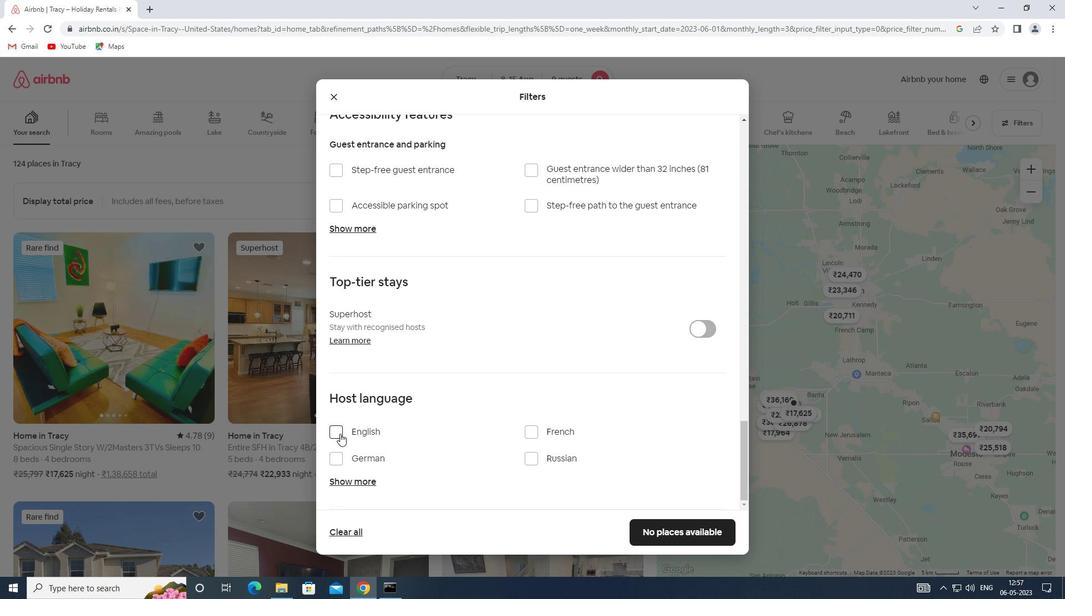 
Action: Mouse moved to (679, 534)
Screenshot: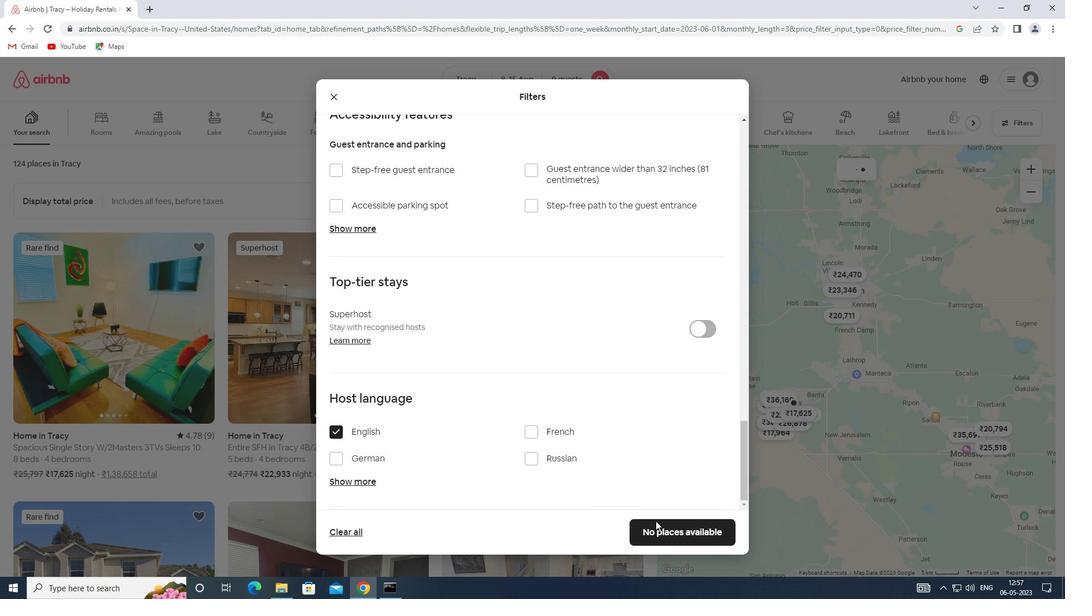 
Action: Mouse pressed left at (679, 534)
Screenshot: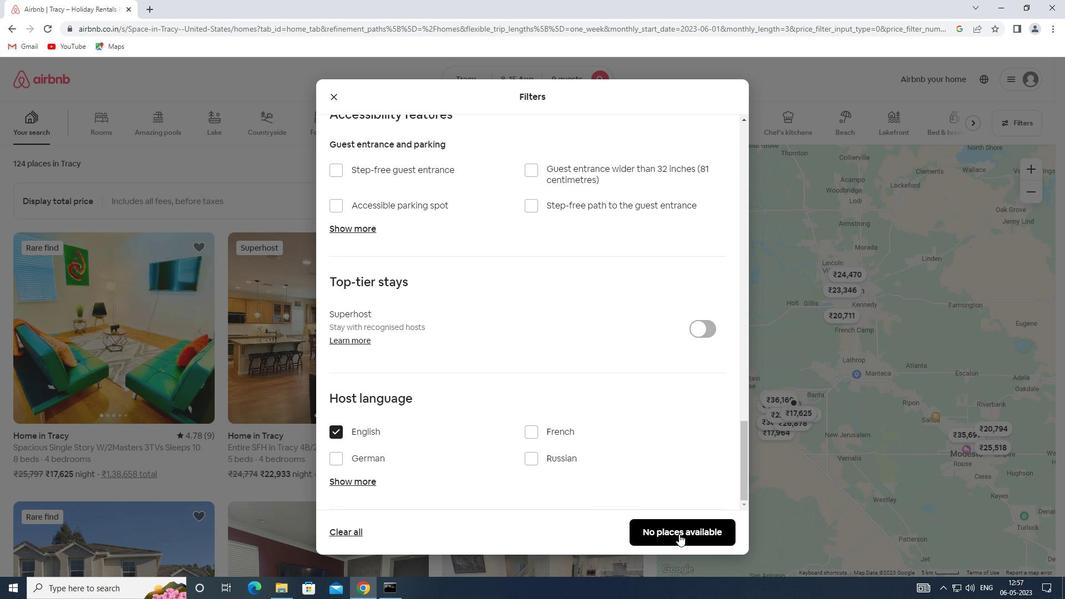 
Action: Mouse moved to (679, 535)
Screenshot: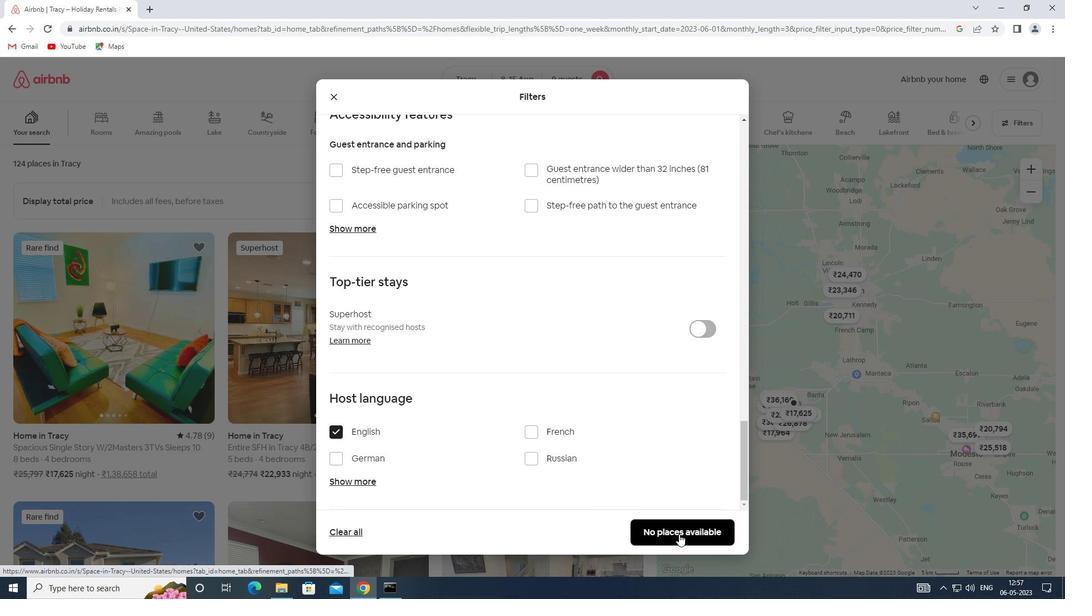 
